 Task: Find connections with filter location Campos with filter topic #Socialmediawith filter profile language German with filter current company AMD with filter school Easwari Engineering College(SRM Group) with filter industry Solar Electric Power Generation with filter service category Virtual Assistance with filter keywords title Political Scientist
Action: Mouse moved to (666, 132)
Screenshot: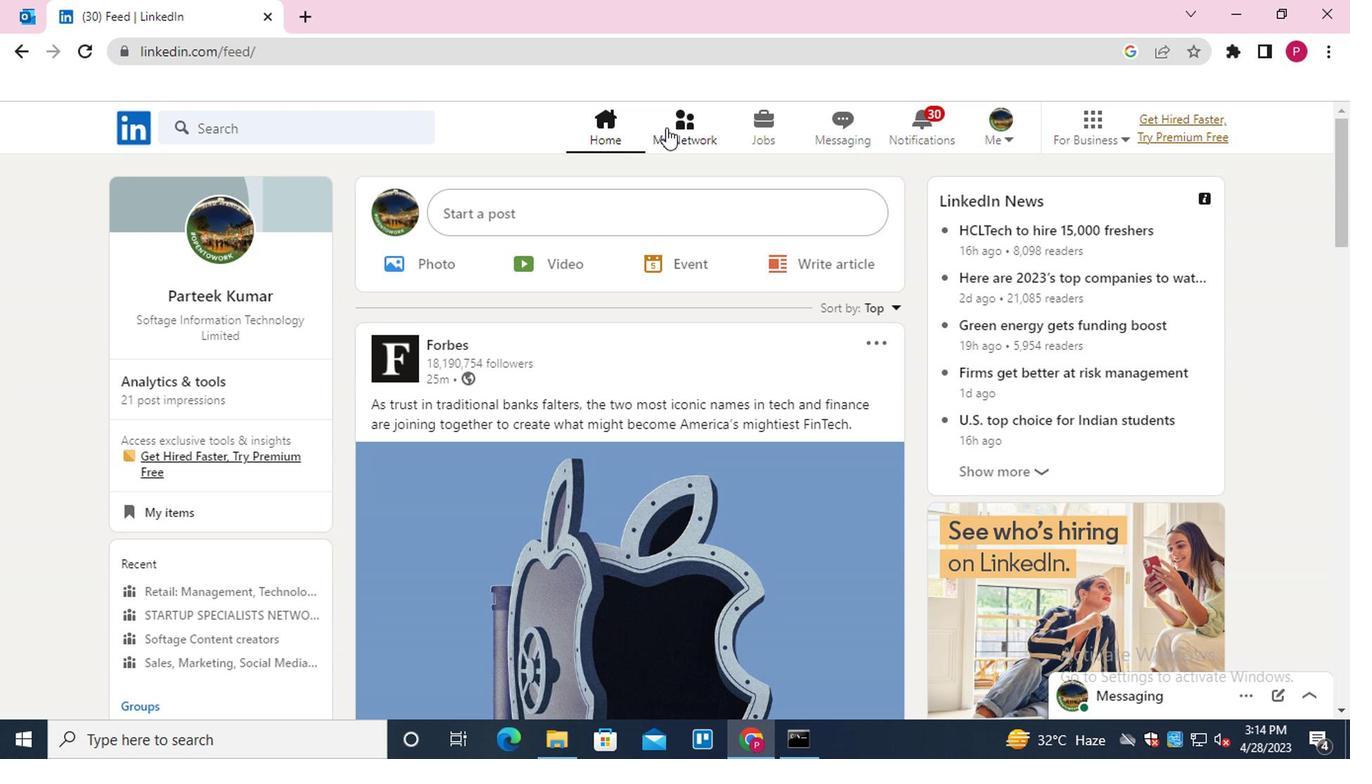 
Action: Mouse pressed left at (666, 132)
Screenshot: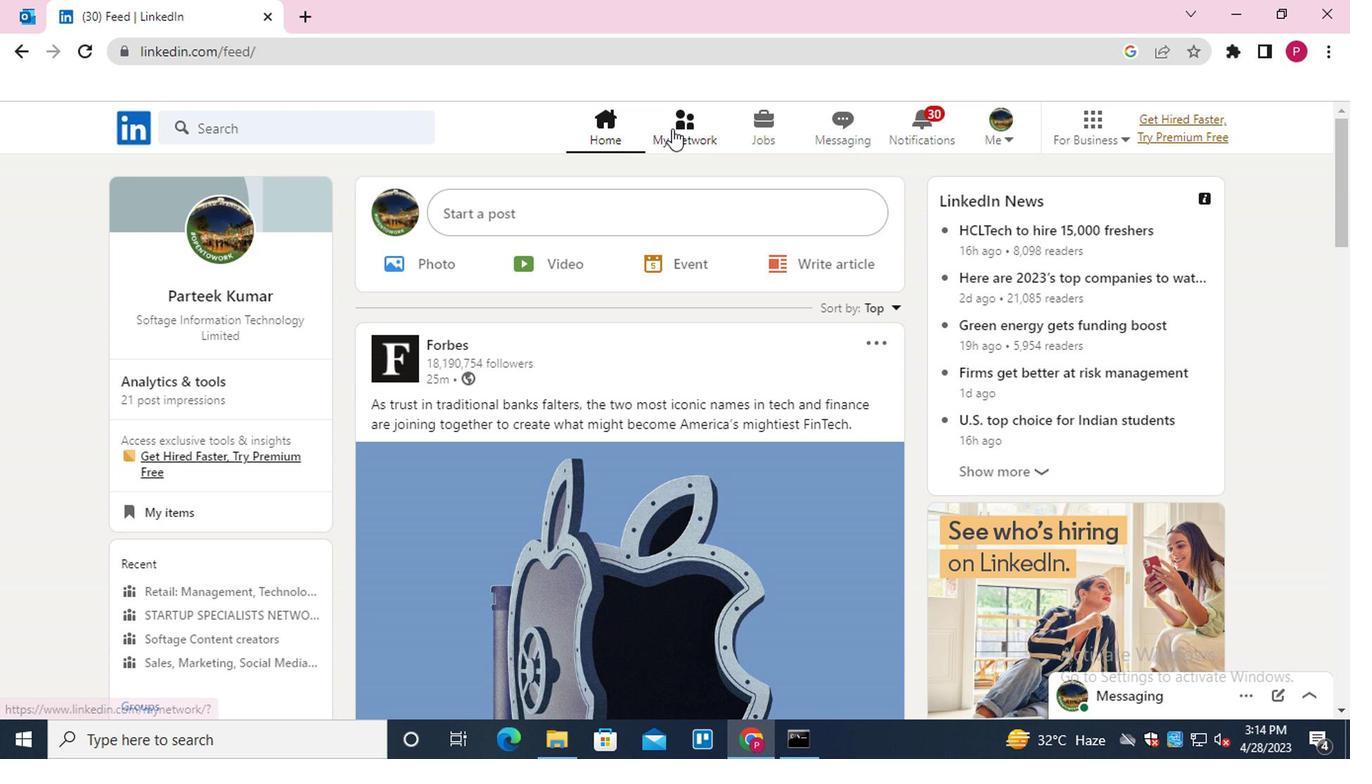 
Action: Mouse moved to (317, 231)
Screenshot: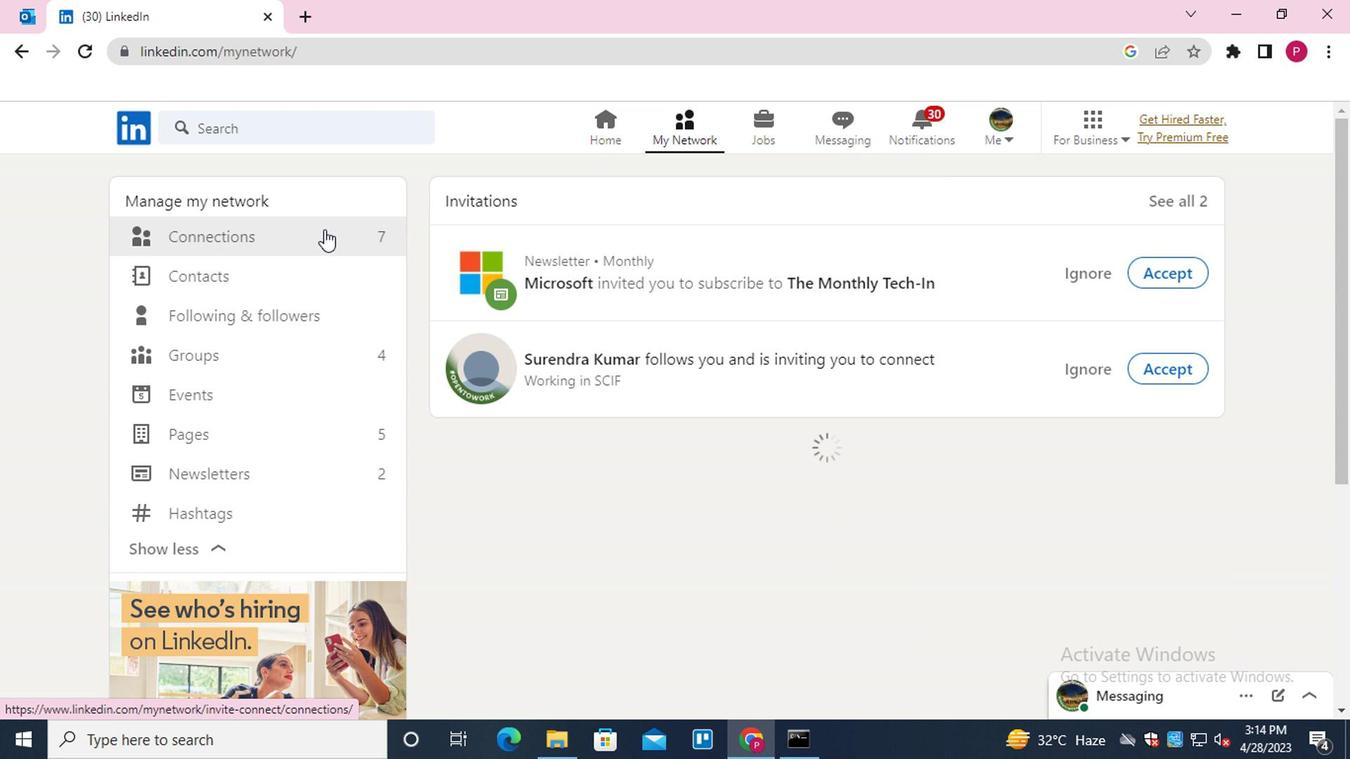 
Action: Mouse pressed left at (317, 231)
Screenshot: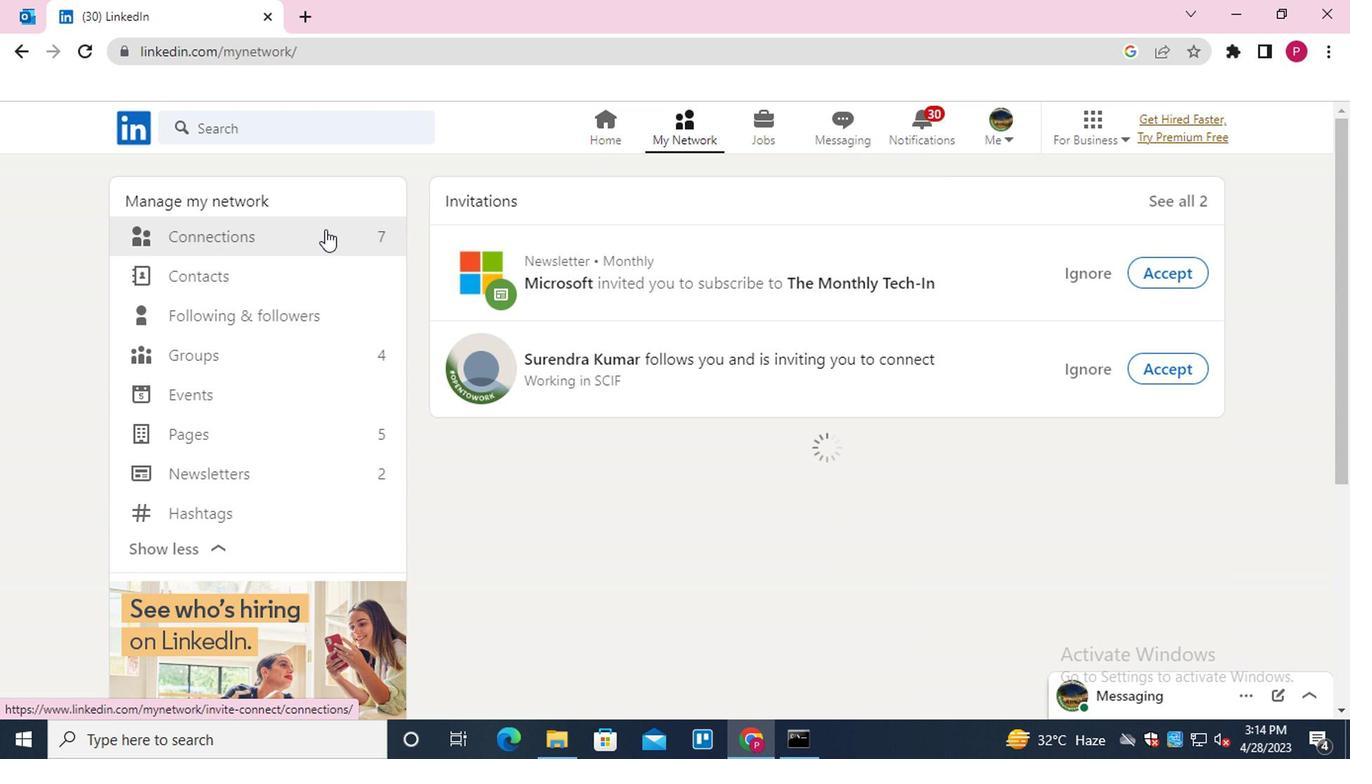 
Action: Mouse moved to (866, 244)
Screenshot: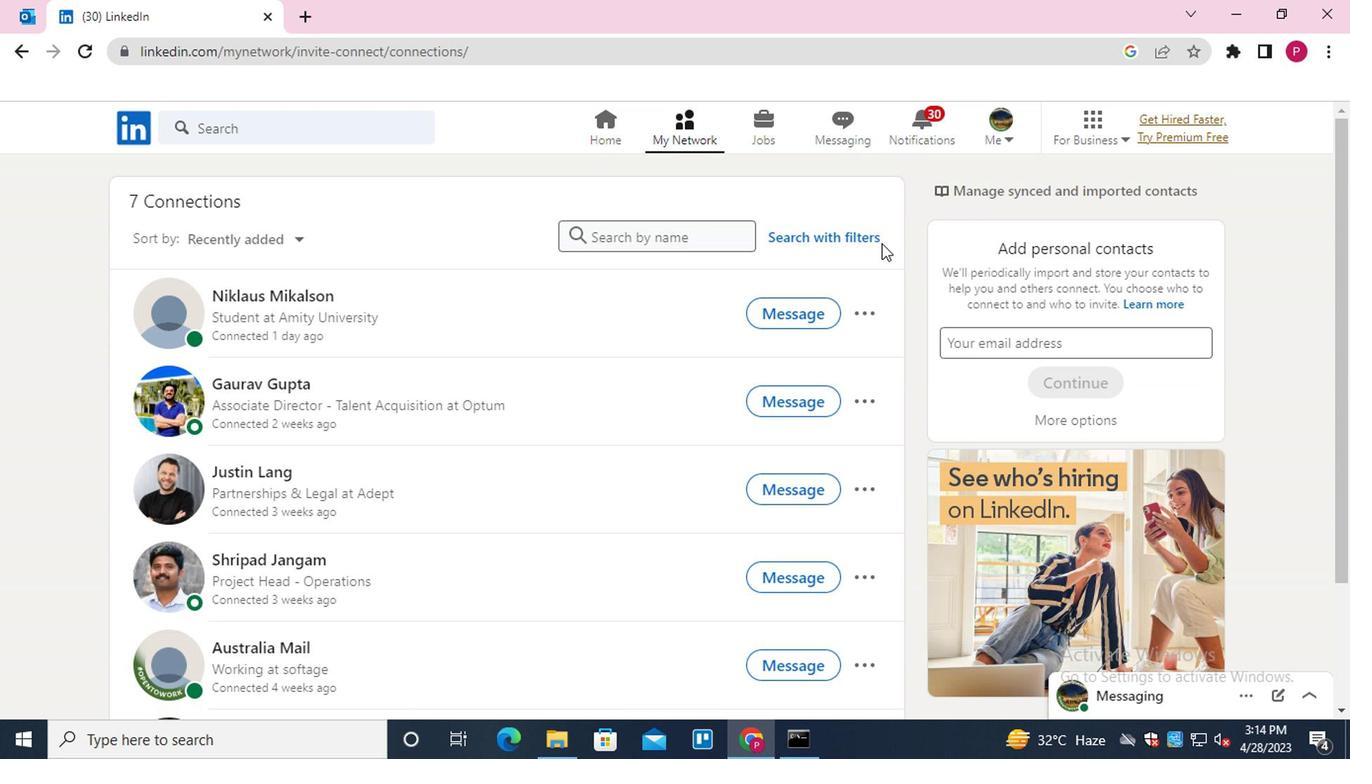 
Action: Mouse pressed left at (866, 244)
Screenshot: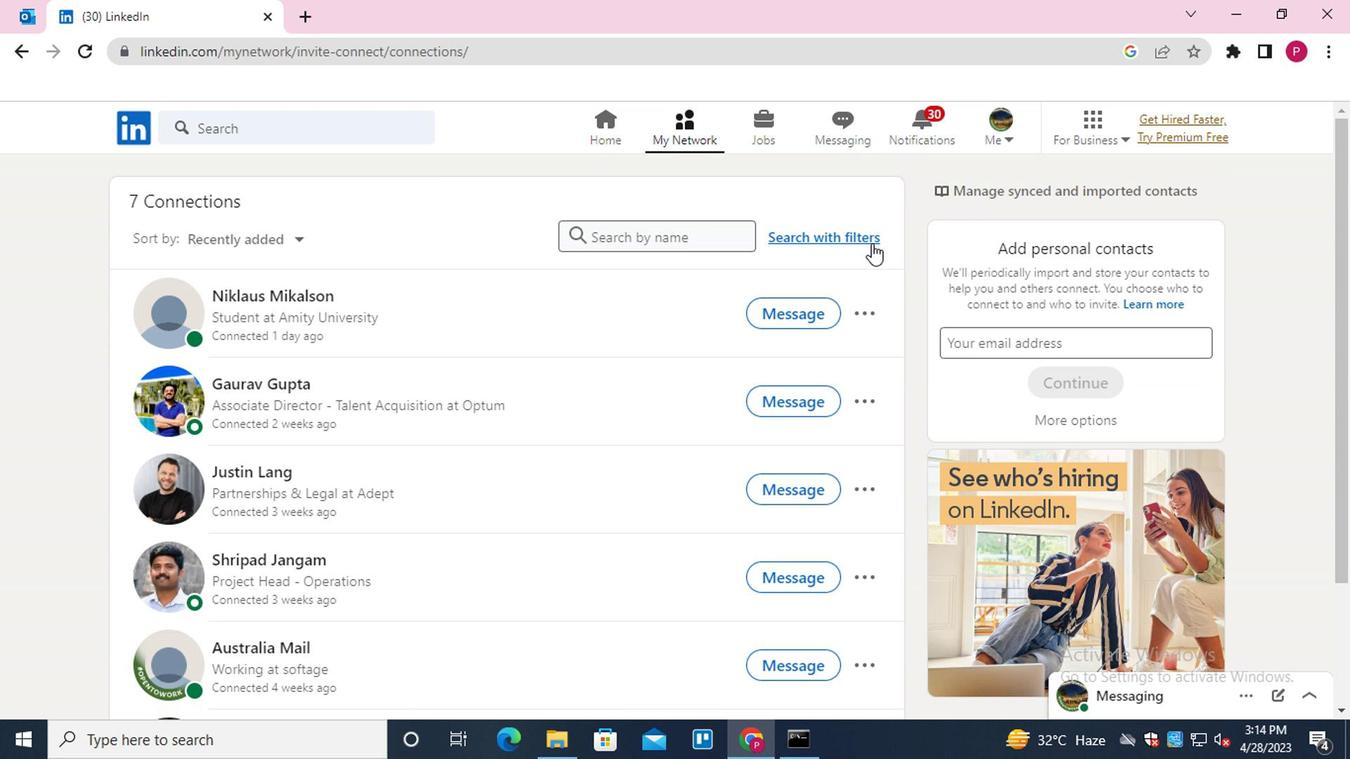 
Action: Mouse moved to (741, 190)
Screenshot: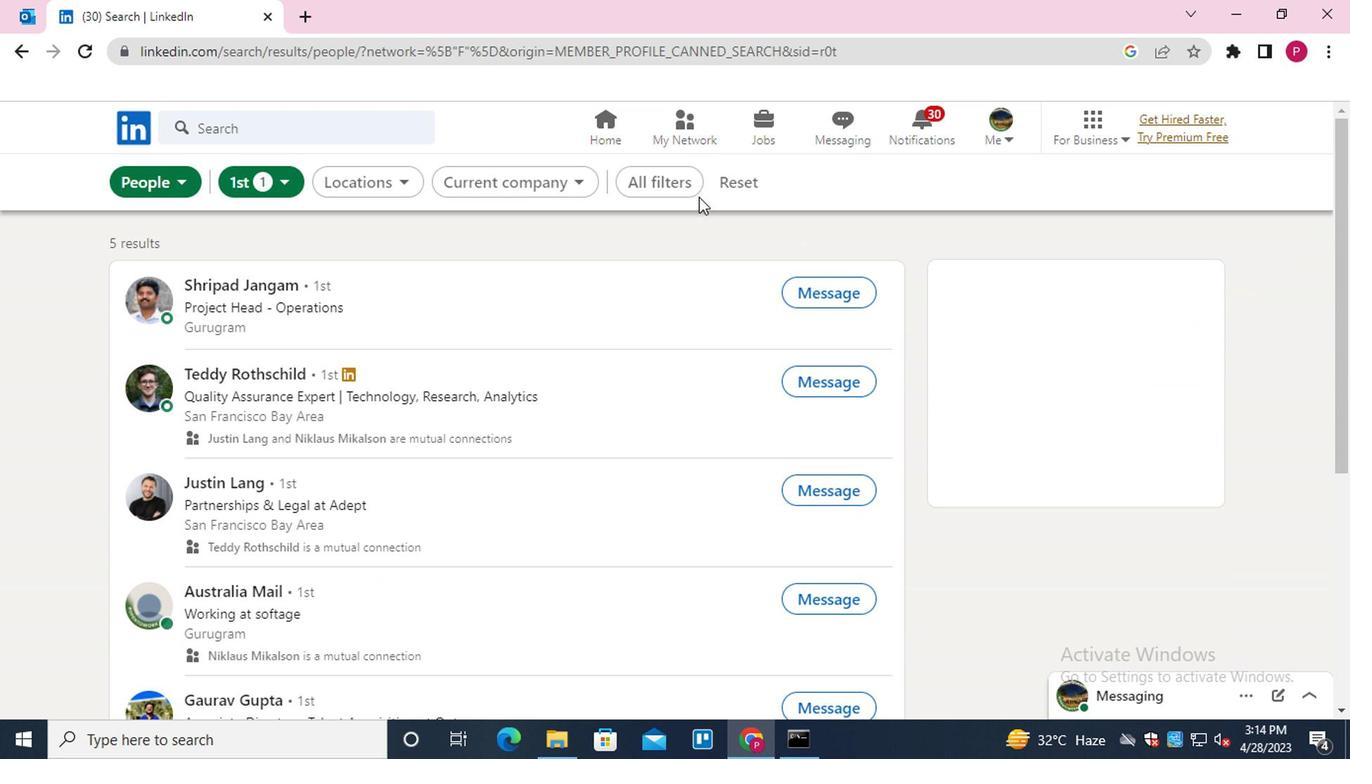 
Action: Mouse pressed left at (741, 190)
Screenshot: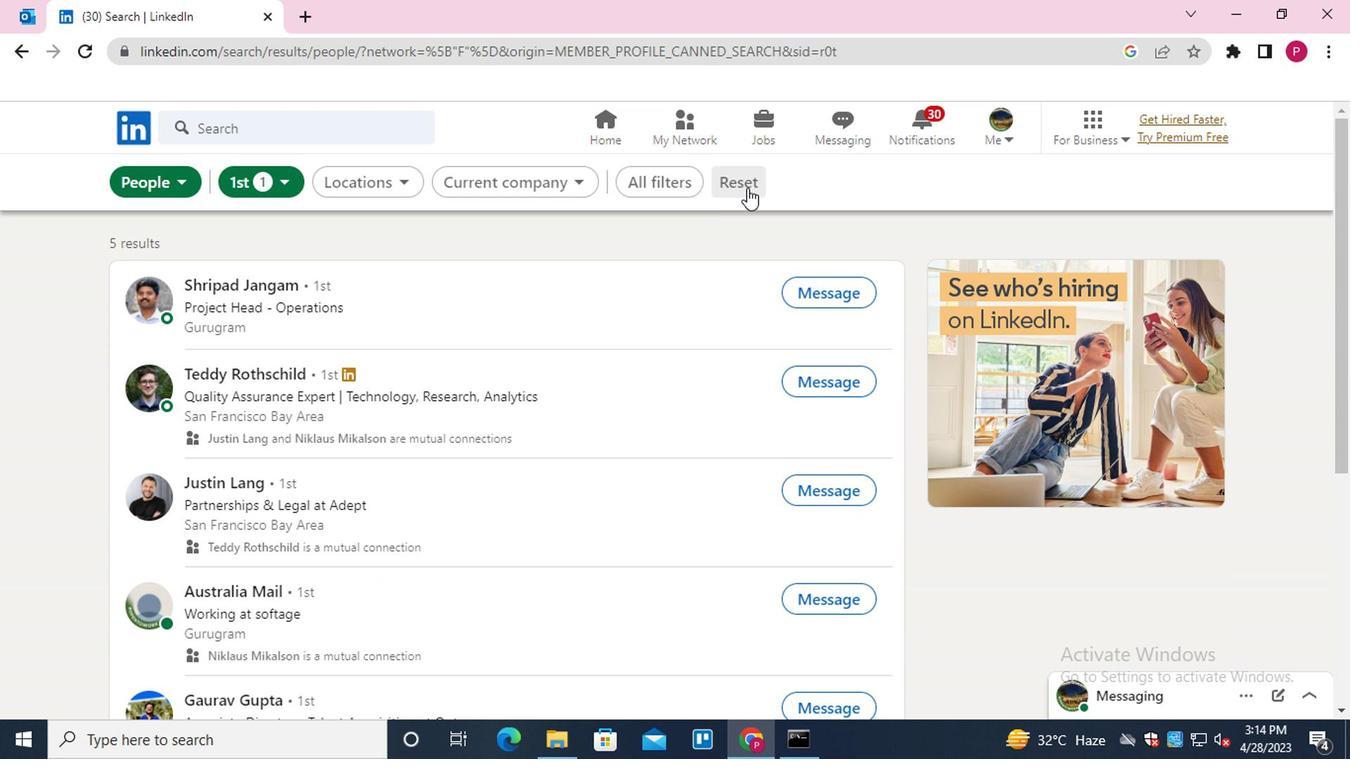 
Action: Mouse moved to (701, 189)
Screenshot: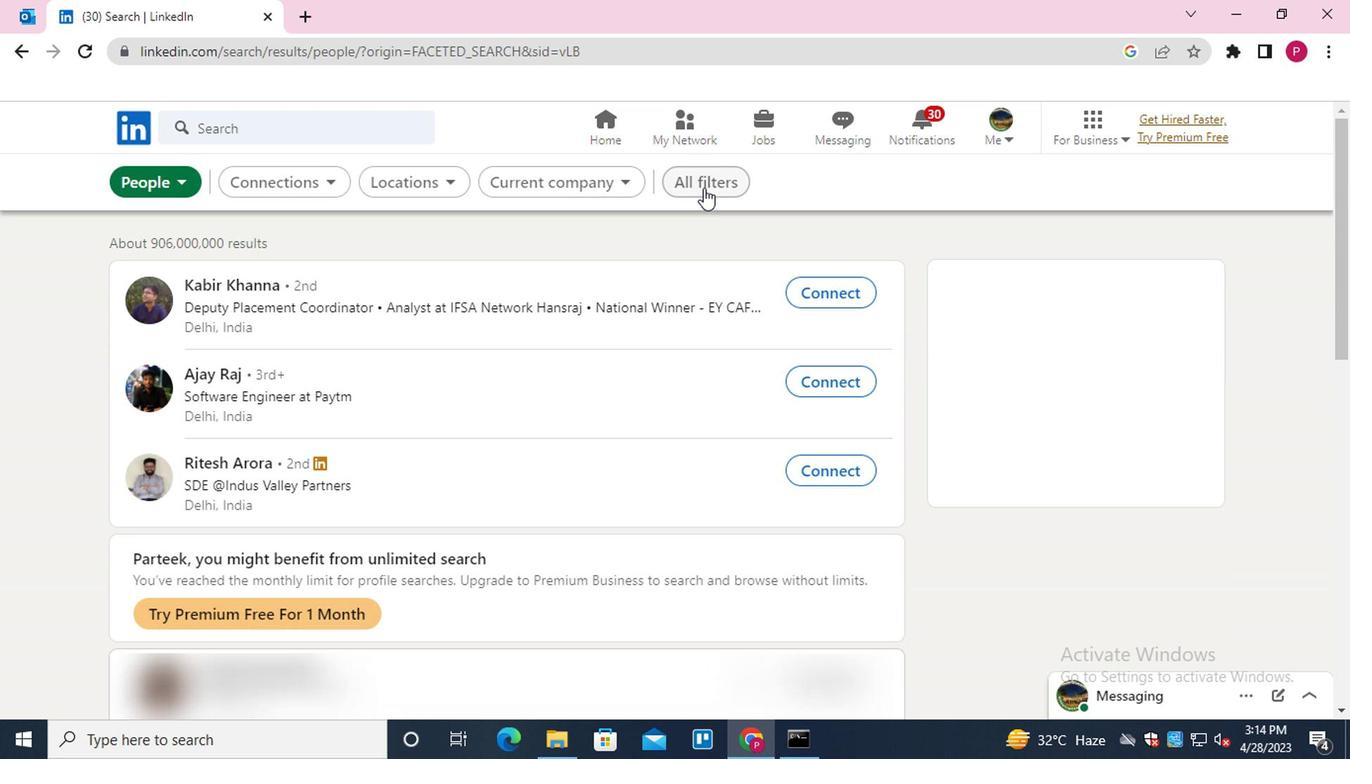 
Action: Mouse pressed left at (701, 189)
Screenshot: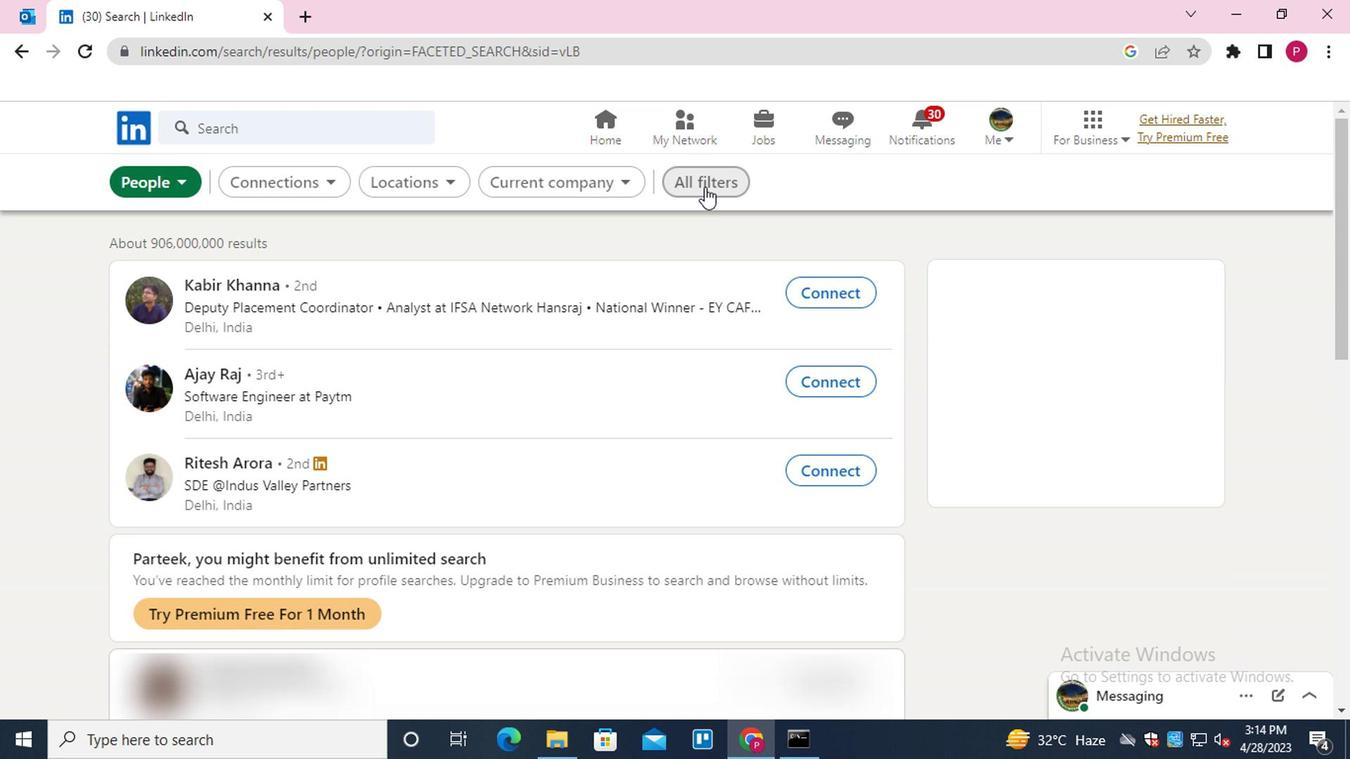 
Action: Mouse moved to (1139, 485)
Screenshot: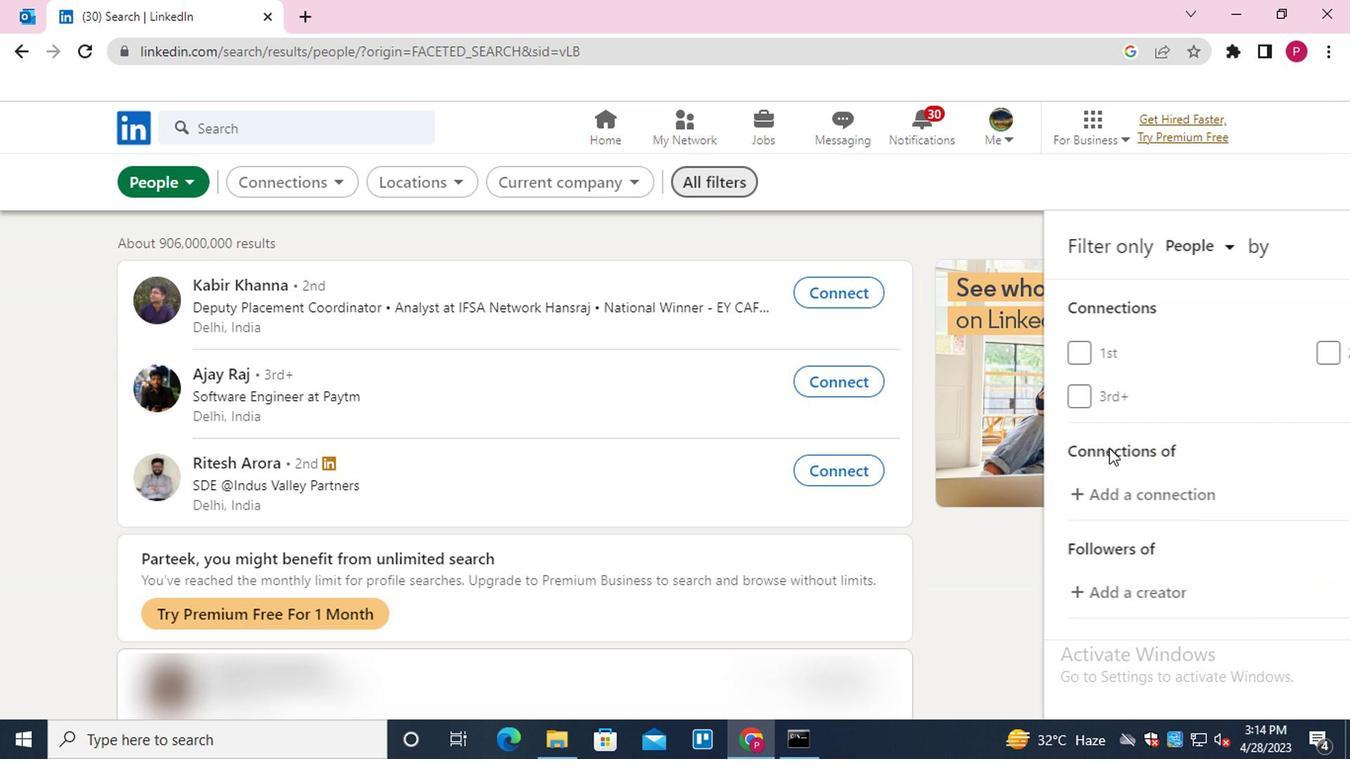 
Action: Mouse scrolled (1139, 484) with delta (0, 0)
Screenshot: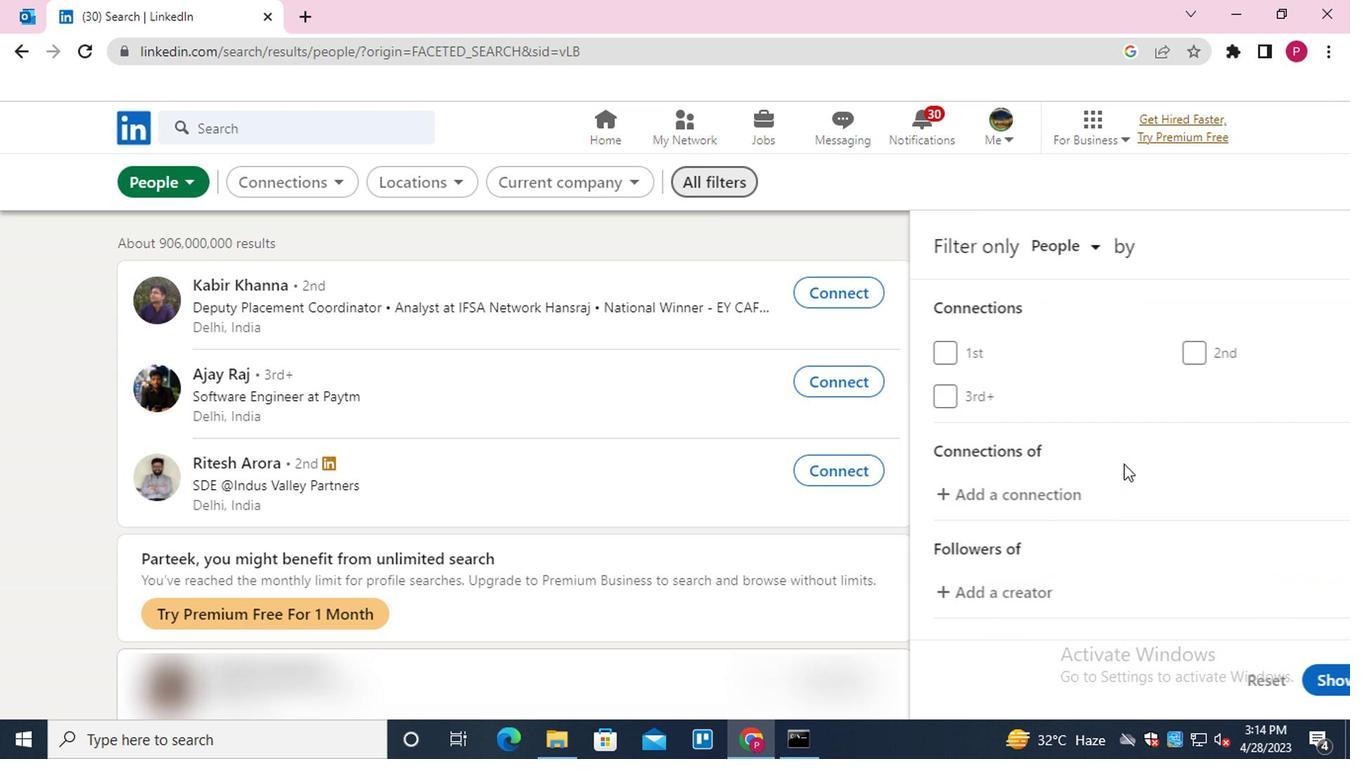 
Action: Mouse scrolled (1139, 484) with delta (0, 0)
Screenshot: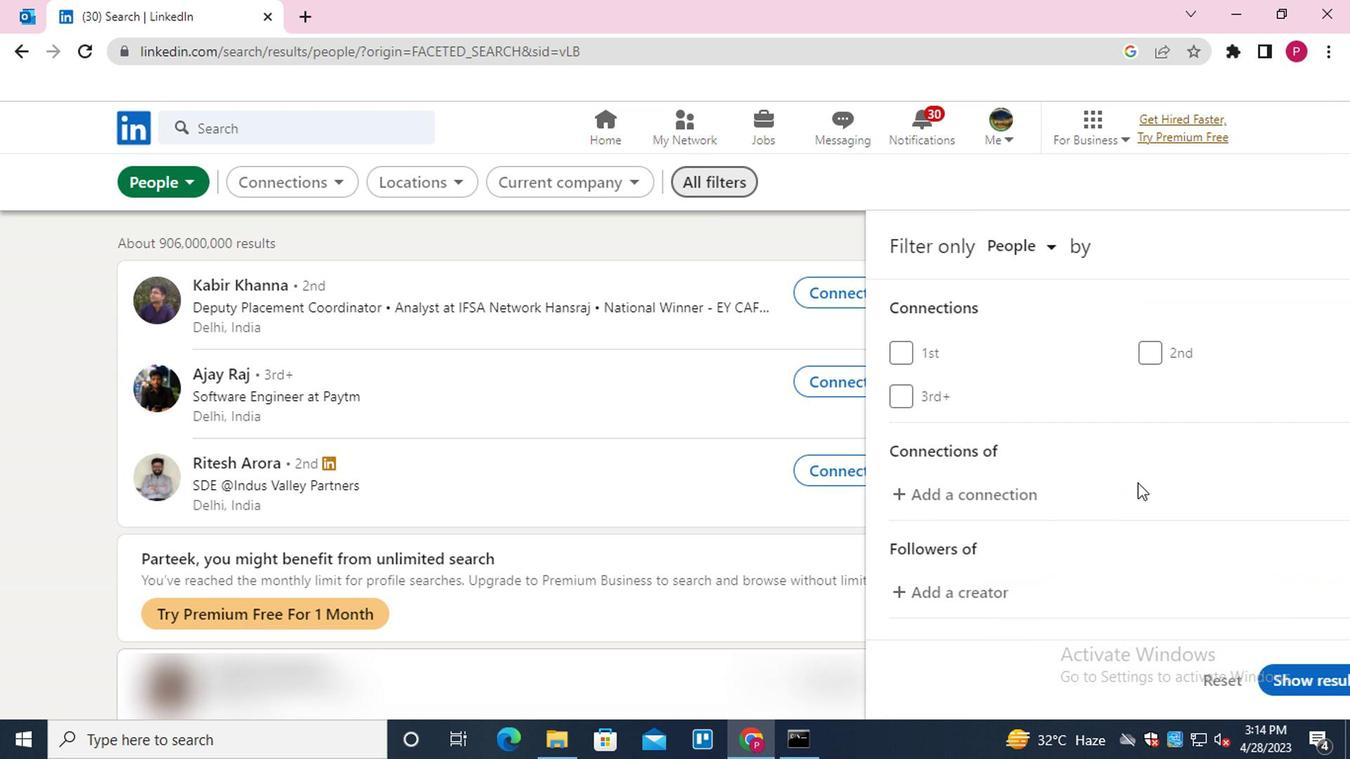
Action: Mouse scrolled (1139, 484) with delta (0, 0)
Screenshot: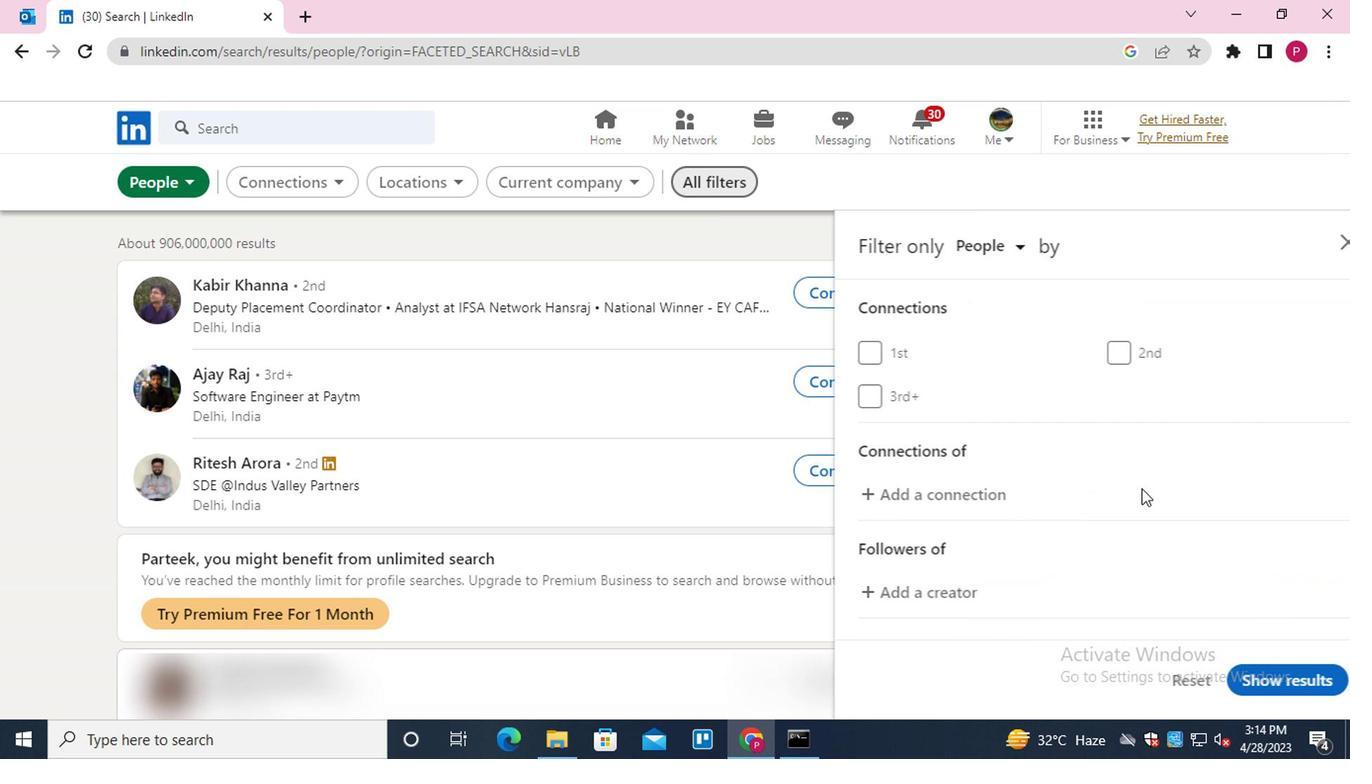 
Action: Mouse moved to (1125, 476)
Screenshot: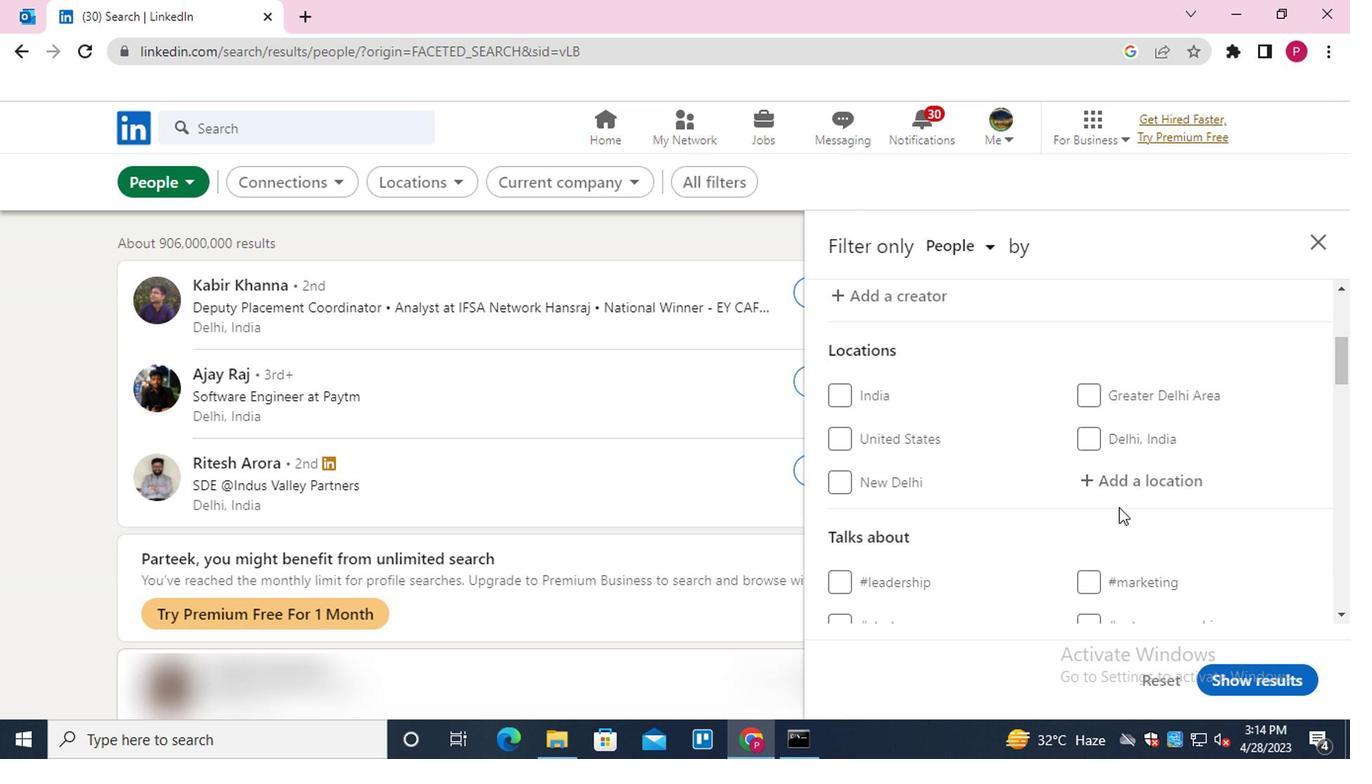 
Action: Mouse pressed left at (1125, 476)
Screenshot: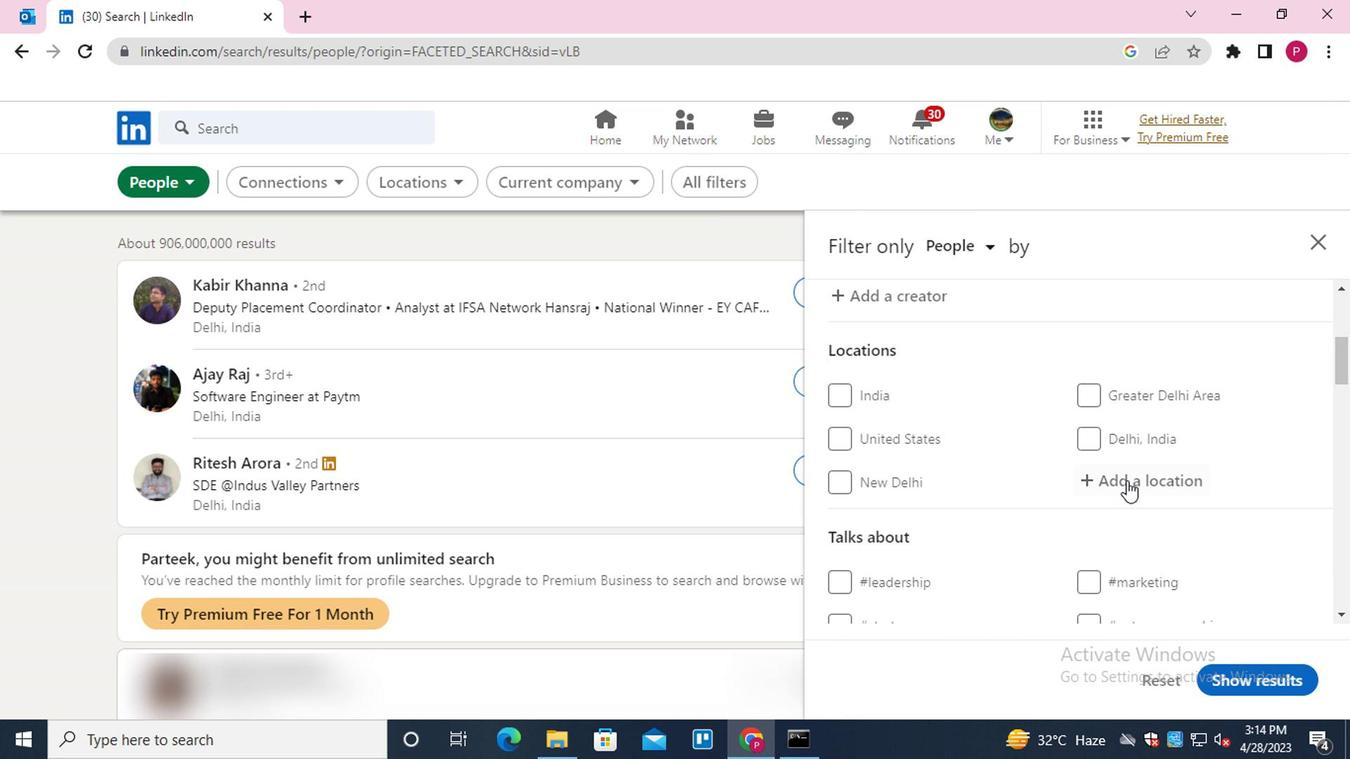 
Action: Key pressed <Key.shift>CAMPOS<Key.down><Key.down><Key.down><Key.down><Key.down><Key.down><Key.down><Key.down><Key.down><Key.down><Key.down><Key.down><Key.down><Key.down><Key.down><Key.down><Key.down><Key.down><Key.space><Key.down><Key.down><Key.up><Key.up>
Screenshot: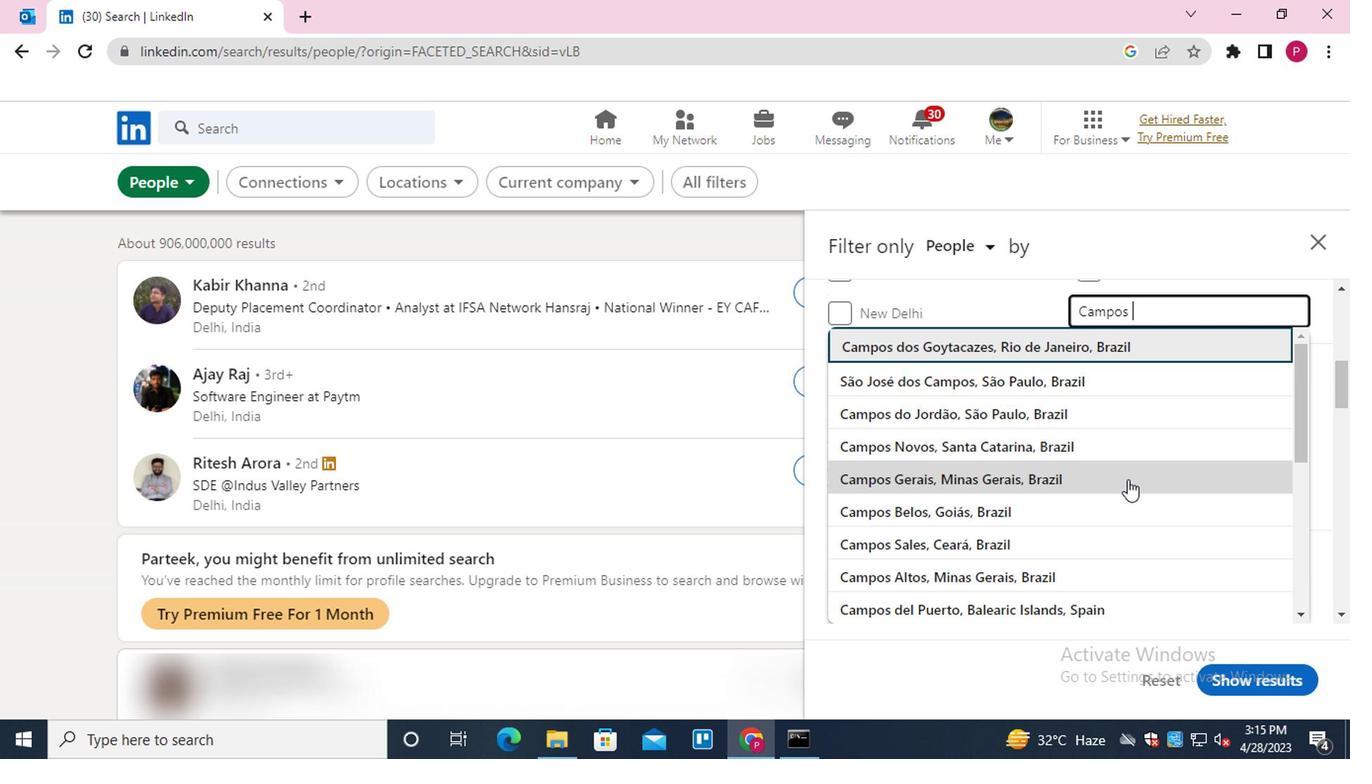
Action: Mouse moved to (1160, 316)
Screenshot: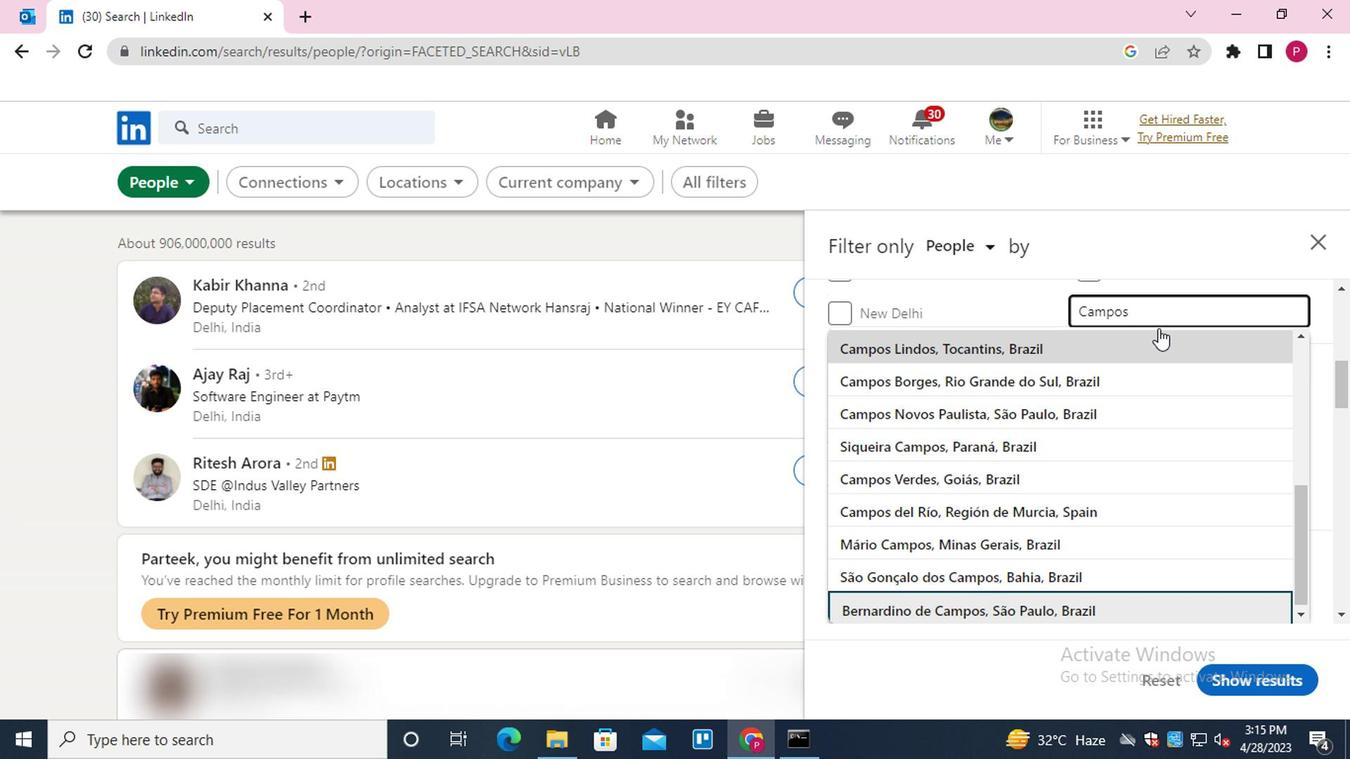 
Action: Mouse pressed left at (1160, 316)
Screenshot: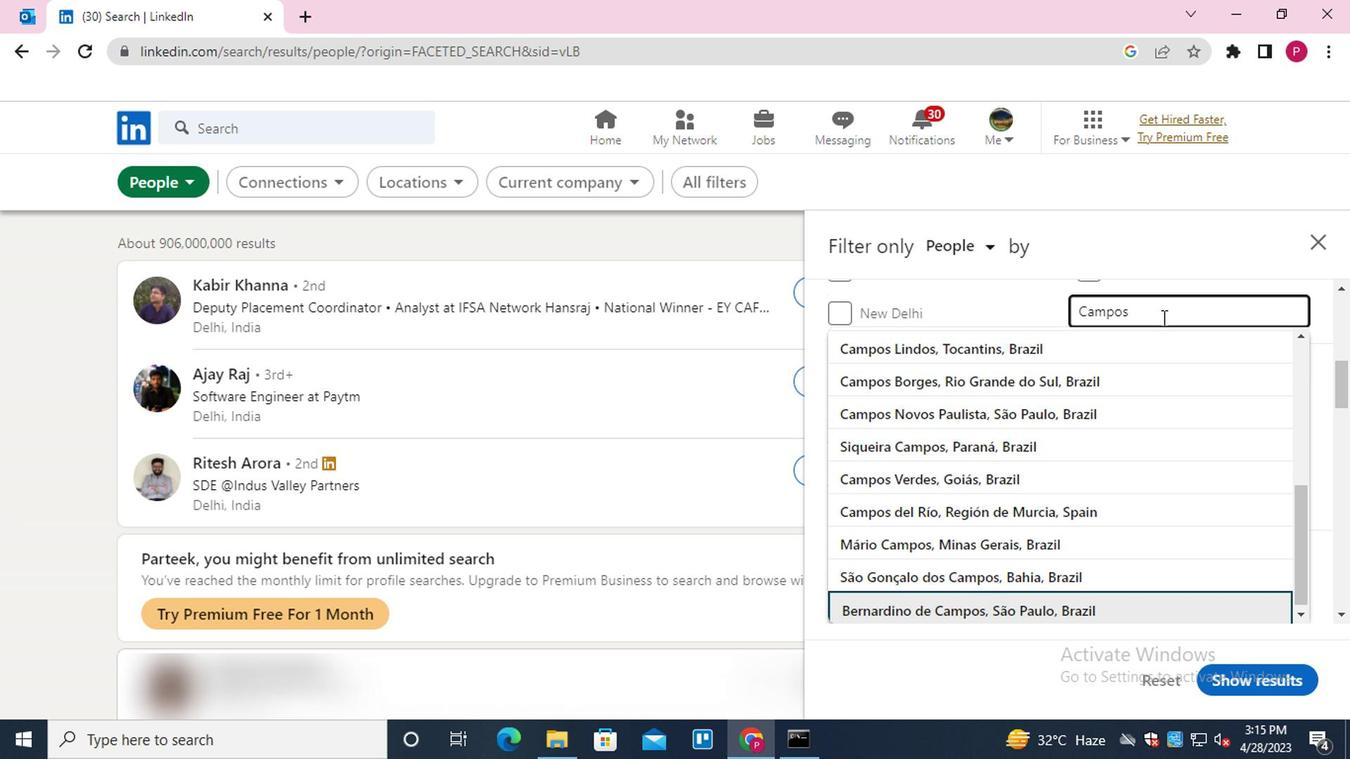 
Action: Key pressed <Key.enter>
Screenshot: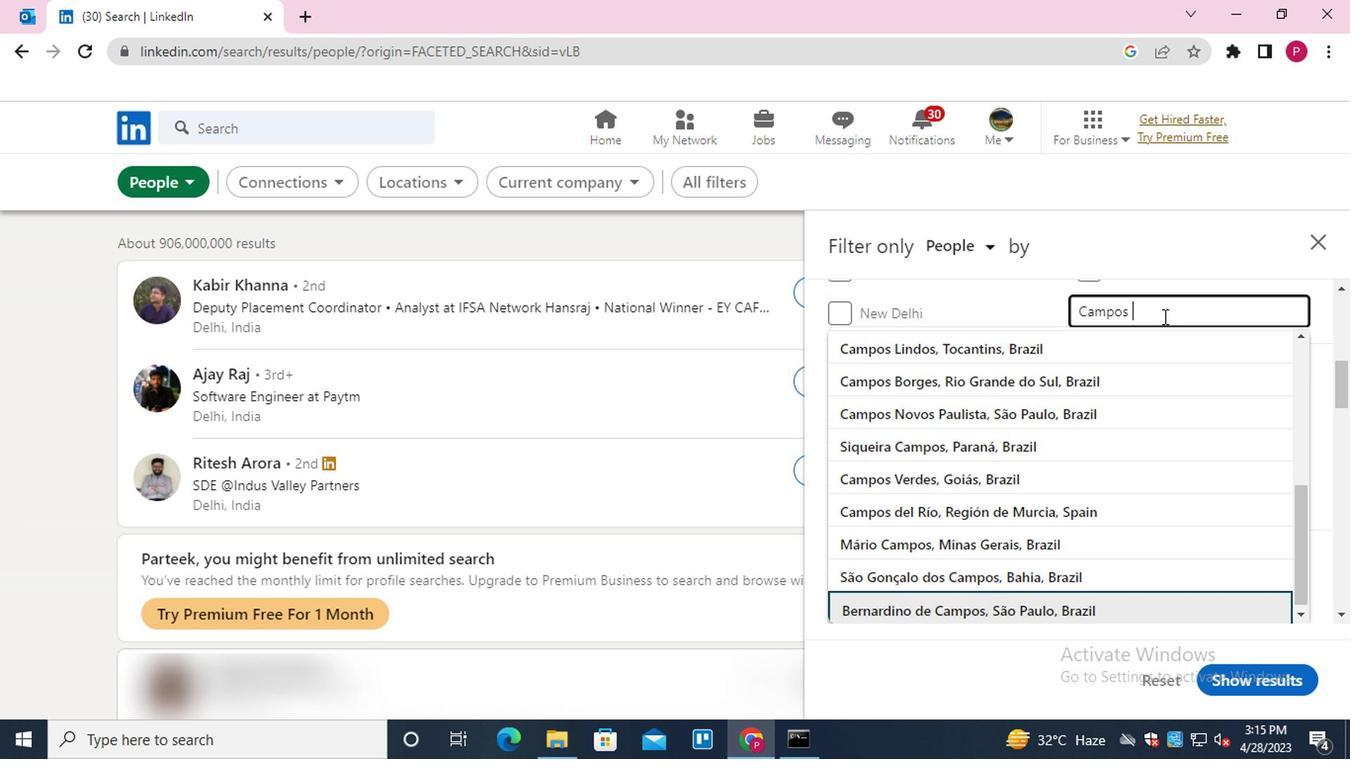 
Action: Mouse moved to (944, 456)
Screenshot: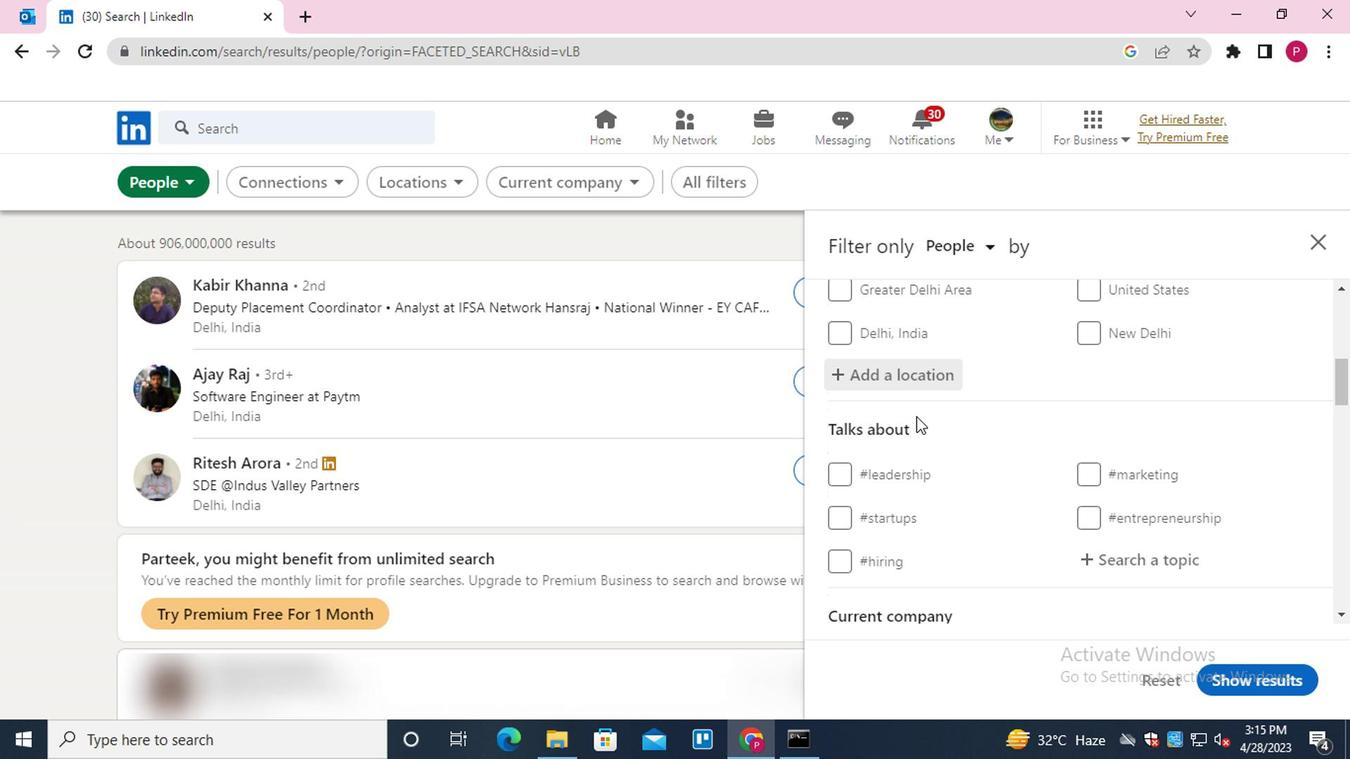 
Action: Mouse scrolled (944, 455) with delta (0, 0)
Screenshot: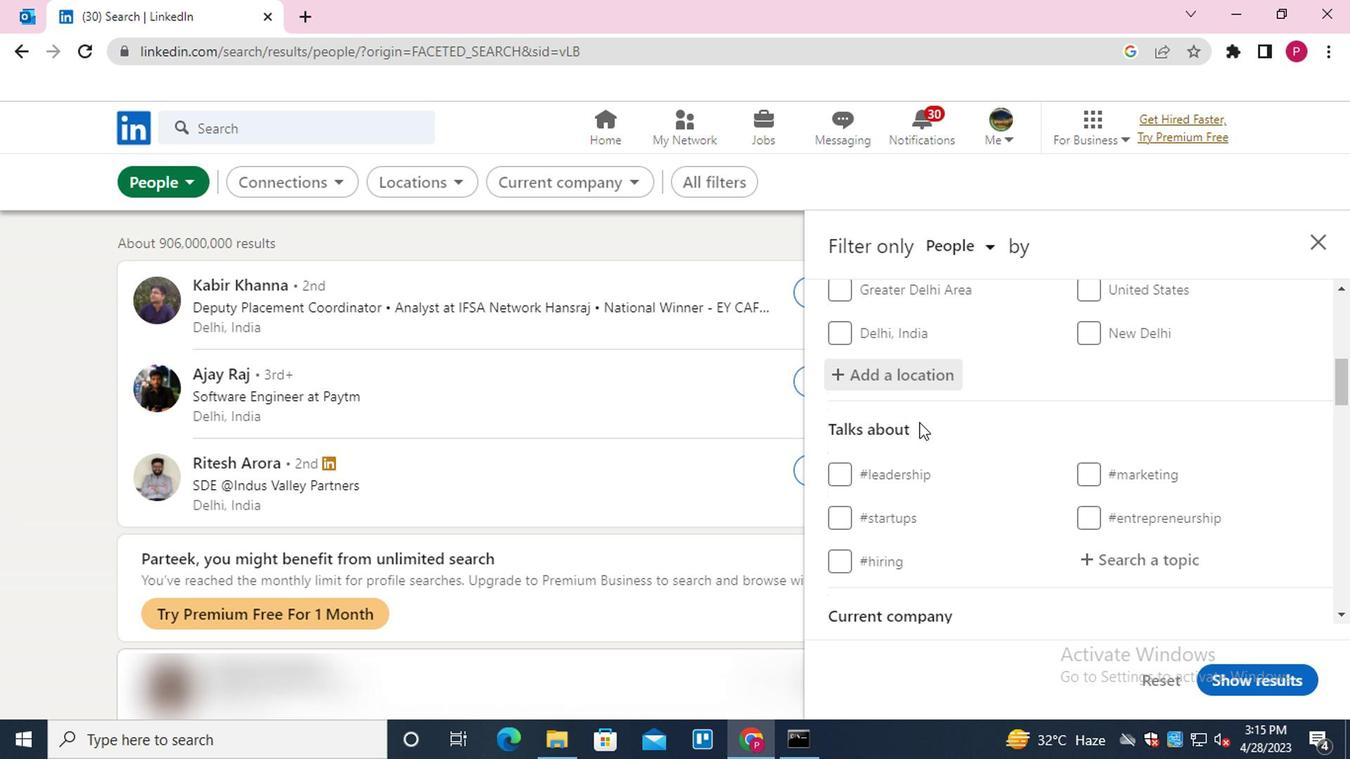 
Action: Mouse moved to (946, 458)
Screenshot: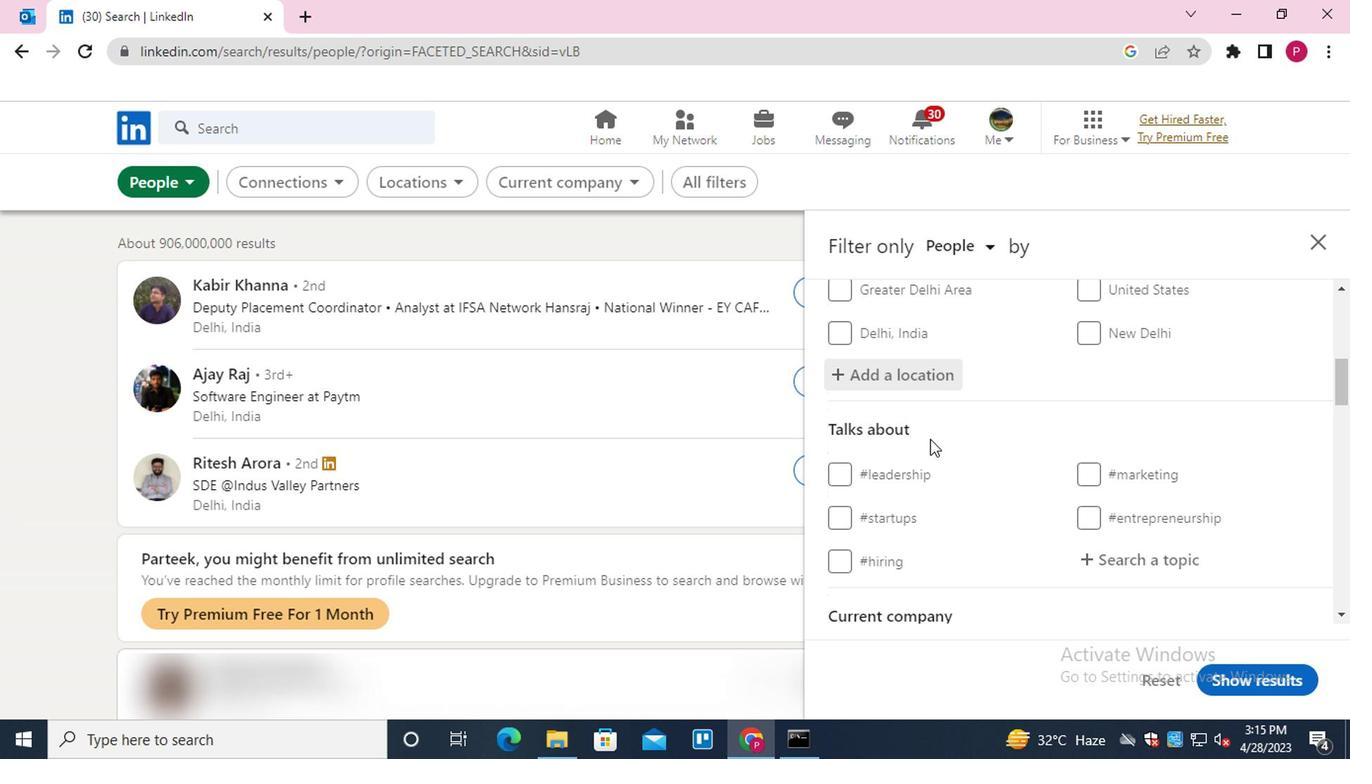 
Action: Mouse scrolled (946, 457) with delta (0, -1)
Screenshot: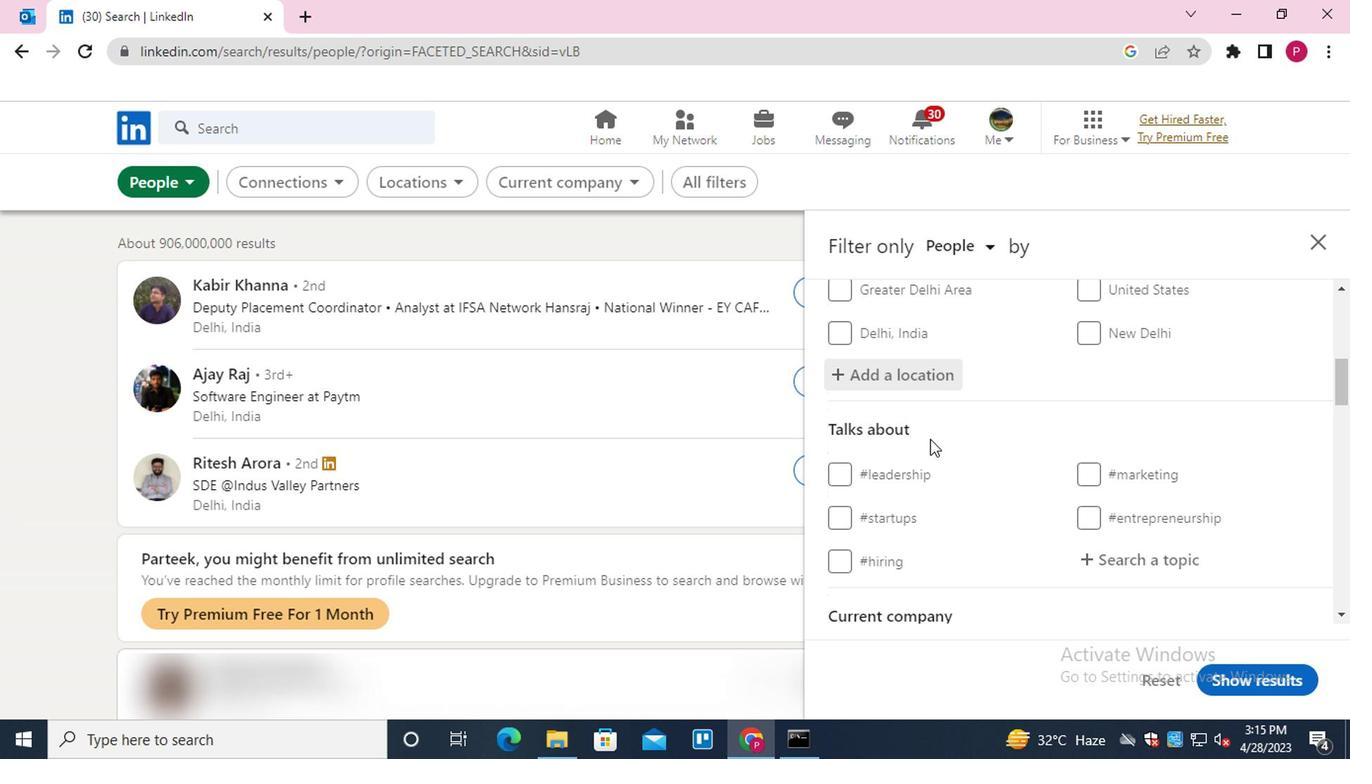 
Action: Mouse moved to (1102, 364)
Screenshot: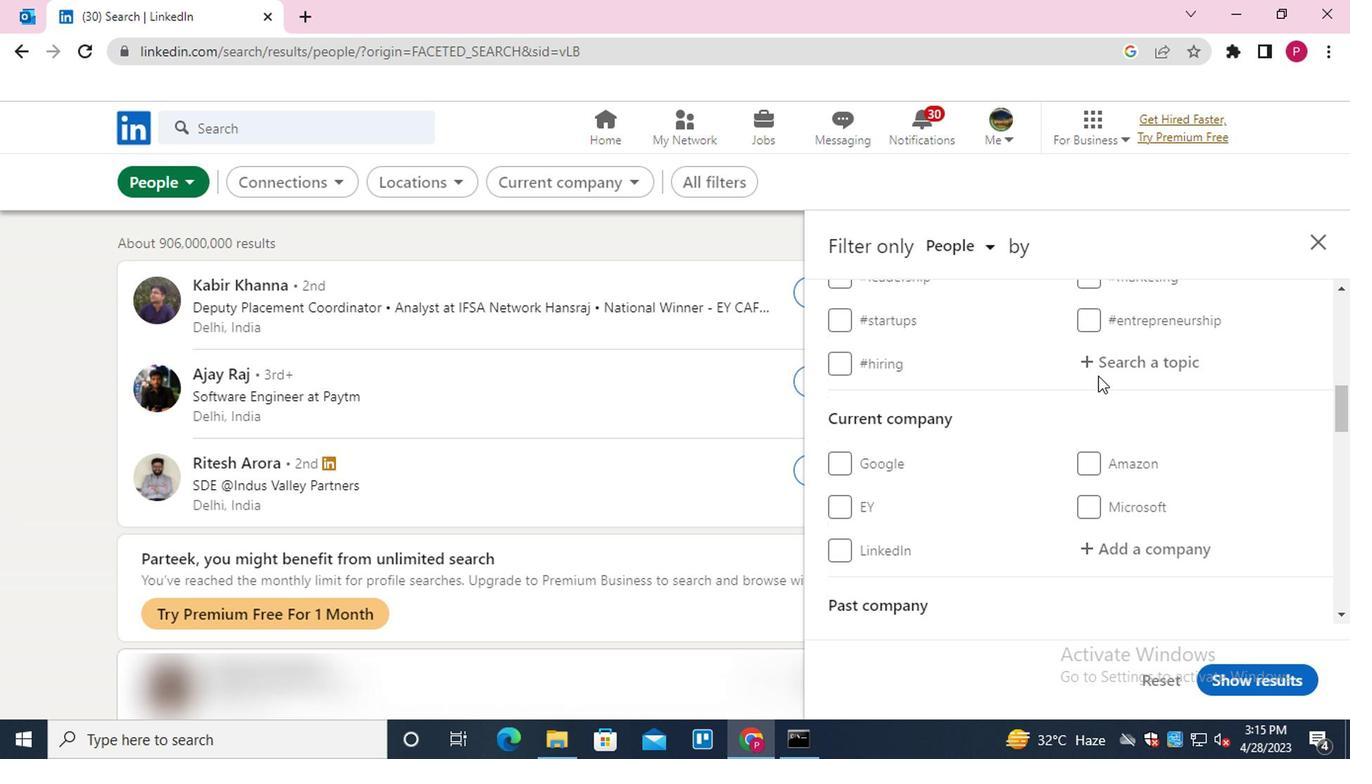 
Action: Mouse pressed left at (1102, 364)
Screenshot: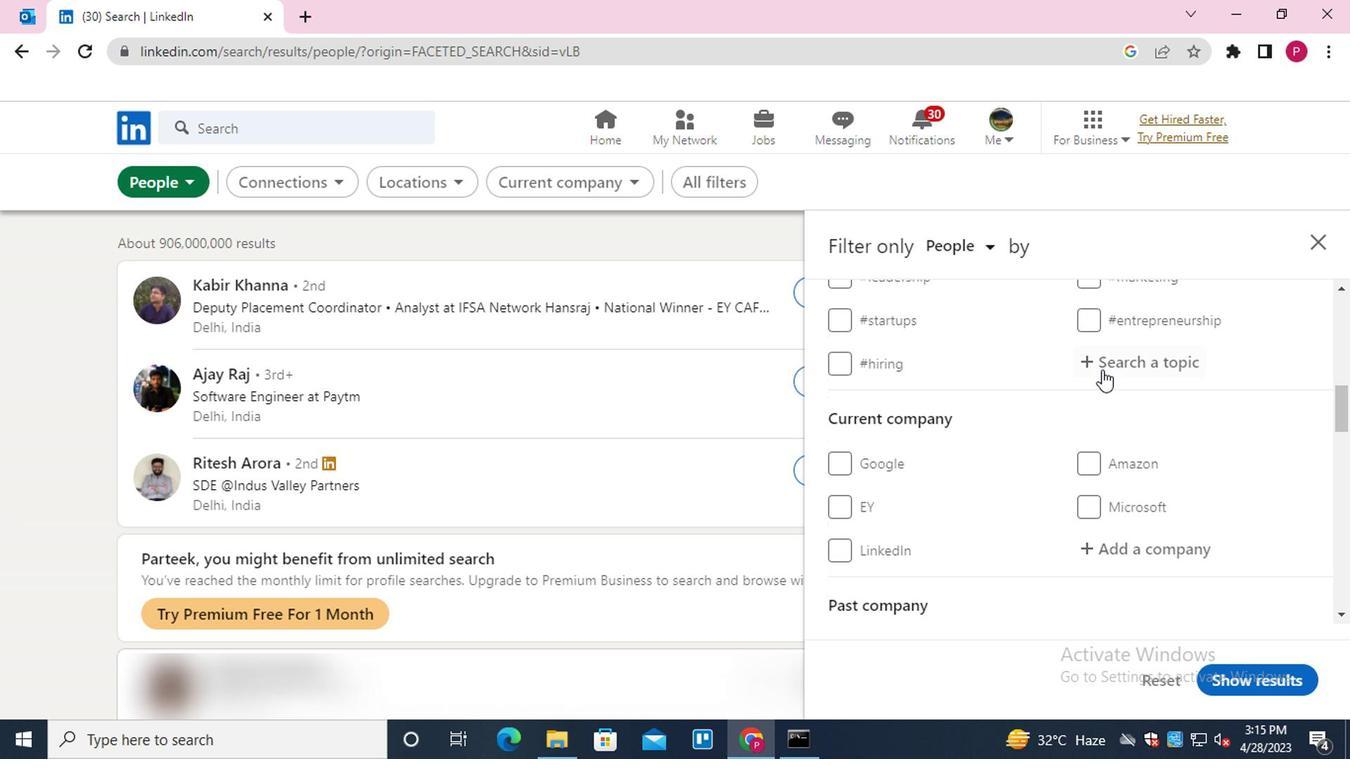 
Action: Mouse moved to (1101, 364)
Screenshot: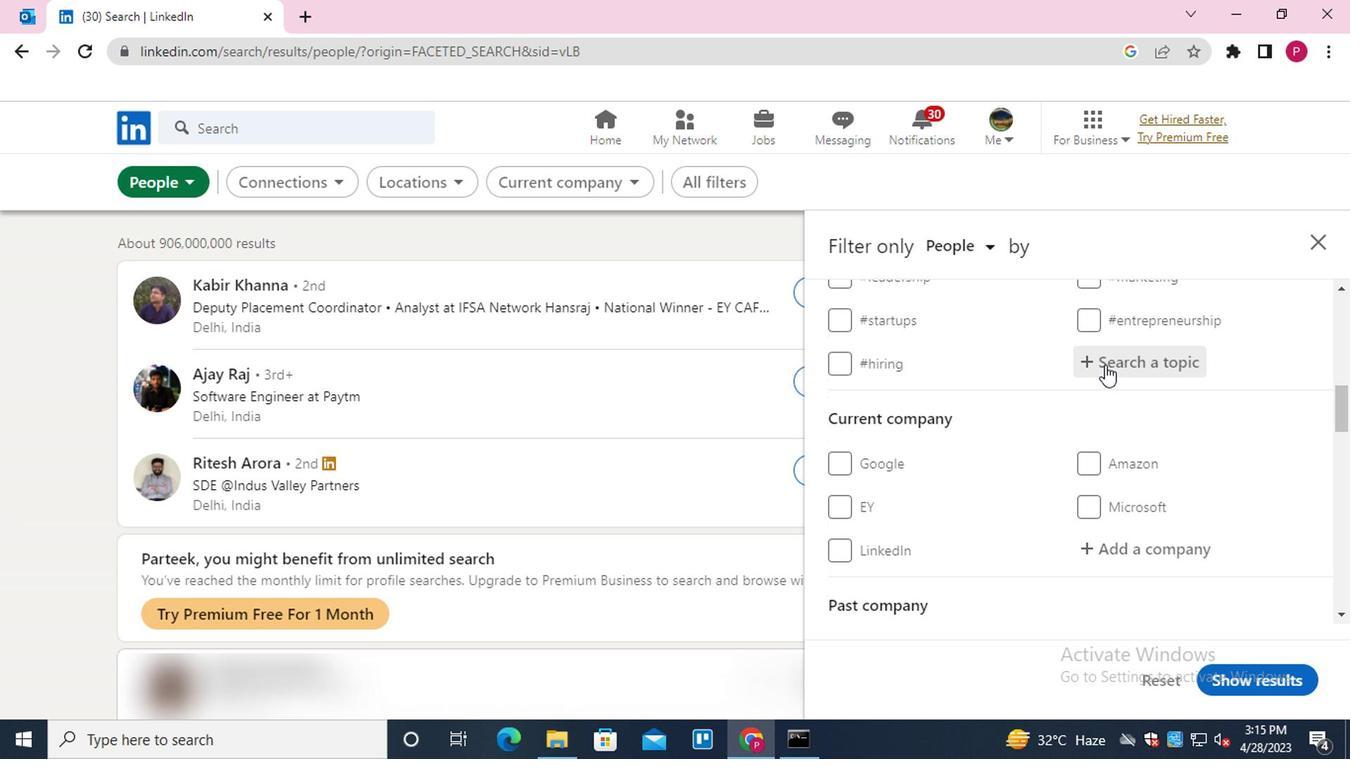 
Action: Key pressed SOCIAL<Key.down><Key.enter>
Screenshot: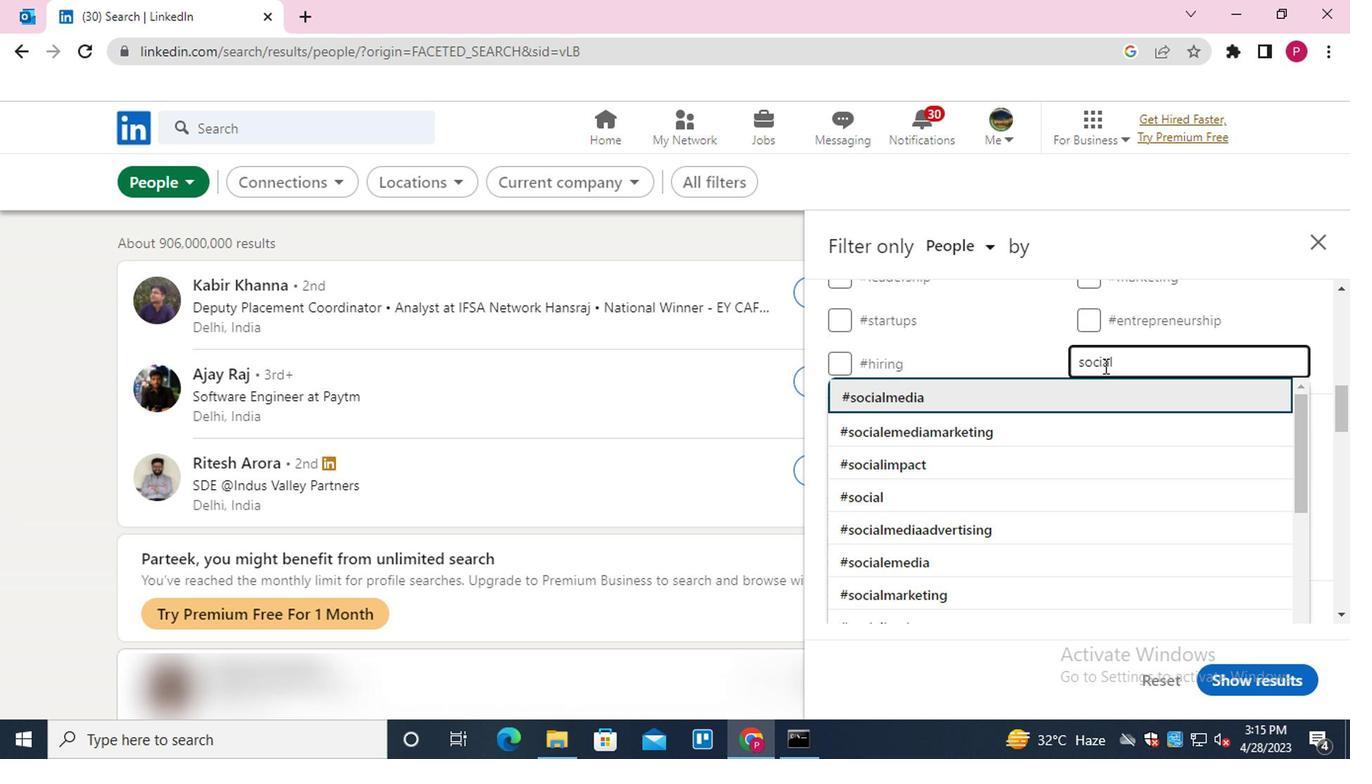 
Action: Mouse moved to (990, 442)
Screenshot: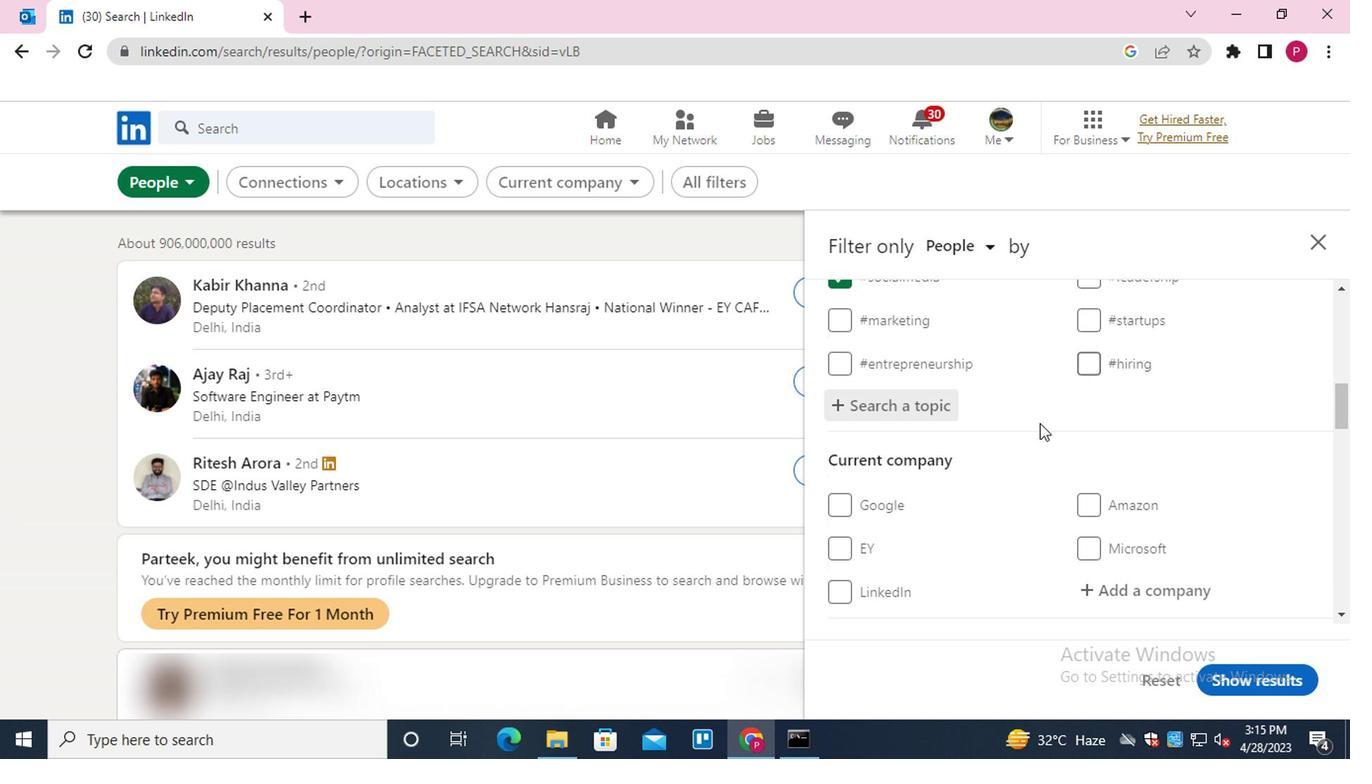 
Action: Mouse scrolled (990, 441) with delta (0, -1)
Screenshot: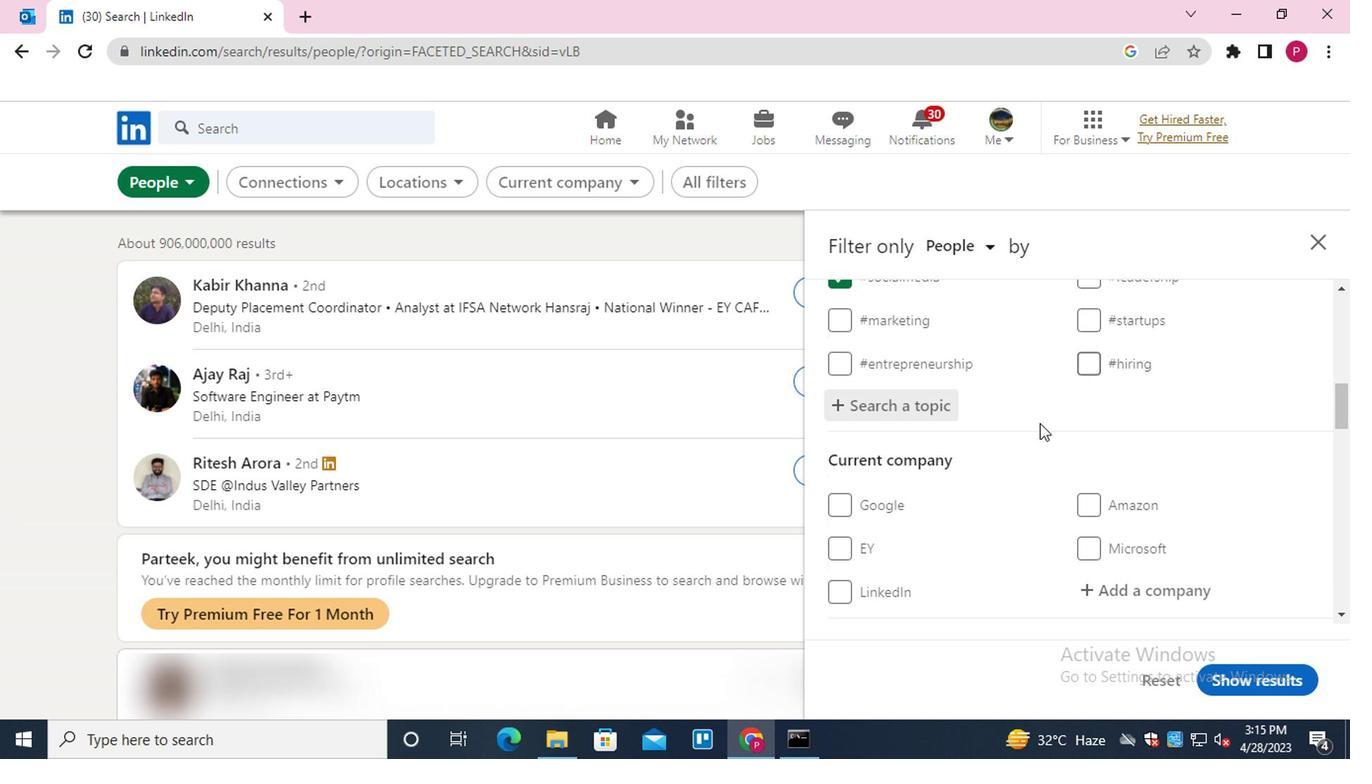 
Action: Mouse moved to (987, 443)
Screenshot: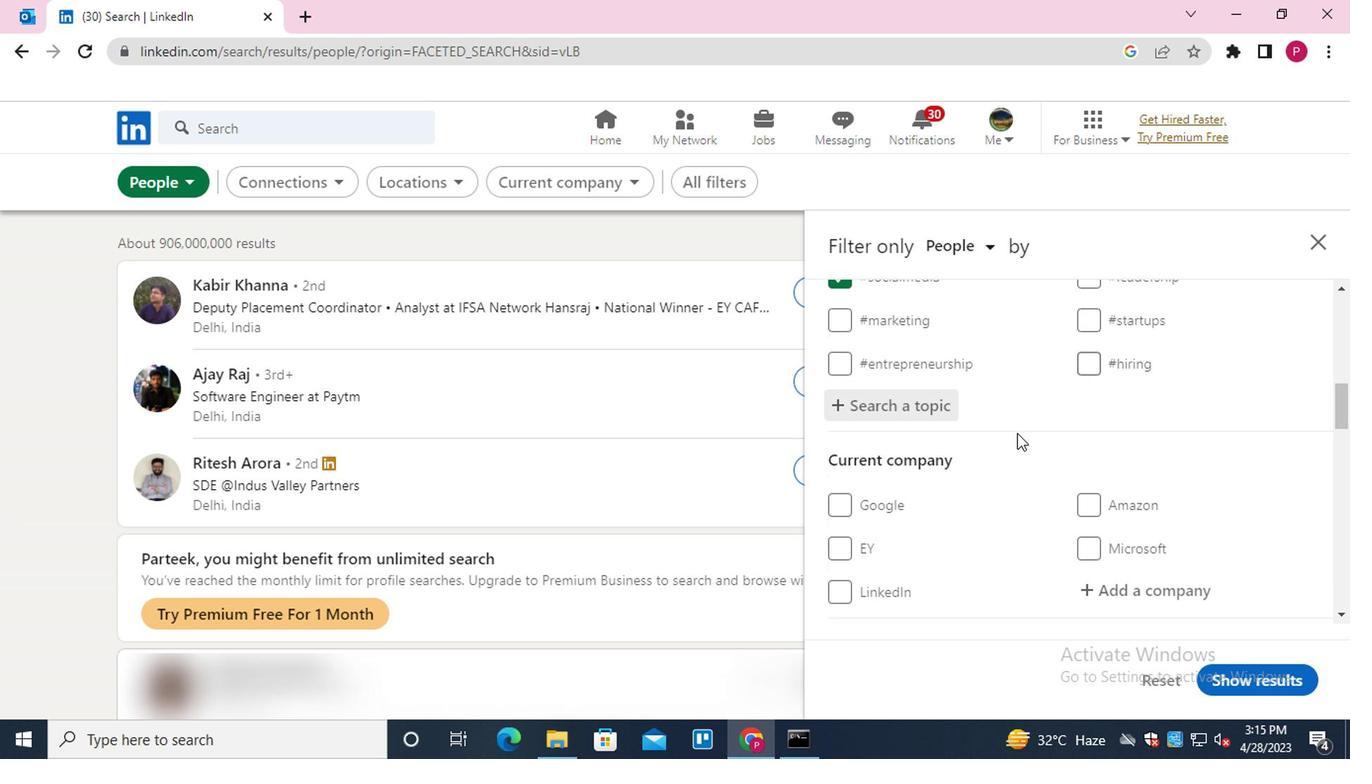 
Action: Mouse scrolled (987, 442) with delta (0, 0)
Screenshot: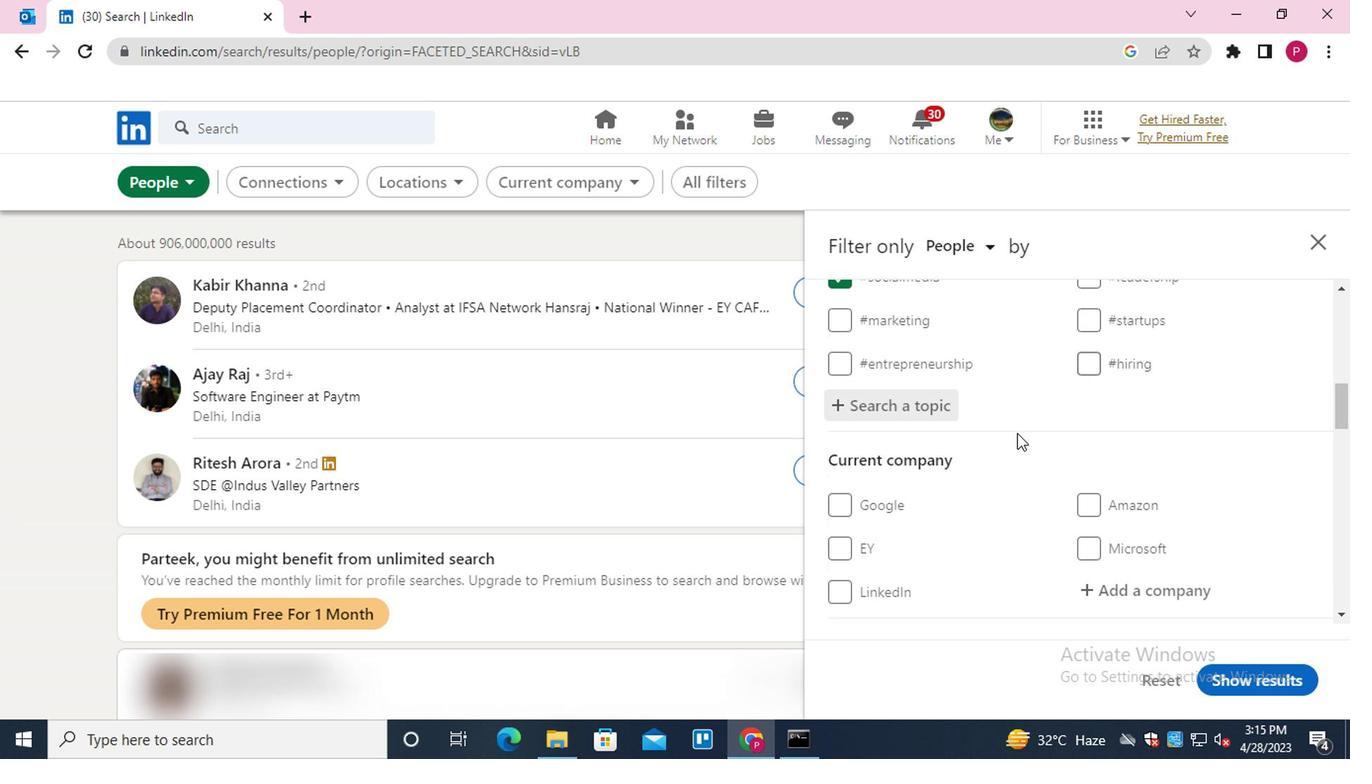 
Action: Mouse moved to (987, 444)
Screenshot: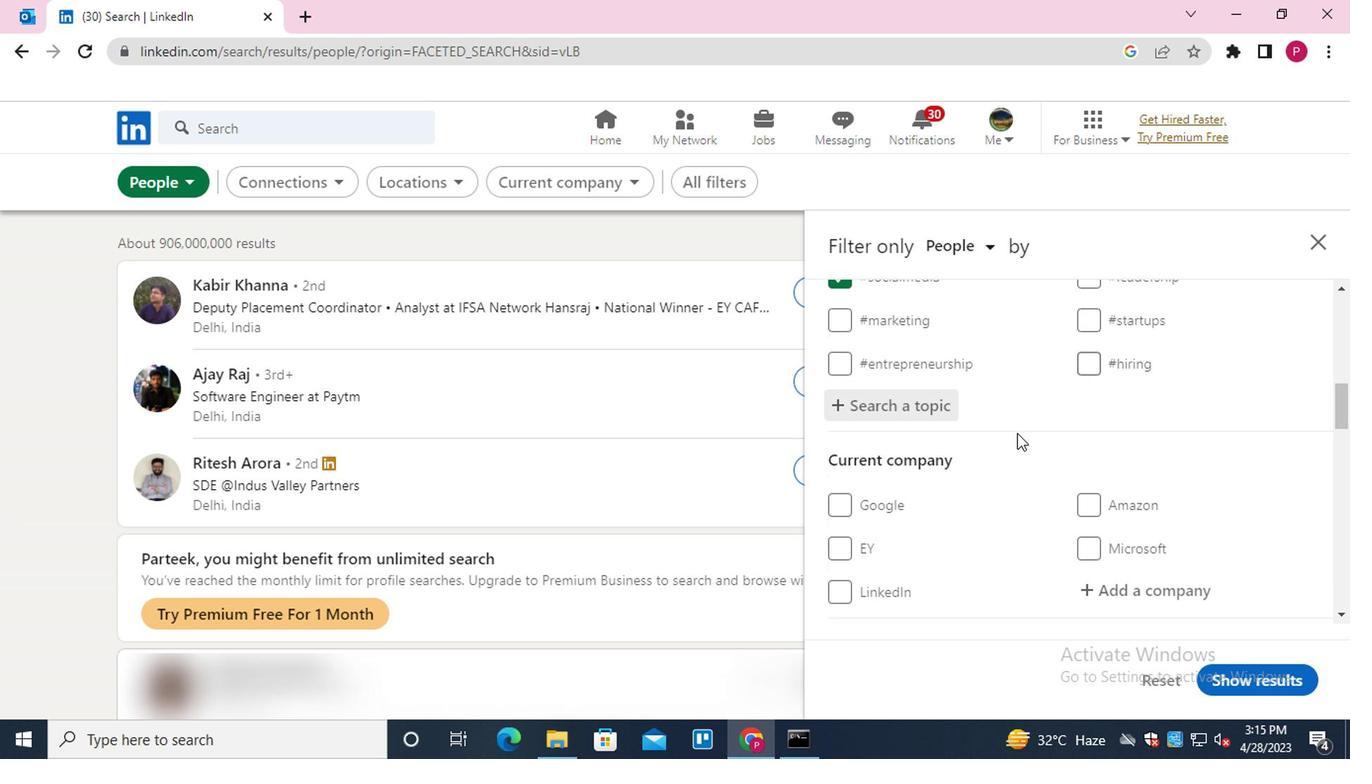 
Action: Mouse scrolled (987, 443) with delta (0, 0)
Screenshot: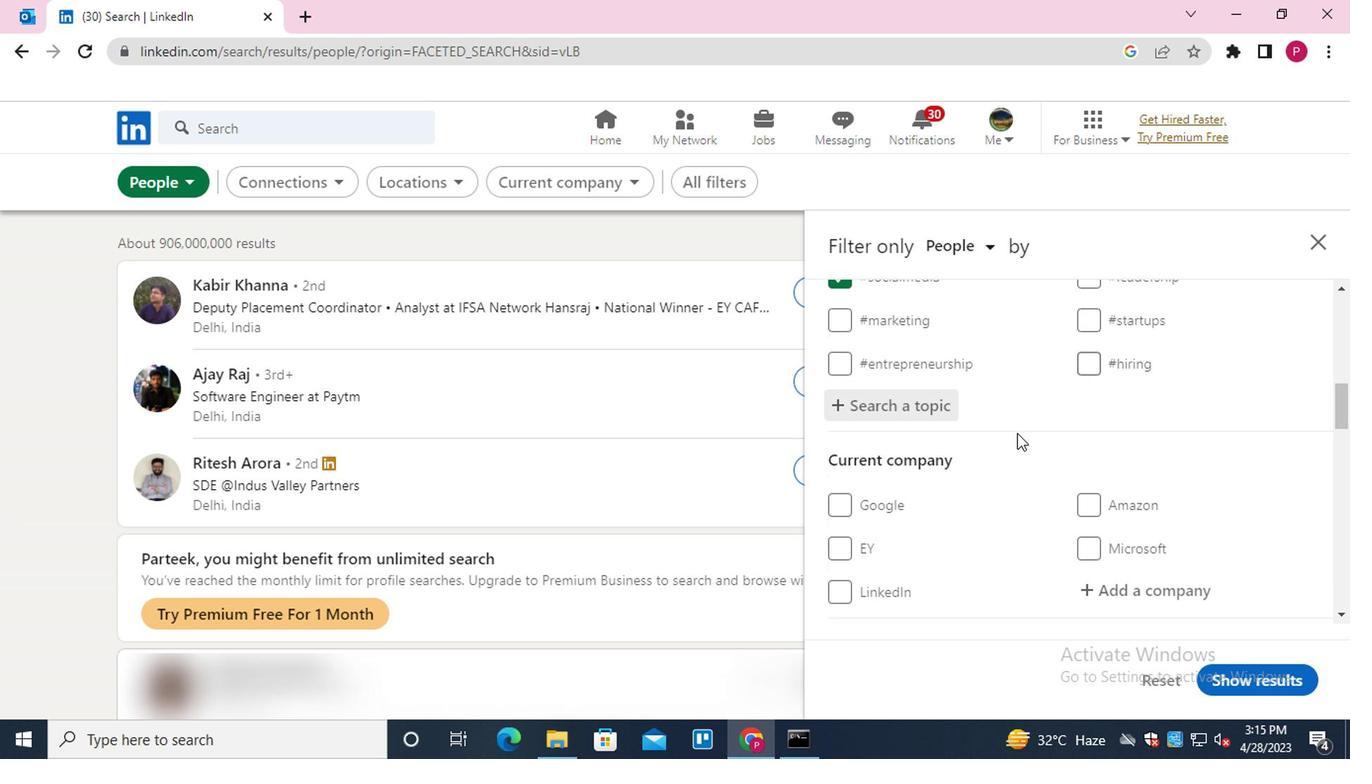 
Action: Mouse moved to (985, 444)
Screenshot: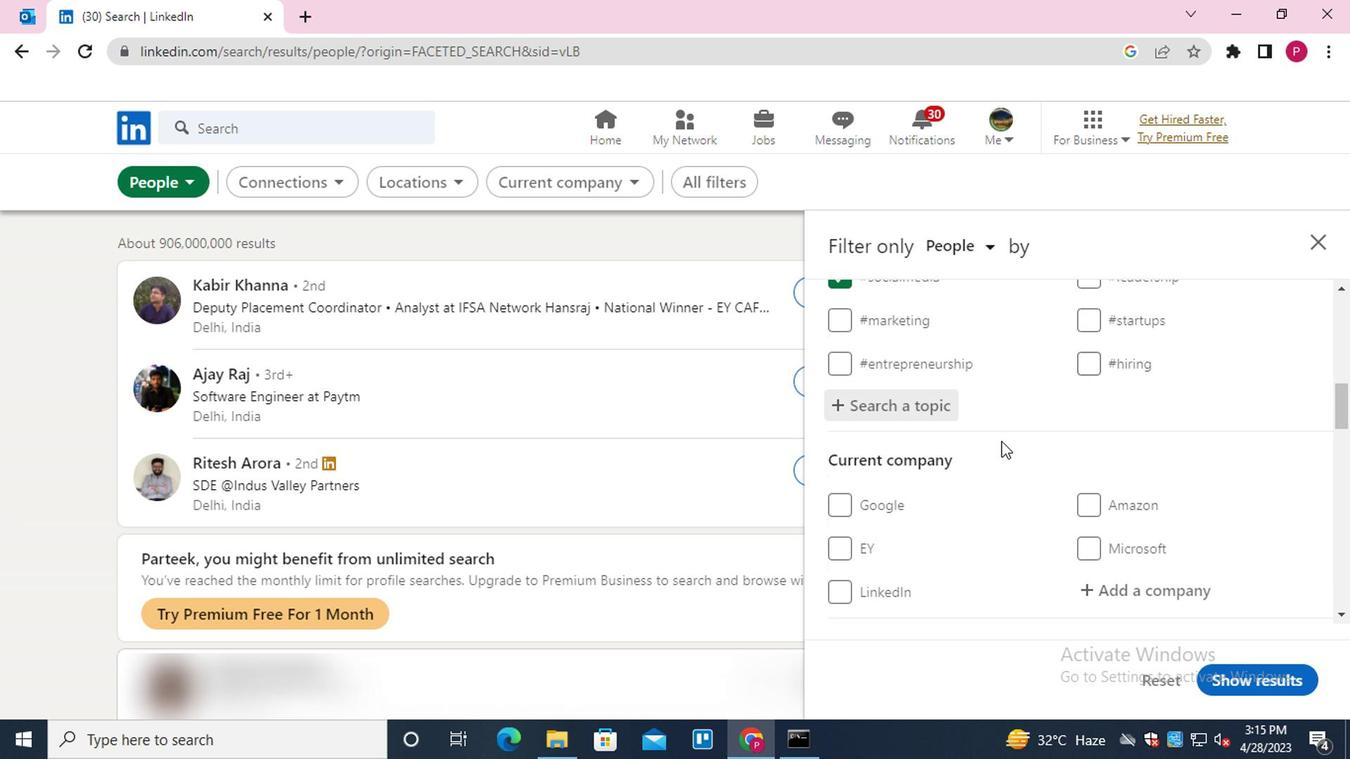 
Action: Mouse scrolled (985, 443) with delta (0, 0)
Screenshot: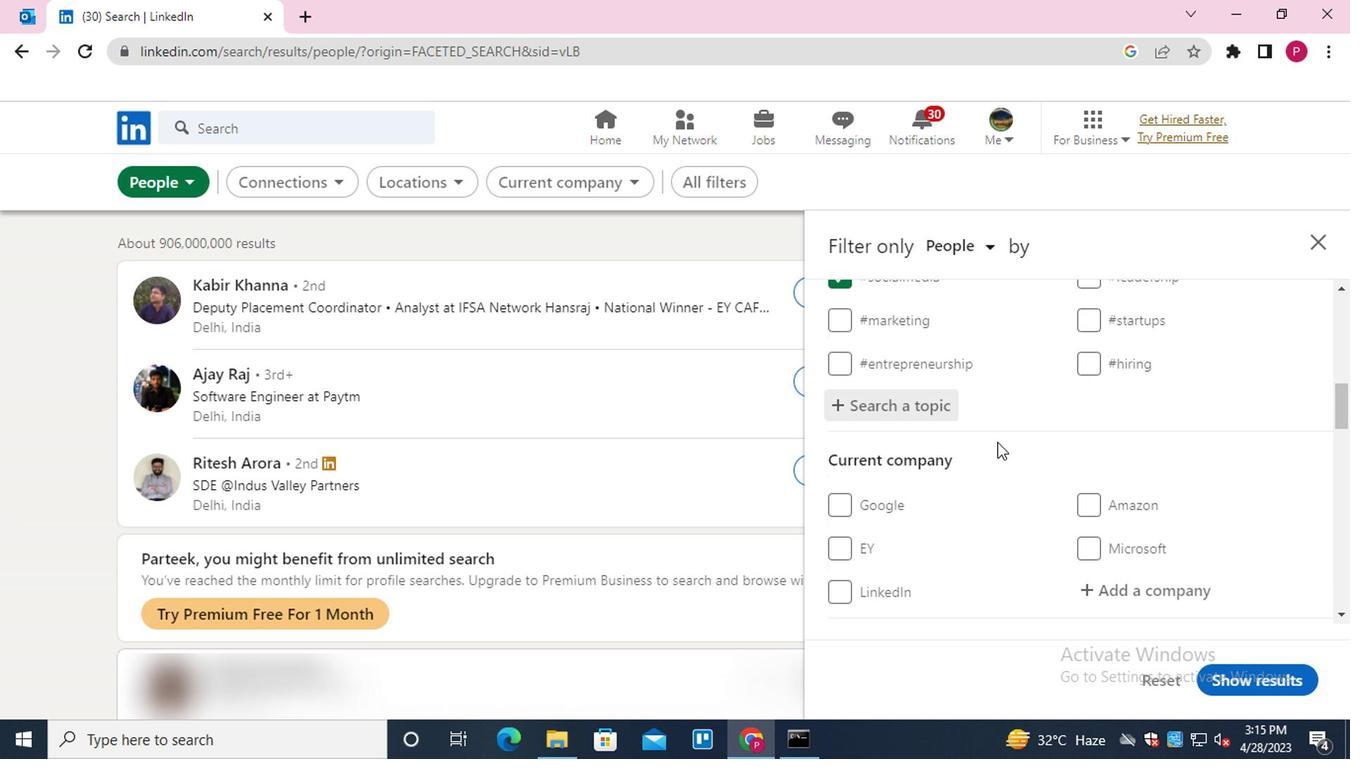 
Action: Mouse moved to (937, 479)
Screenshot: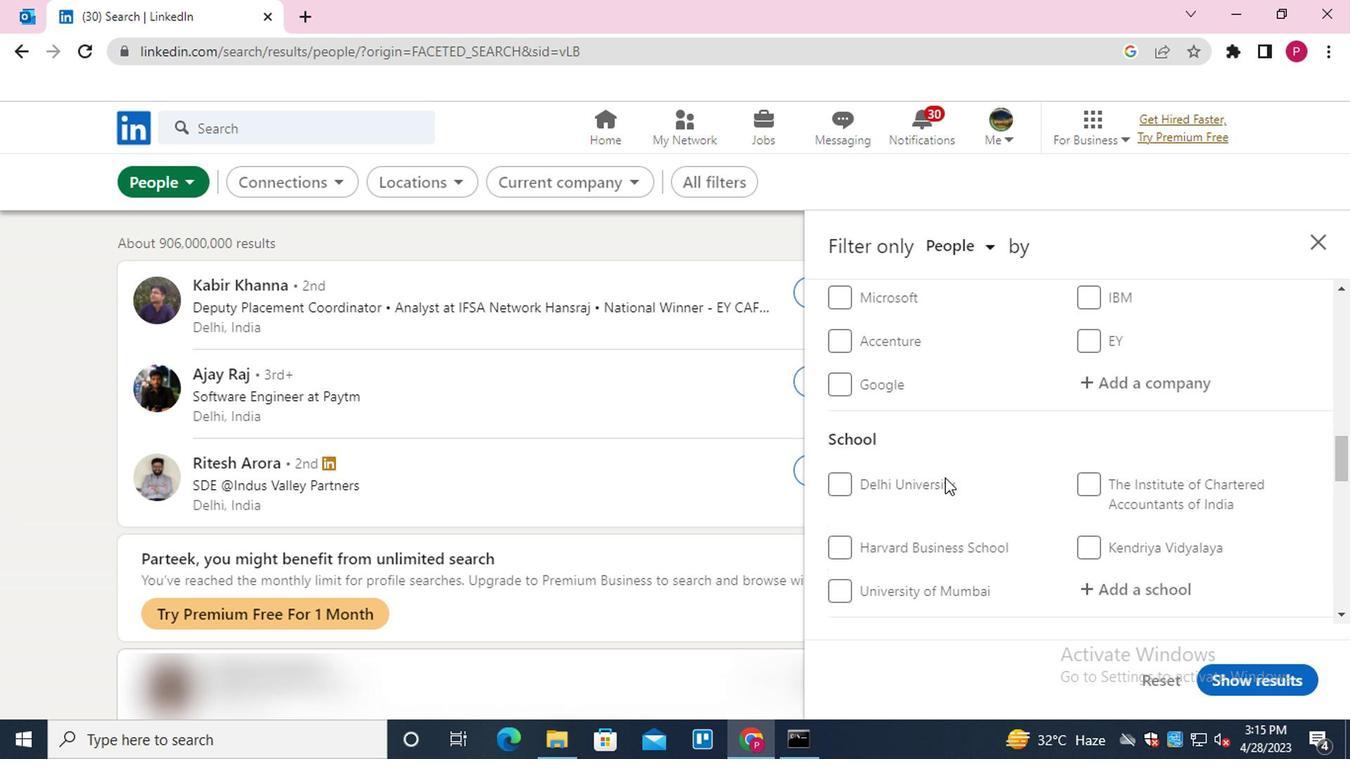 
Action: Mouse scrolled (937, 478) with delta (0, 0)
Screenshot: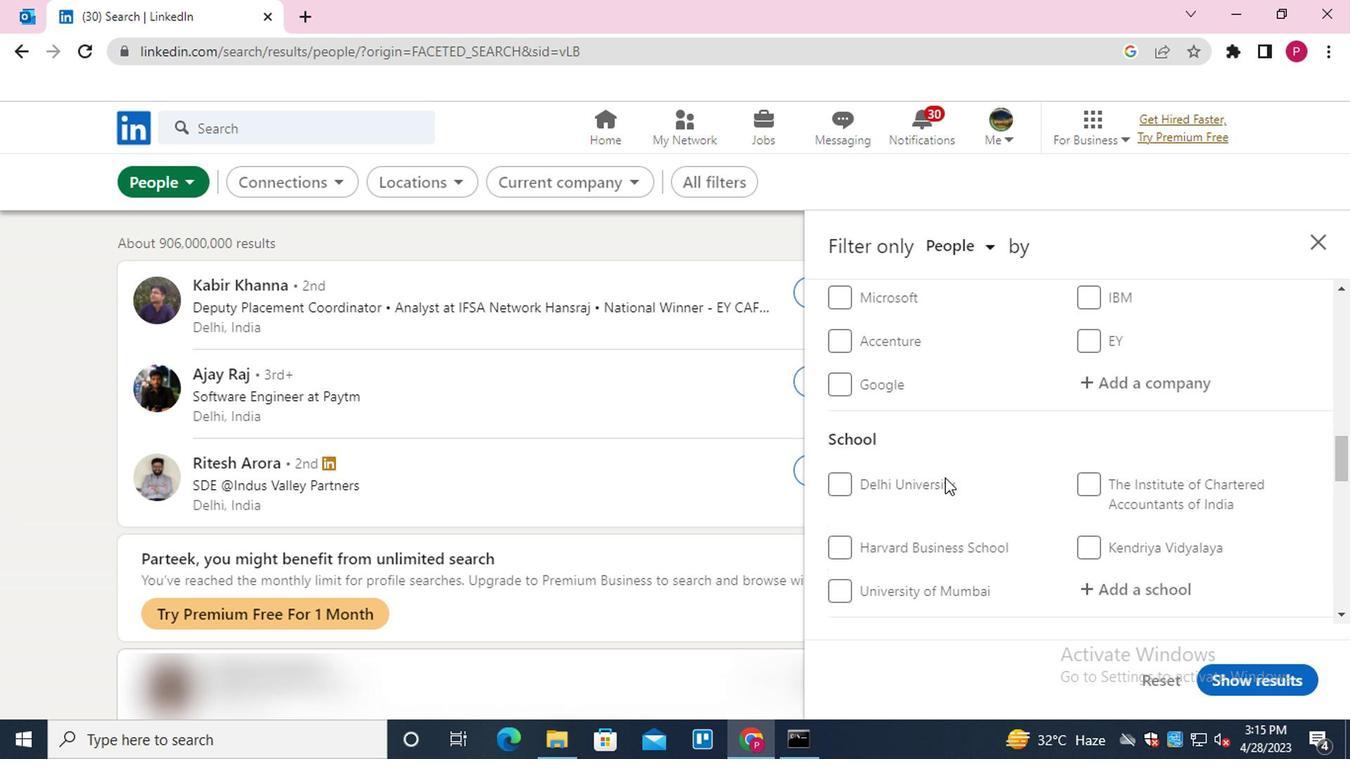 
Action: Mouse scrolled (937, 478) with delta (0, 0)
Screenshot: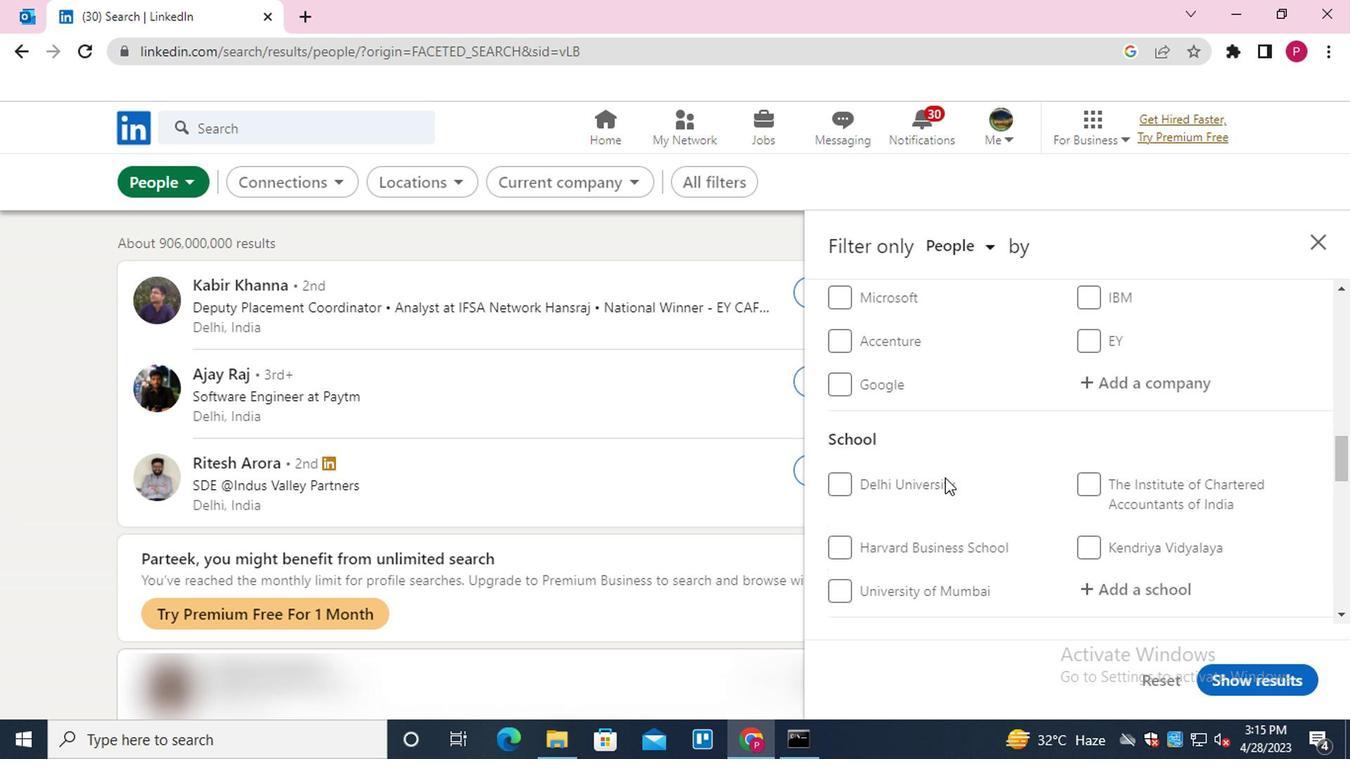 
Action: Mouse scrolled (937, 478) with delta (0, 0)
Screenshot: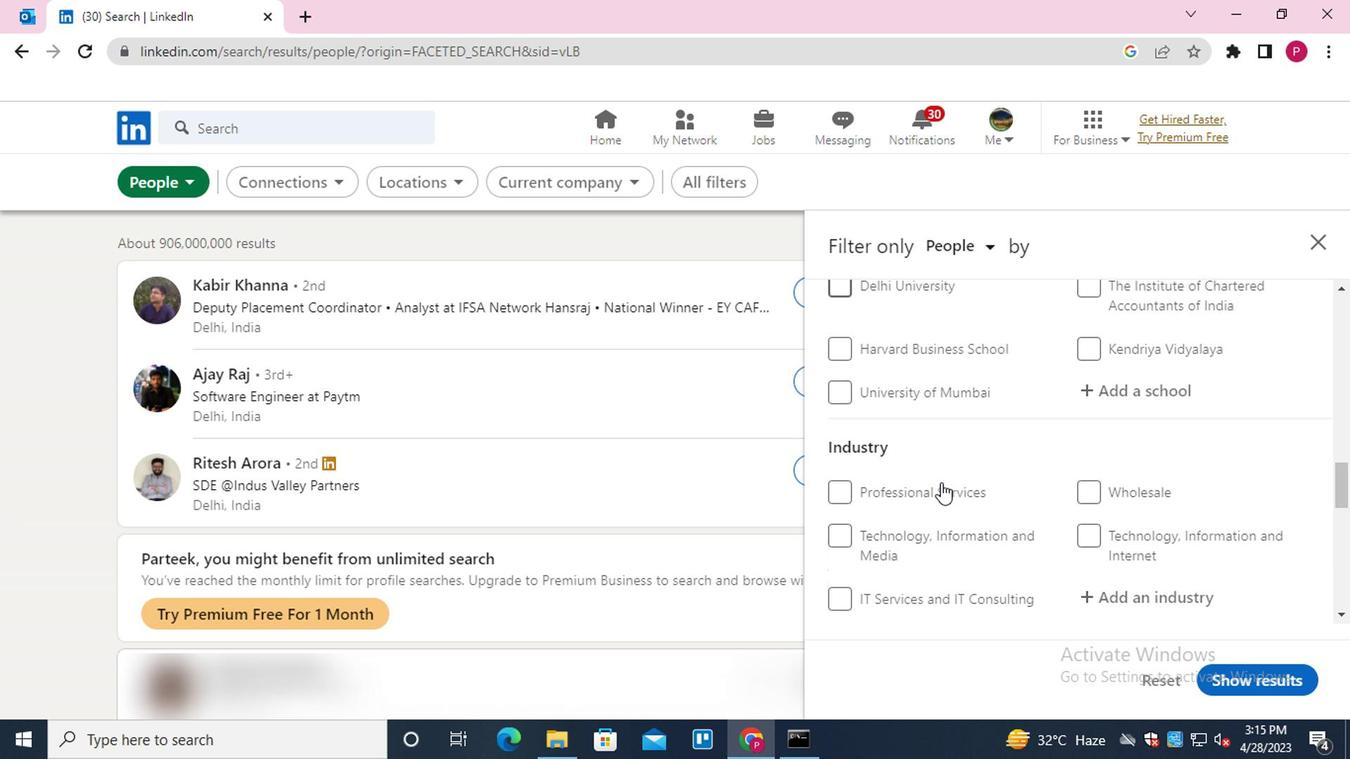
Action: Mouse scrolled (937, 478) with delta (0, 0)
Screenshot: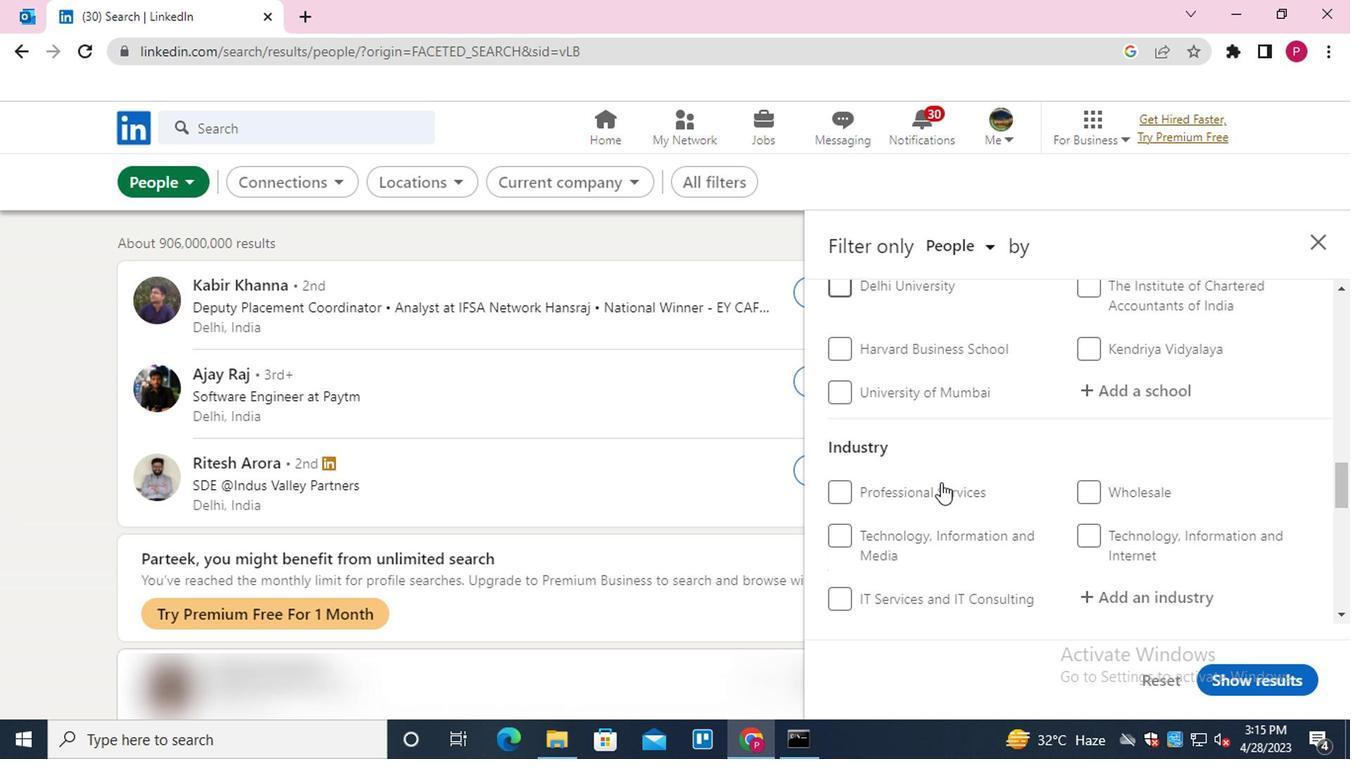 
Action: Mouse scrolled (937, 478) with delta (0, 0)
Screenshot: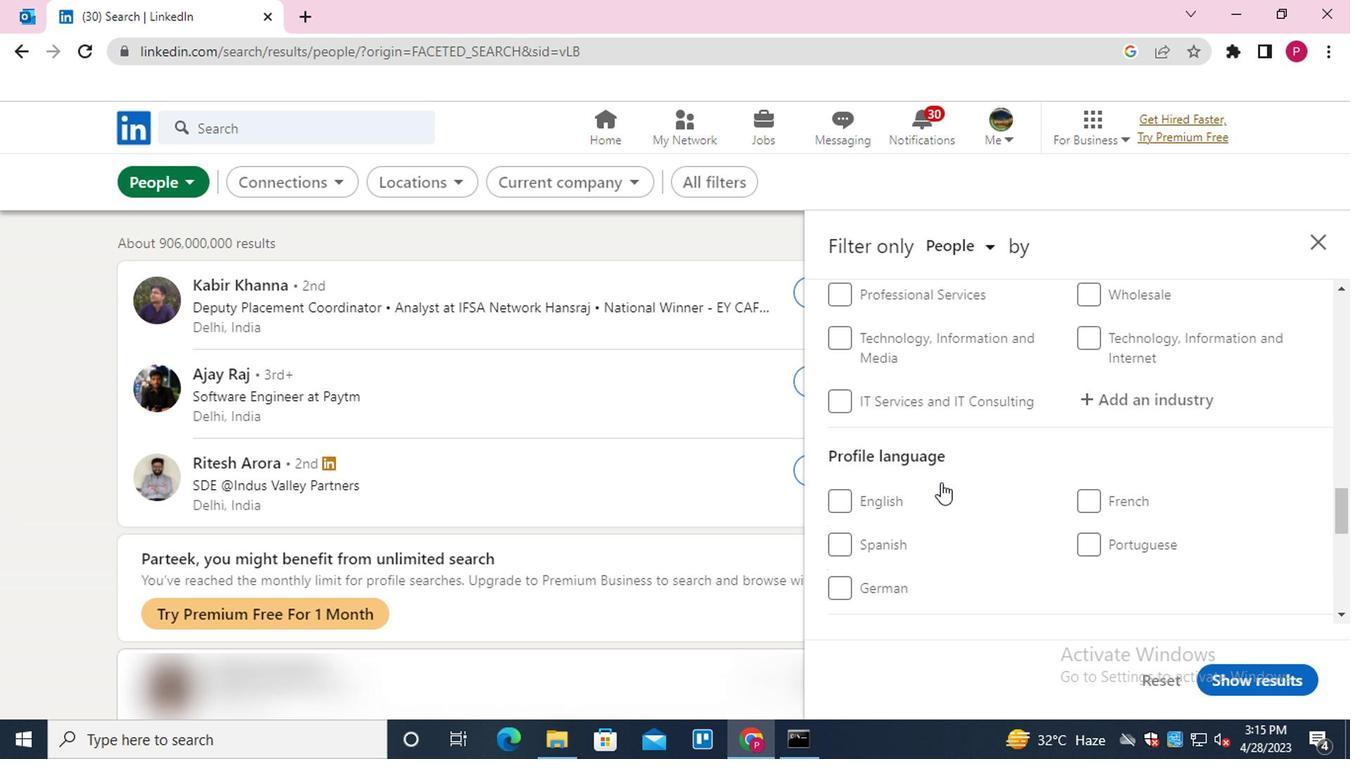 
Action: Mouse scrolled (937, 478) with delta (0, 0)
Screenshot: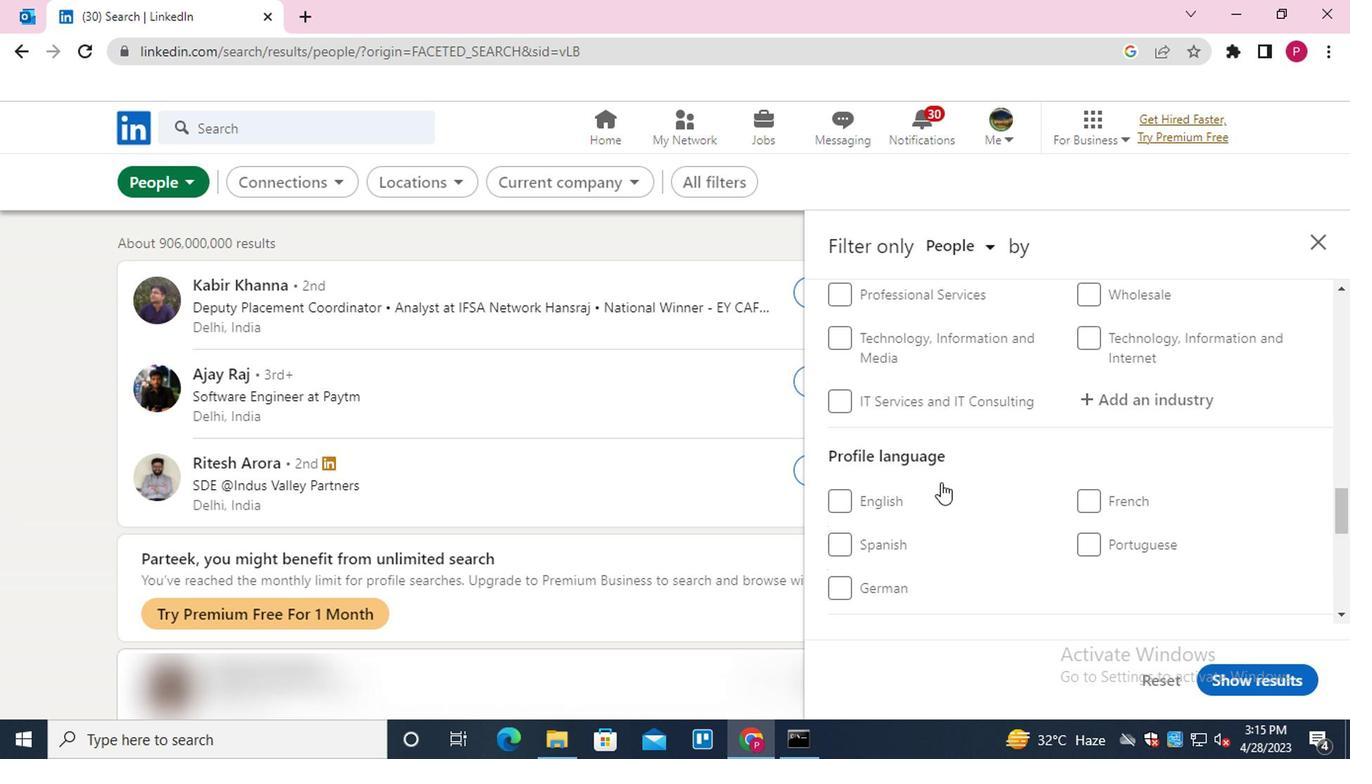 
Action: Mouse scrolled (937, 480) with delta (0, 1)
Screenshot: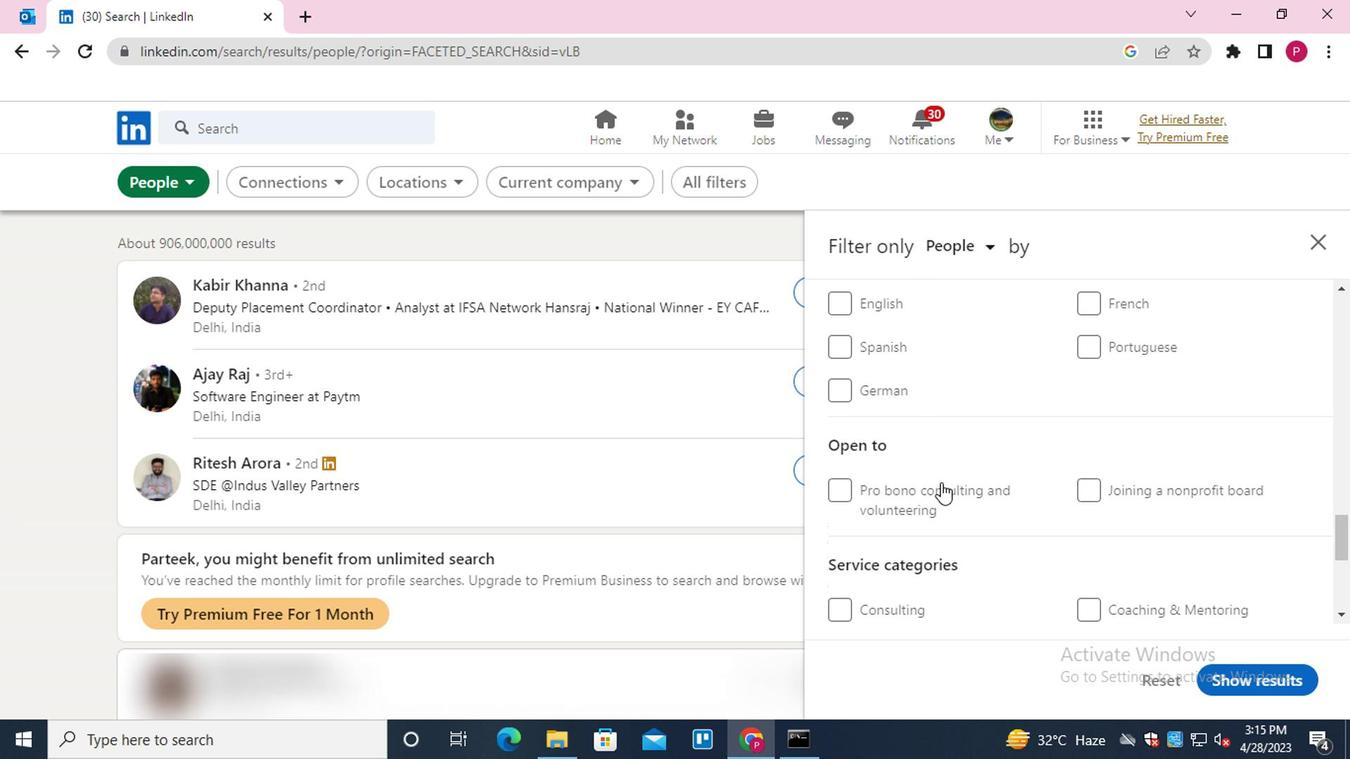 
Action: Mouse moved to (833, 480)
Screenshot: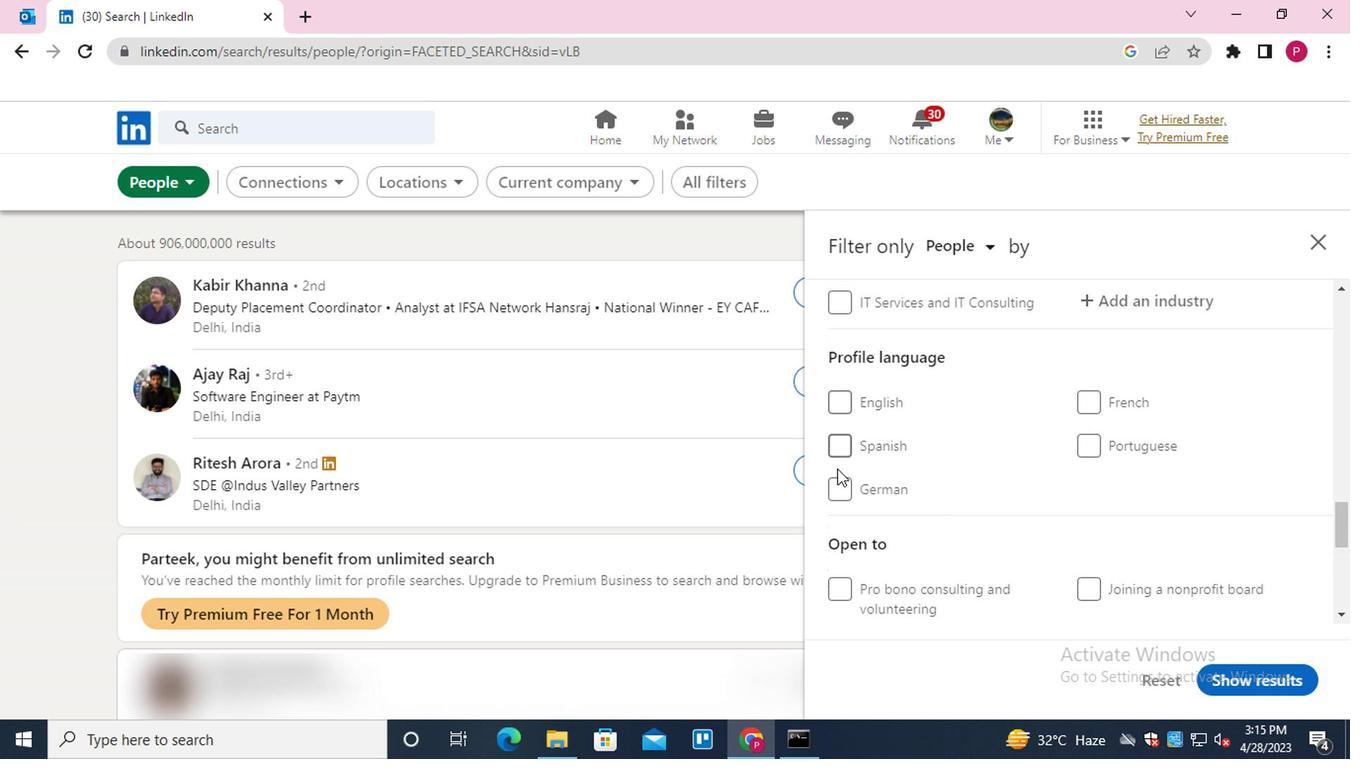 
Action: Mouse pressed left at (833, 480)
Screenshot: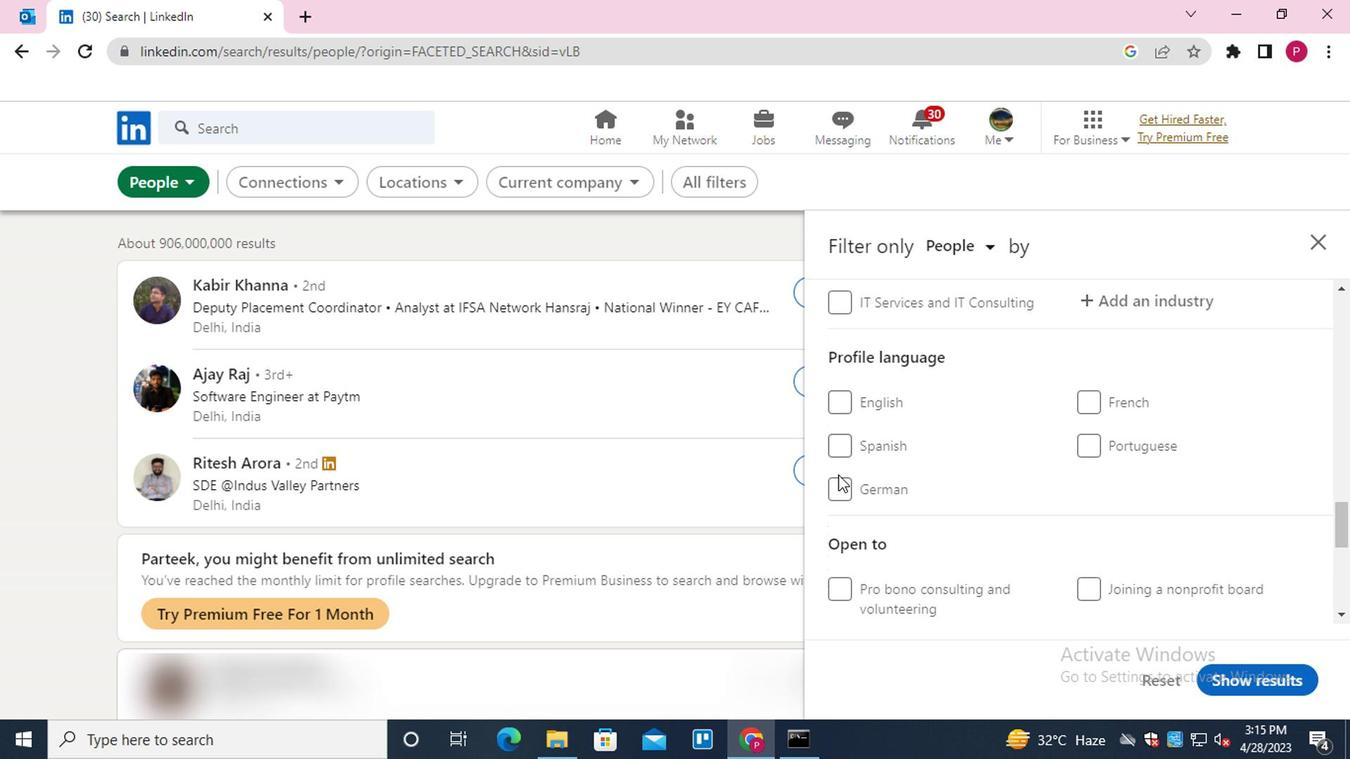 
Action: Mouse moved to (951, 469)
Screenshot: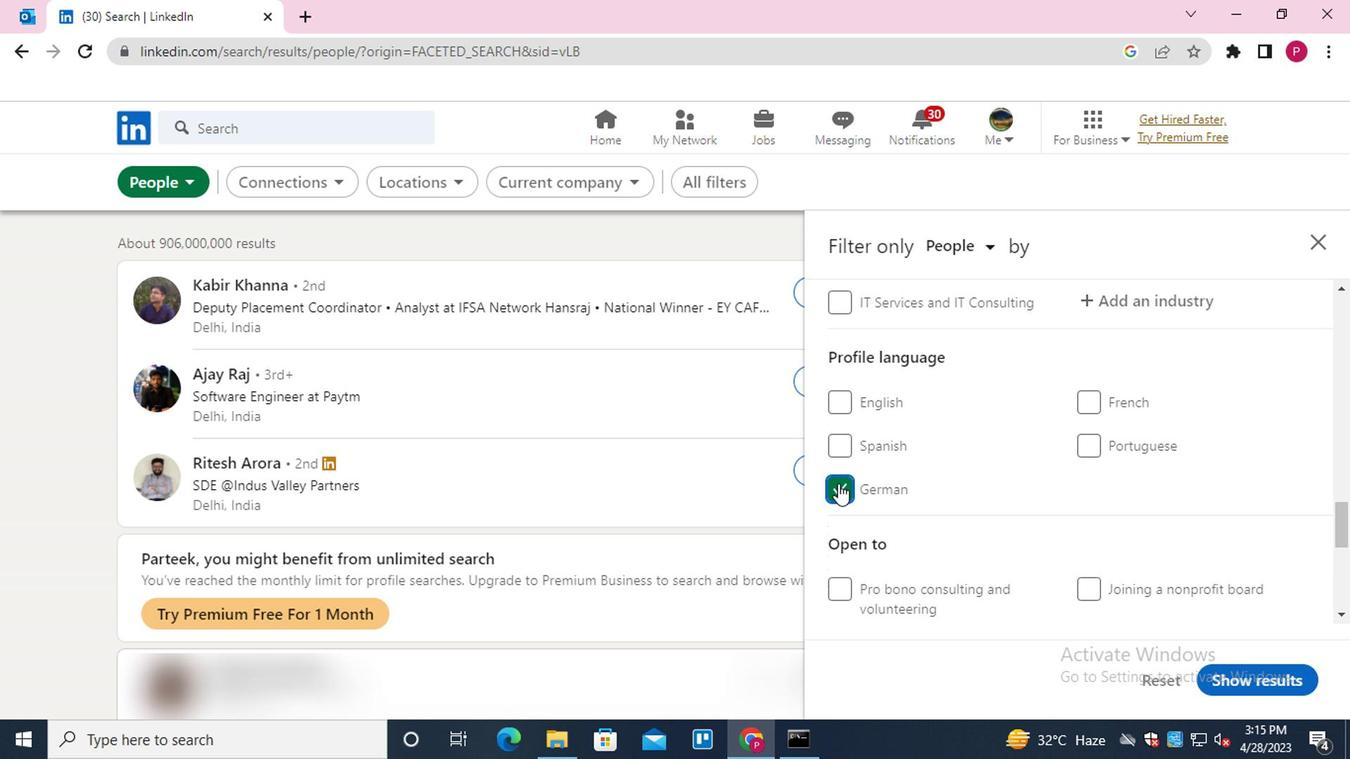 
Action: Mouse scrolled (951, 471) with delta (0, 1)
Screenshot: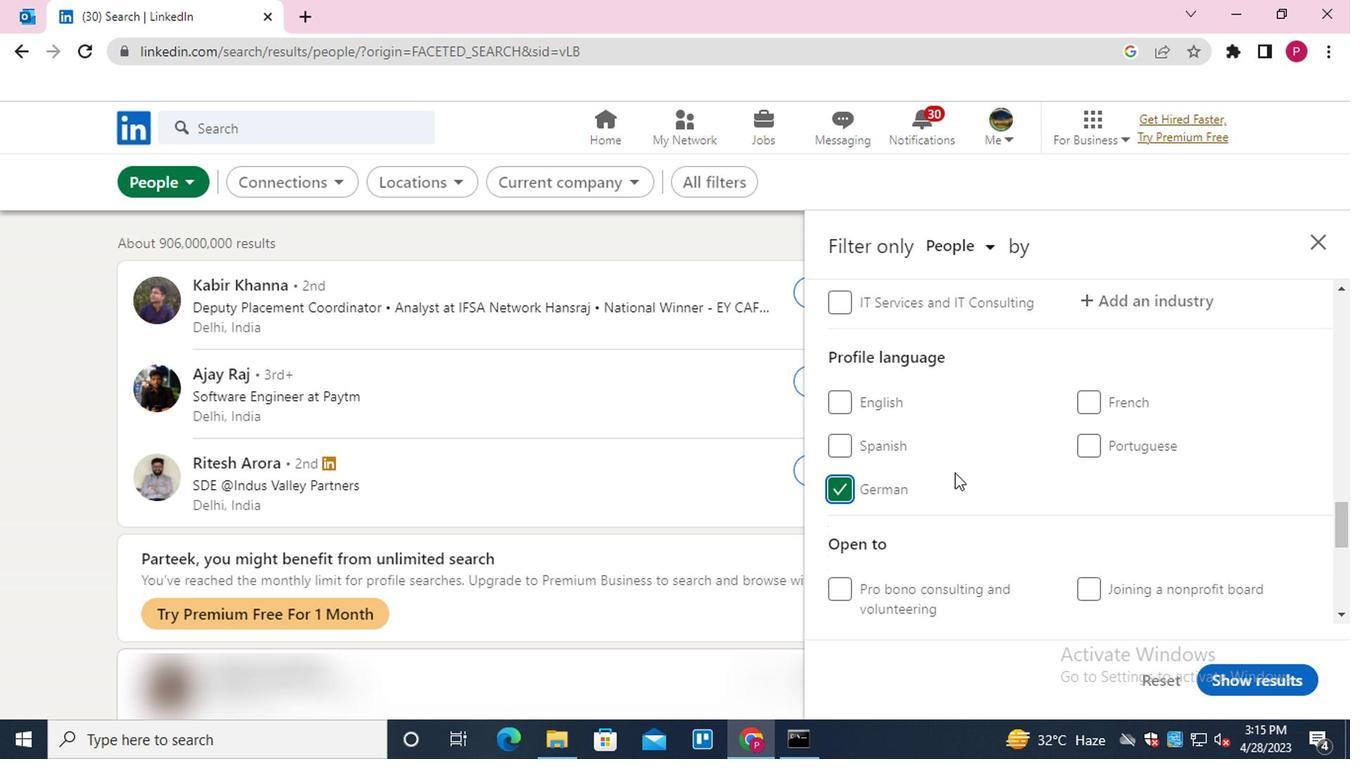 
Action: Mouse scrolled (951, 471) with delta (0, 1)
Screenshot: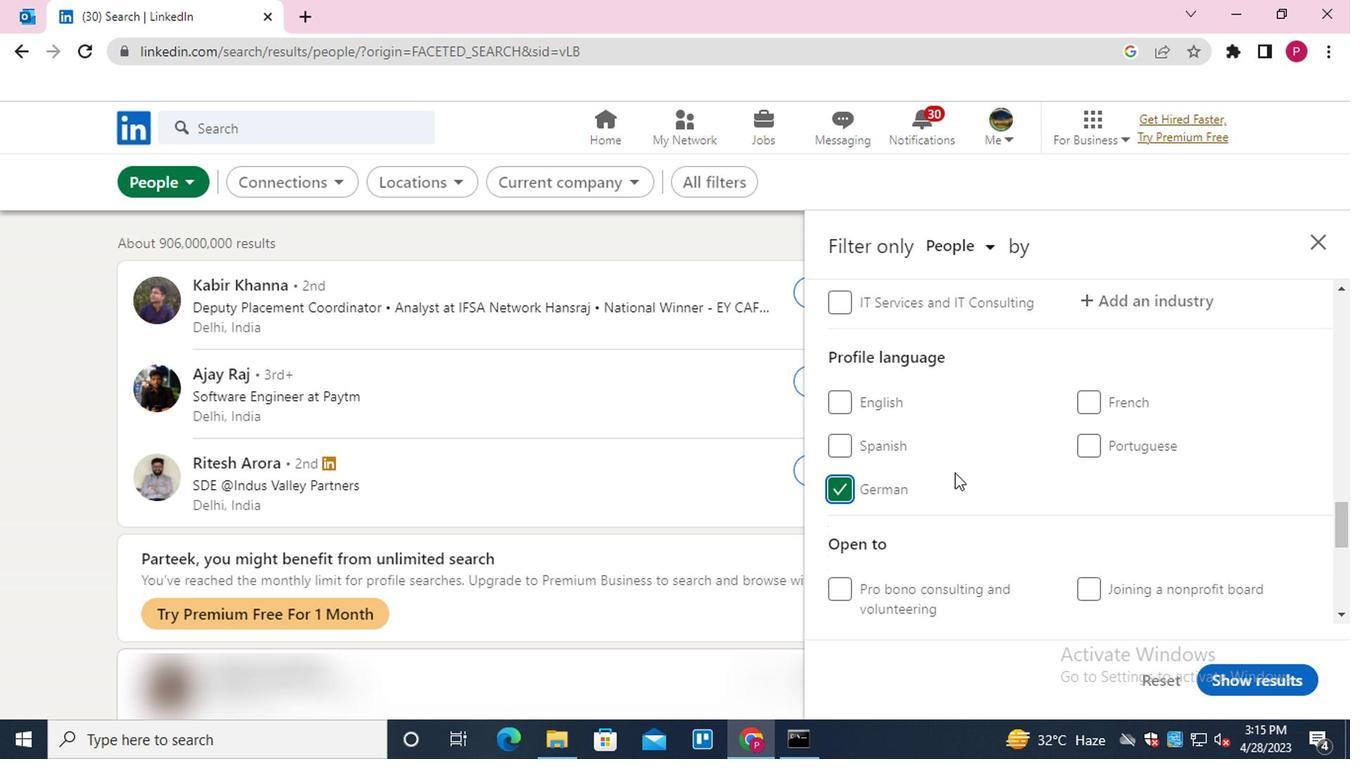 
Action: Mouse scrolled (951, 471) with delta (0, 1)
Screenshot: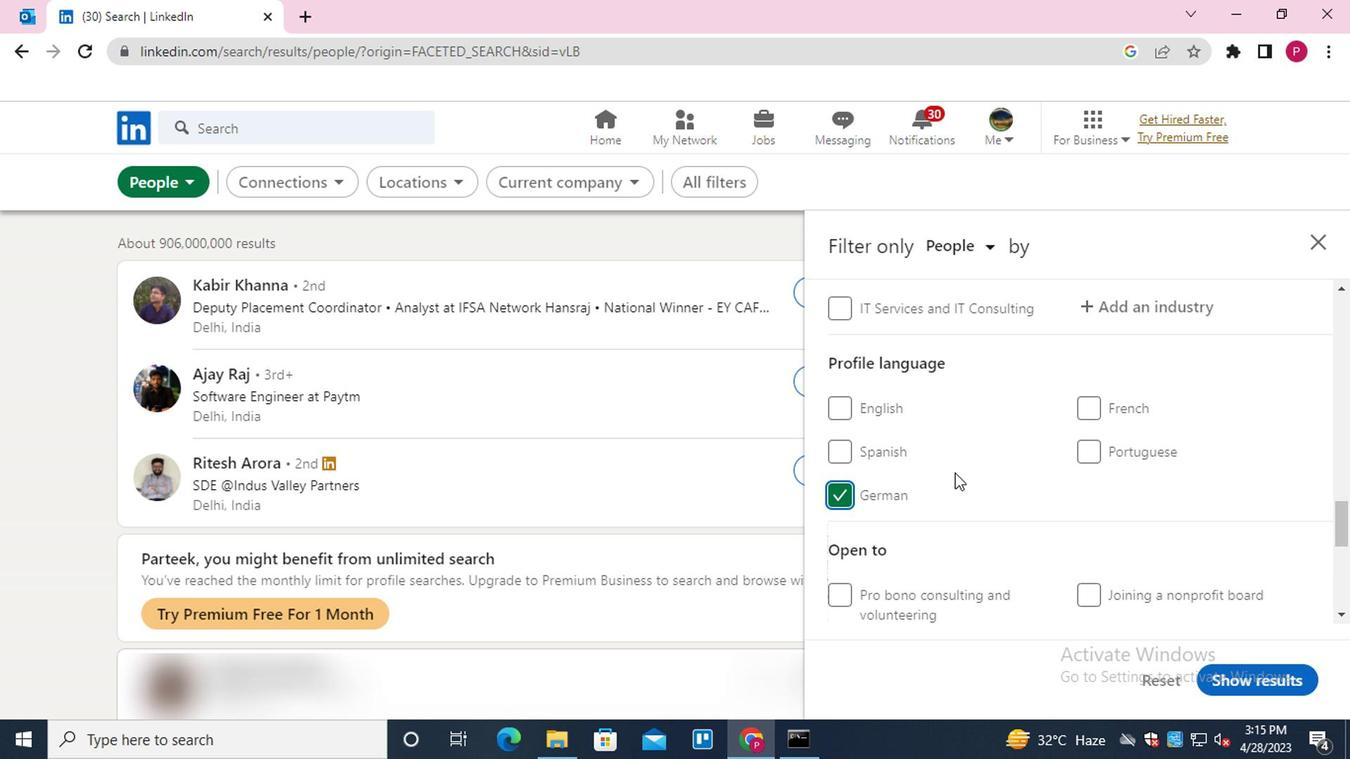 
Action: Mouse scrolled (951, 471) with delta (0, 1)
Screenshot: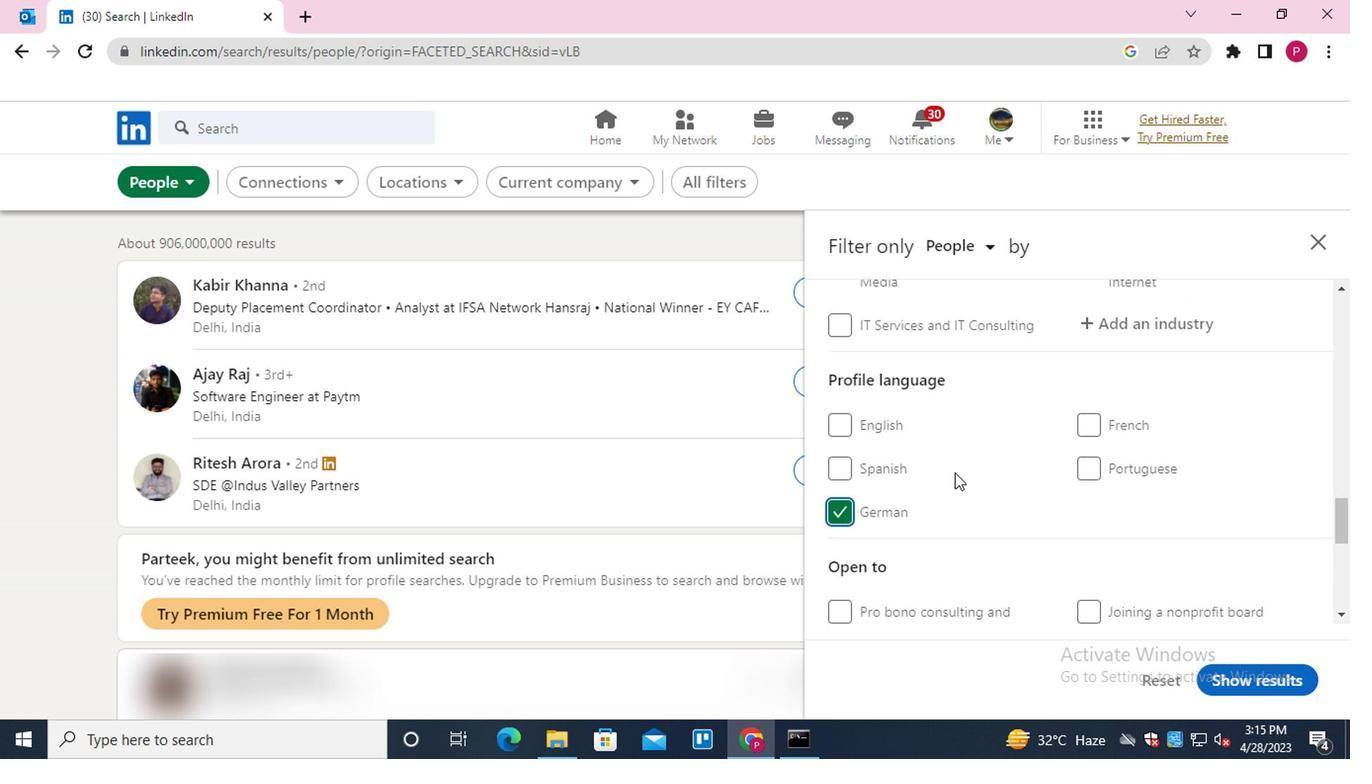 
Action: Mouse scrolled (951, 471) with delta (0, 1)
Screenshot: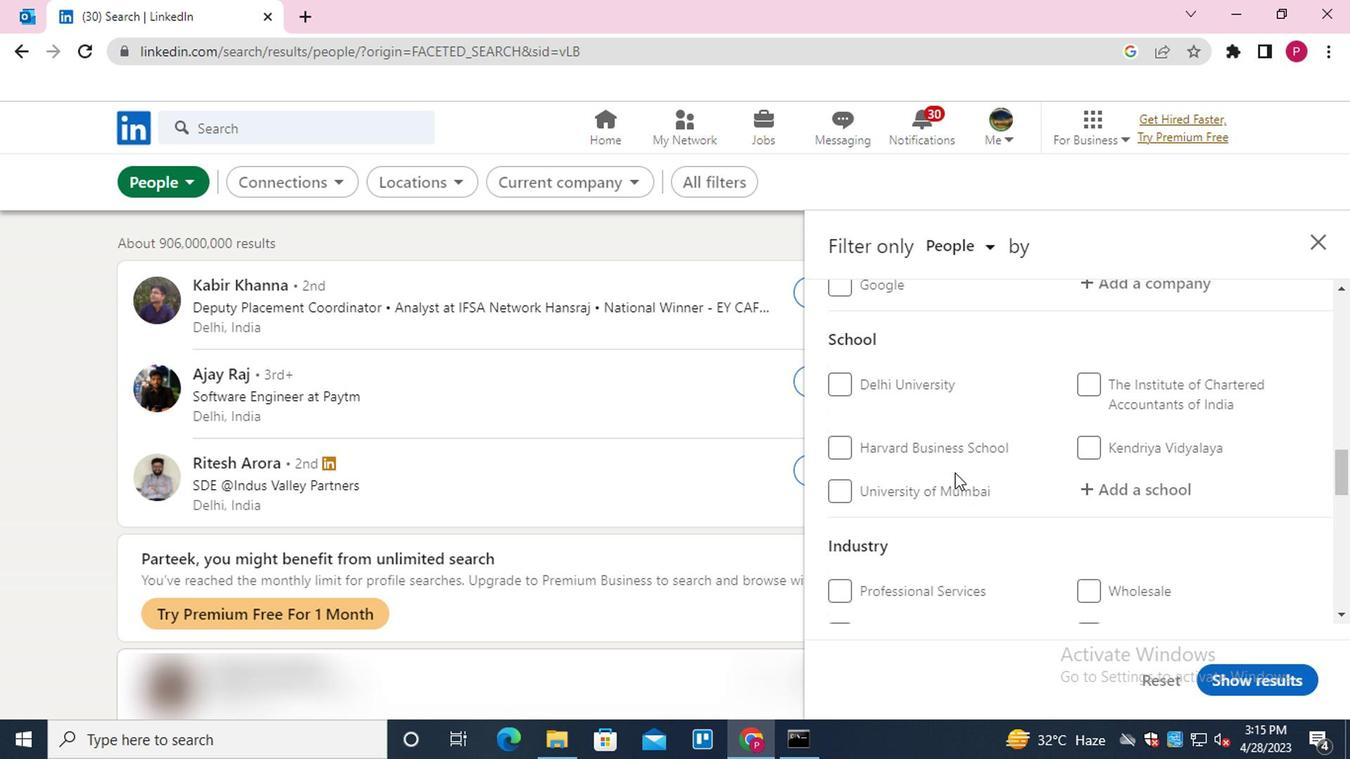 
Action: Mouse scrolled (951, 471) with delta (0, 1)
Screenshot: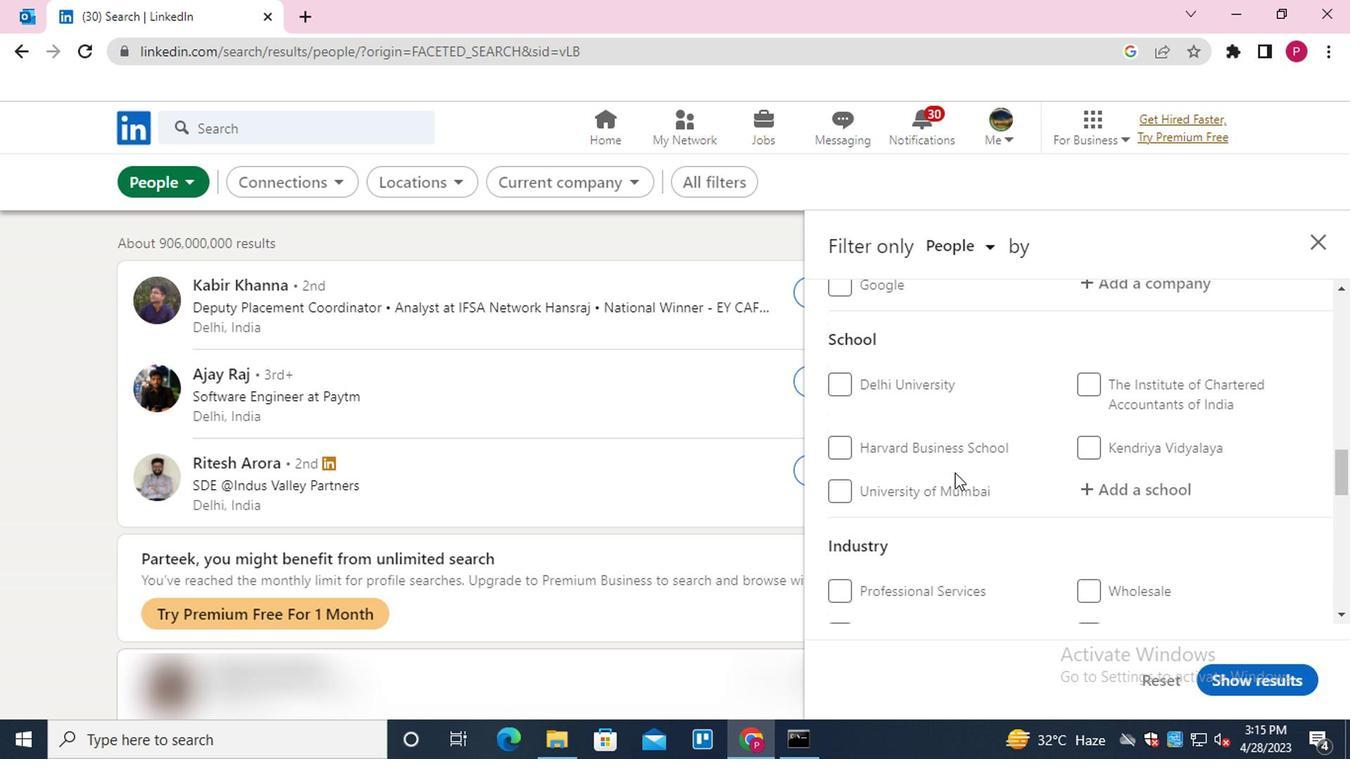 
Action: Mouse scrolled (951, 471) with delta (0, 1)
Screenshot: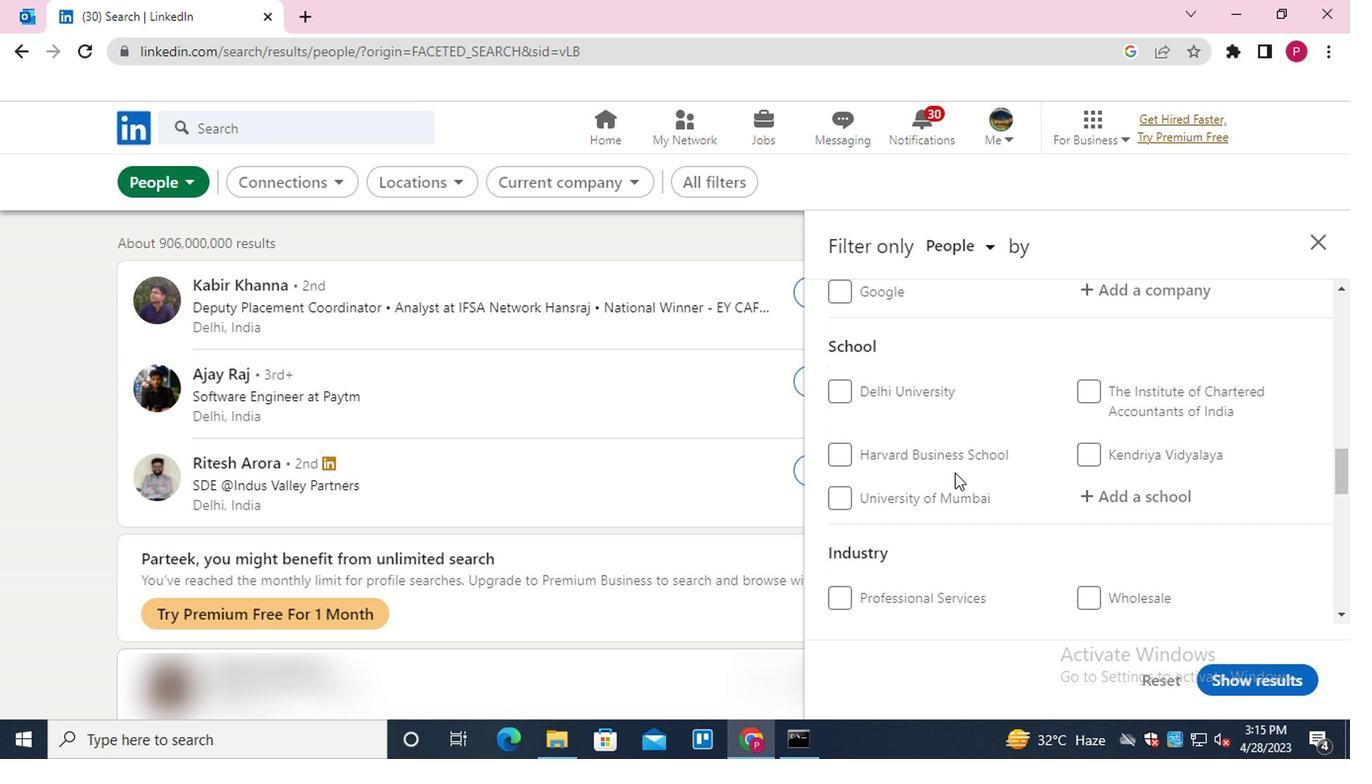 
Action: Mouse scrolled (951, 471) with delta (0, 1)
Screenshot: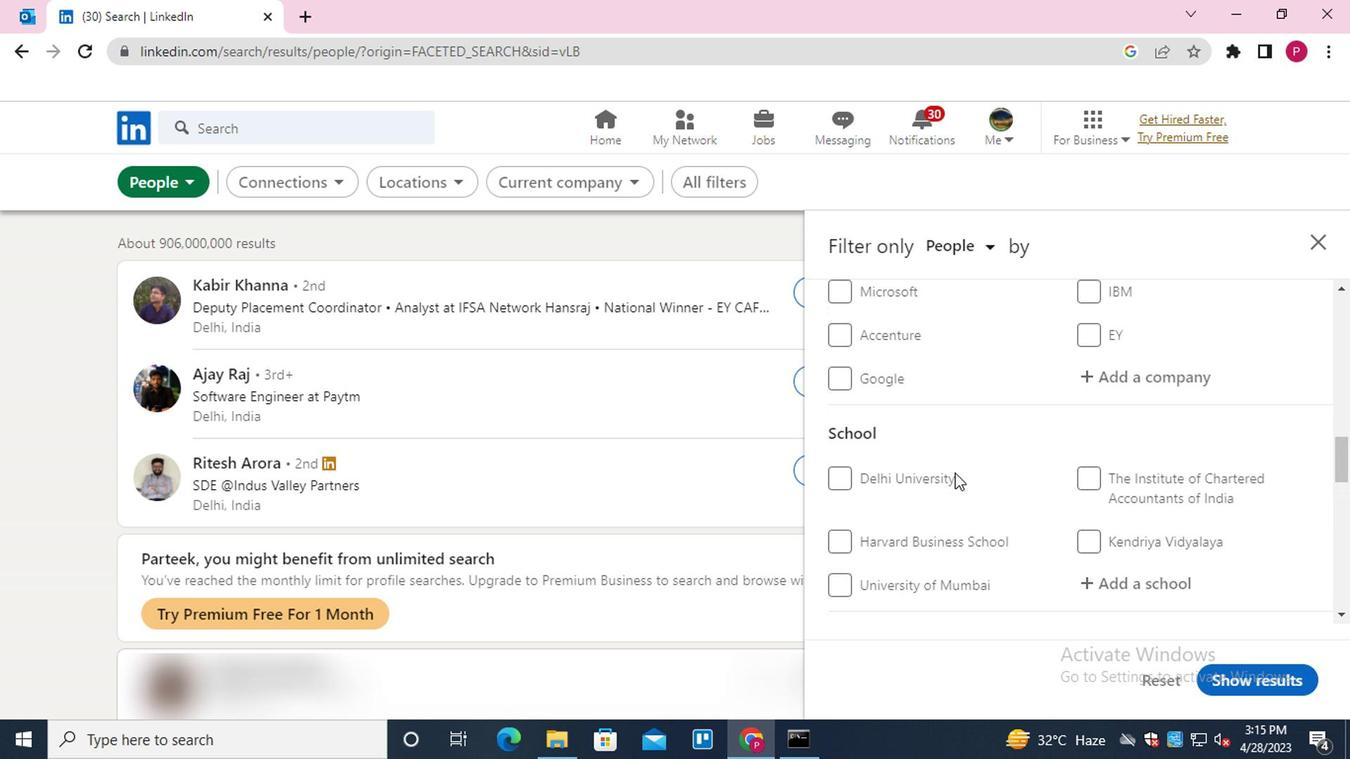 
Action: Mouse moved to (1100, 482)
Screenshot: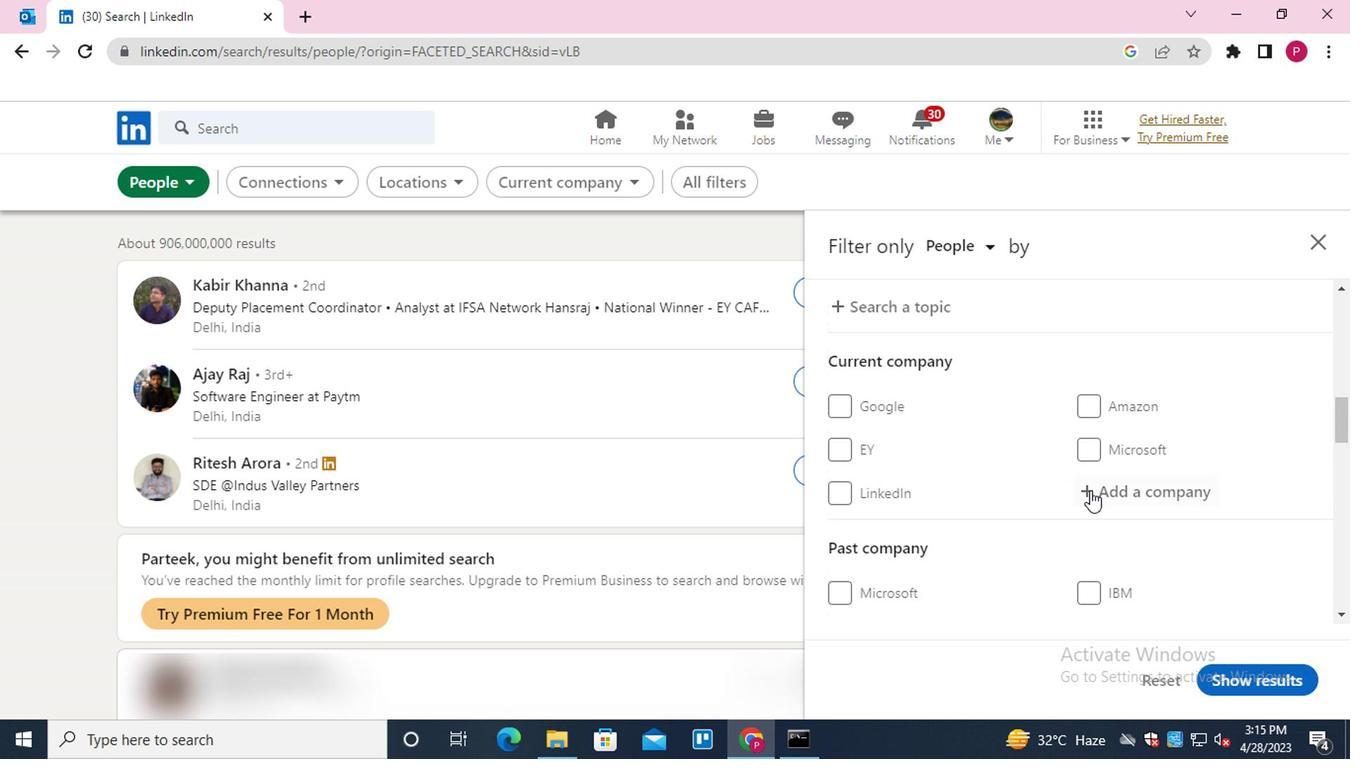 
Action: Mouse pressed left at (1100, 482)
Screenshot: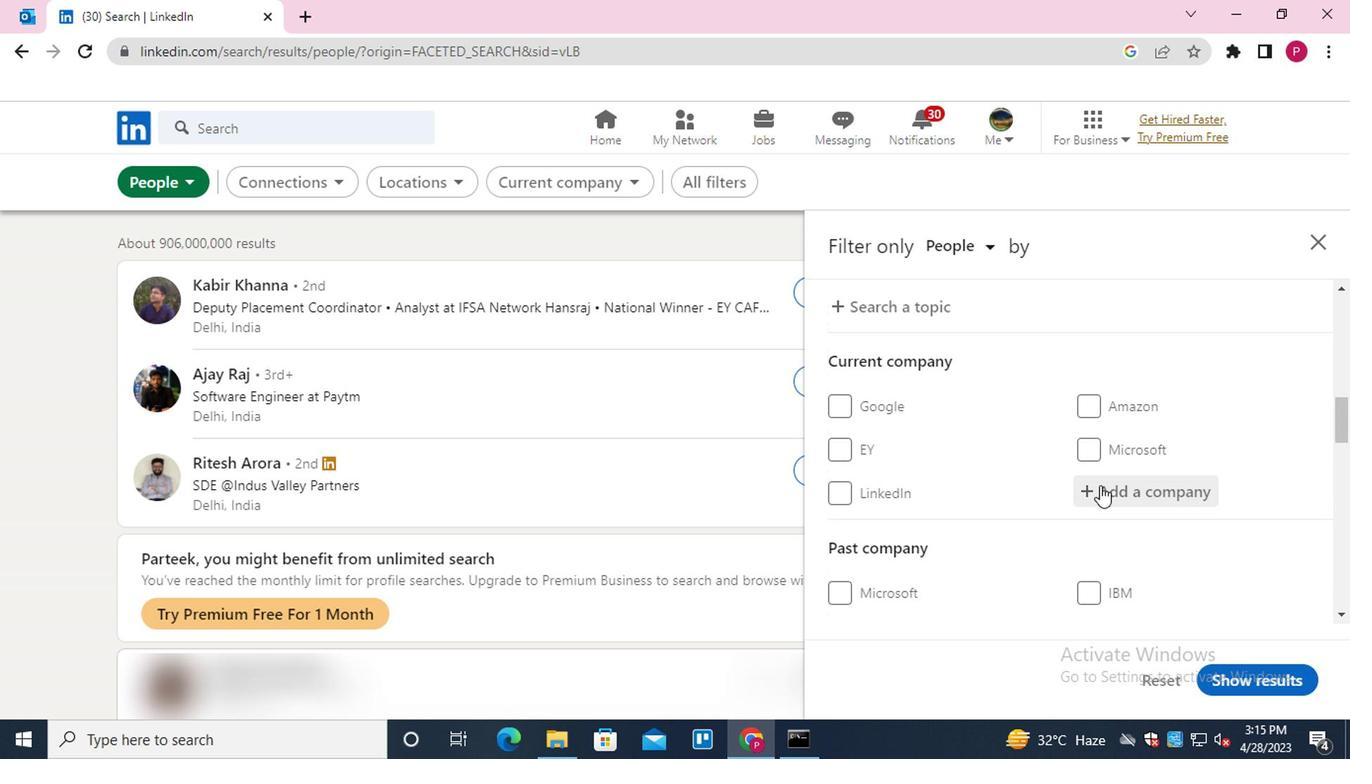 
Action: Key pressed <Key.shift>AMD<Key.down><Key.enter>
Screenshot: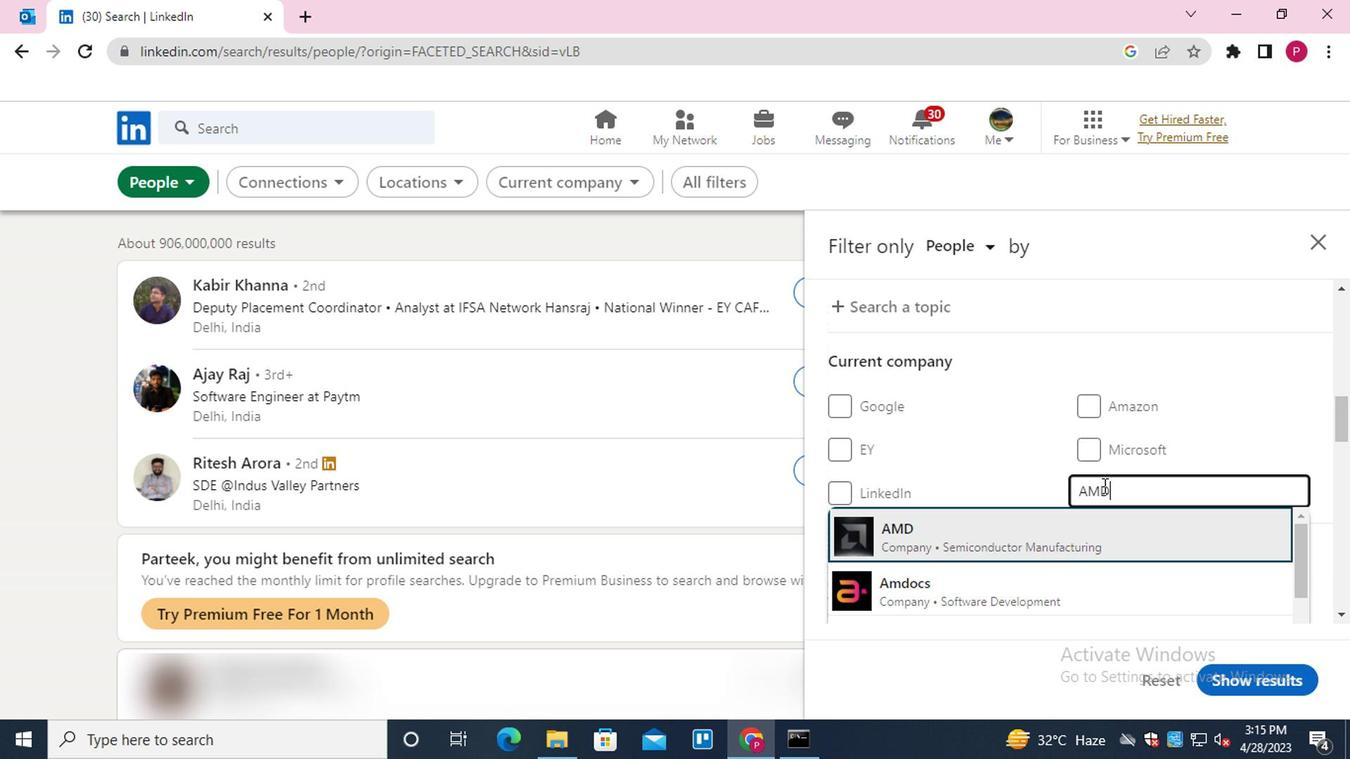 
Action: Mouse moved to (1002, 461)
Screenshot: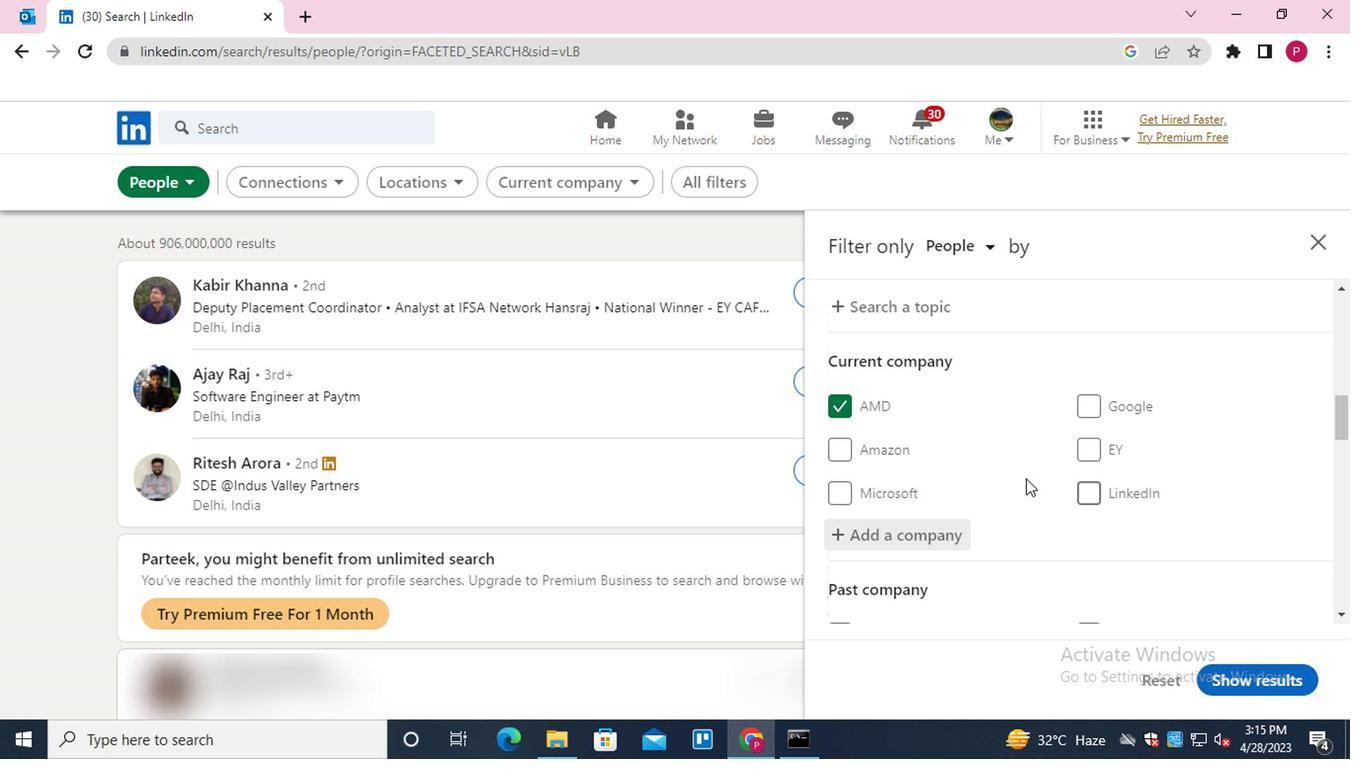 
Action: Mouse scrolled (1002, 460) with delta (0, 0)
Screenshot: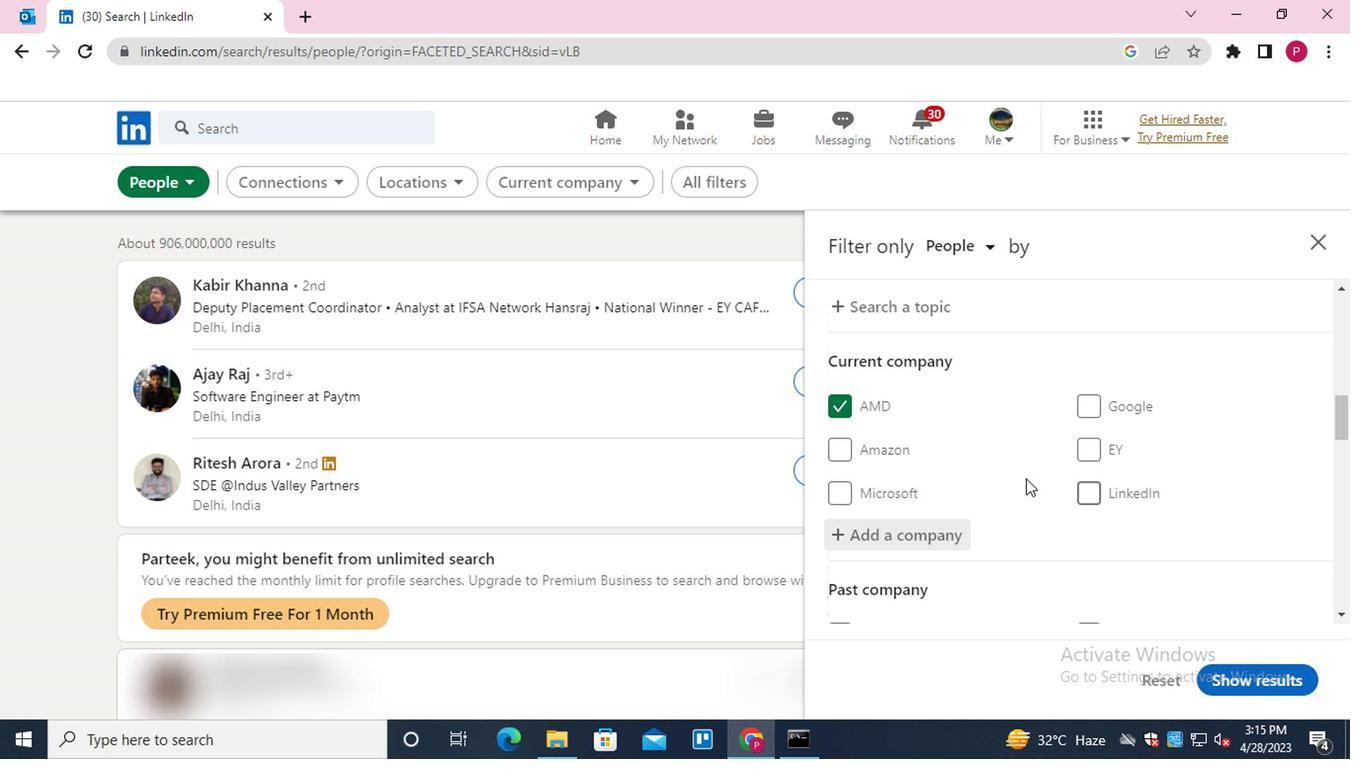 
Action: Mouse scrolled (1002, 460) with delta (0, 0)
Screenshot: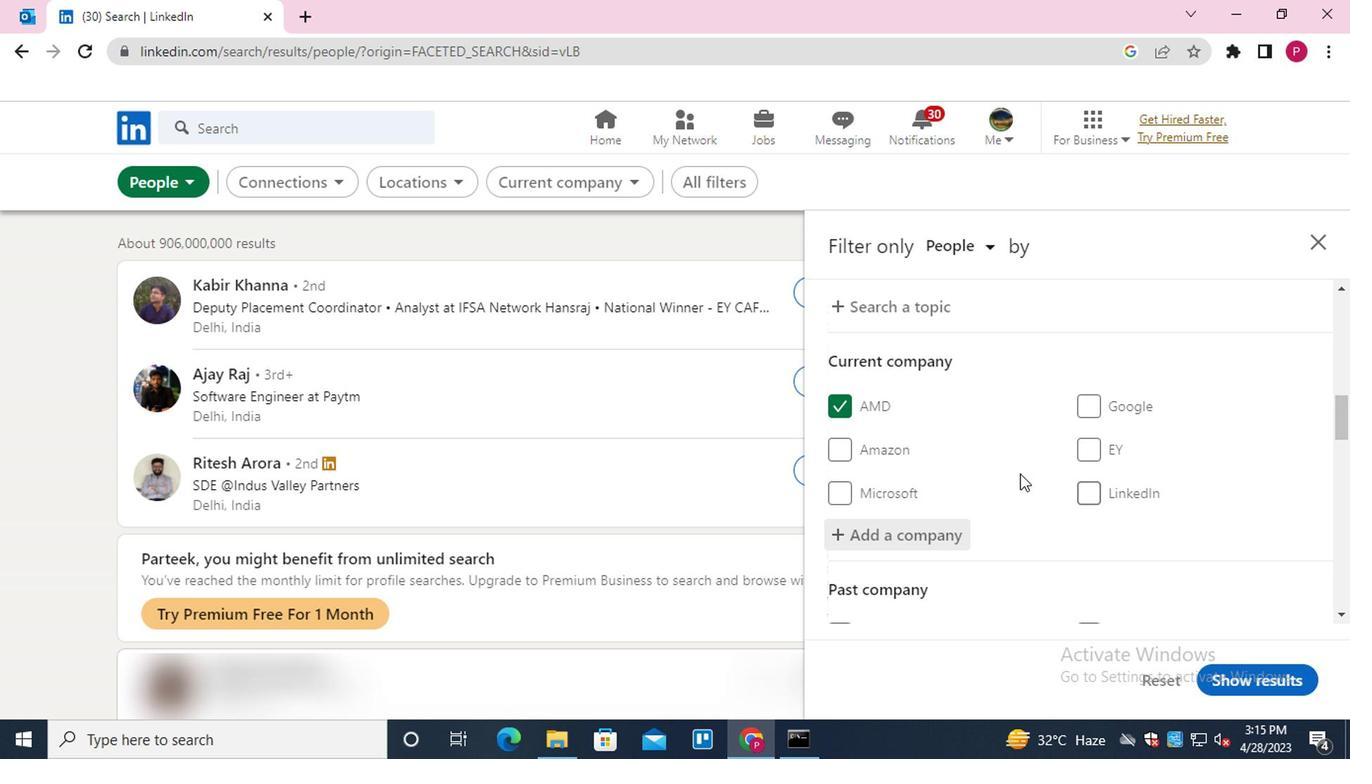 
Action: Mouse scrolled (1002, 460) with delta (0, 0)
Screenshot: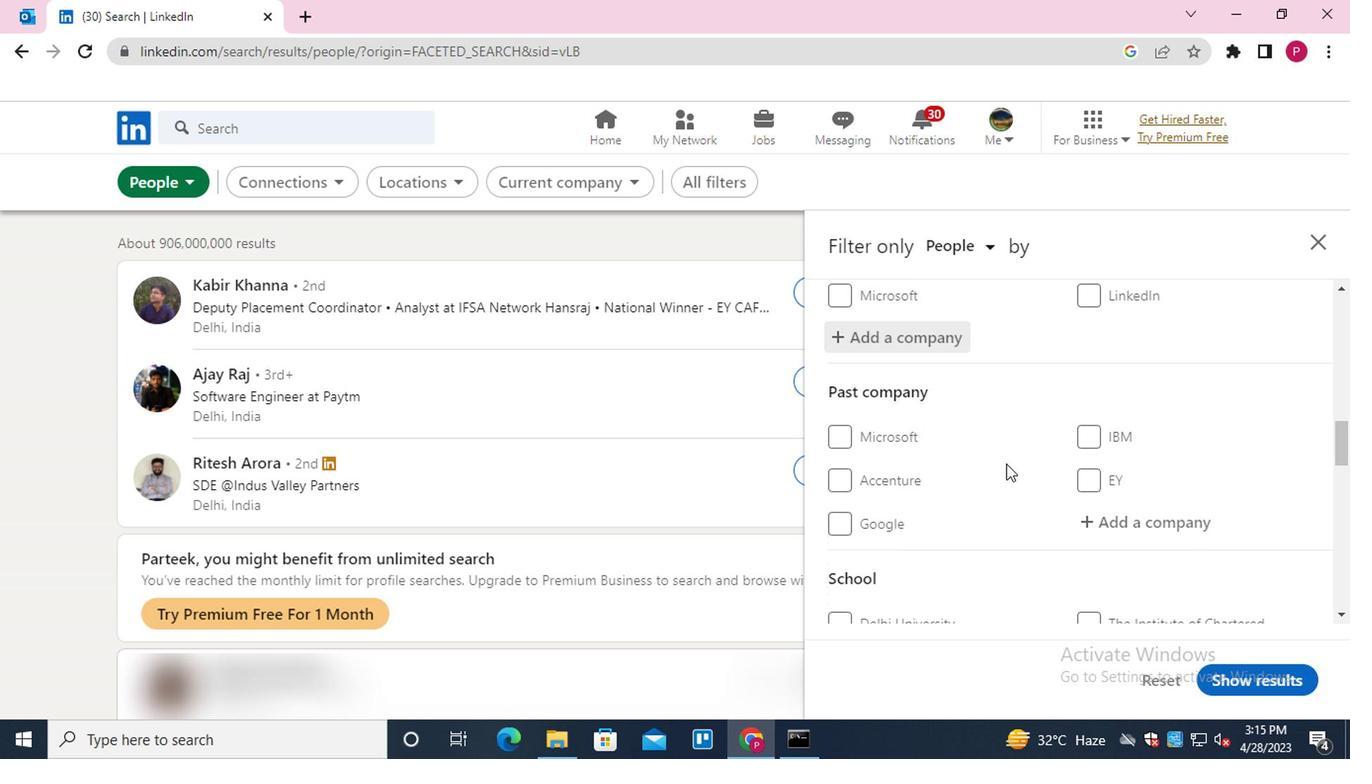 
Action: Mouse scrolled (1002, 460) with delta (0, 0)
Screenshot: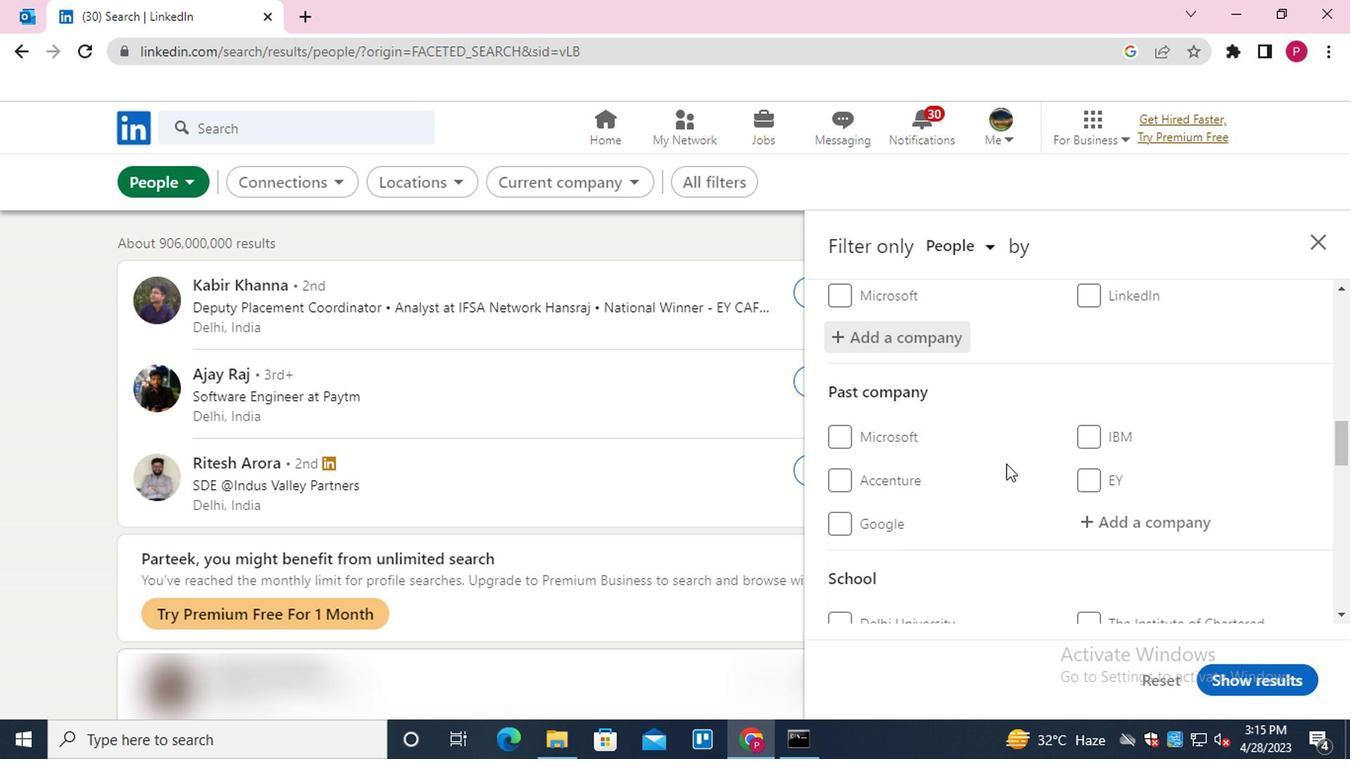 
Action: Mouse scrolled (1002, 460) with delta (0, 0)
Screenshot: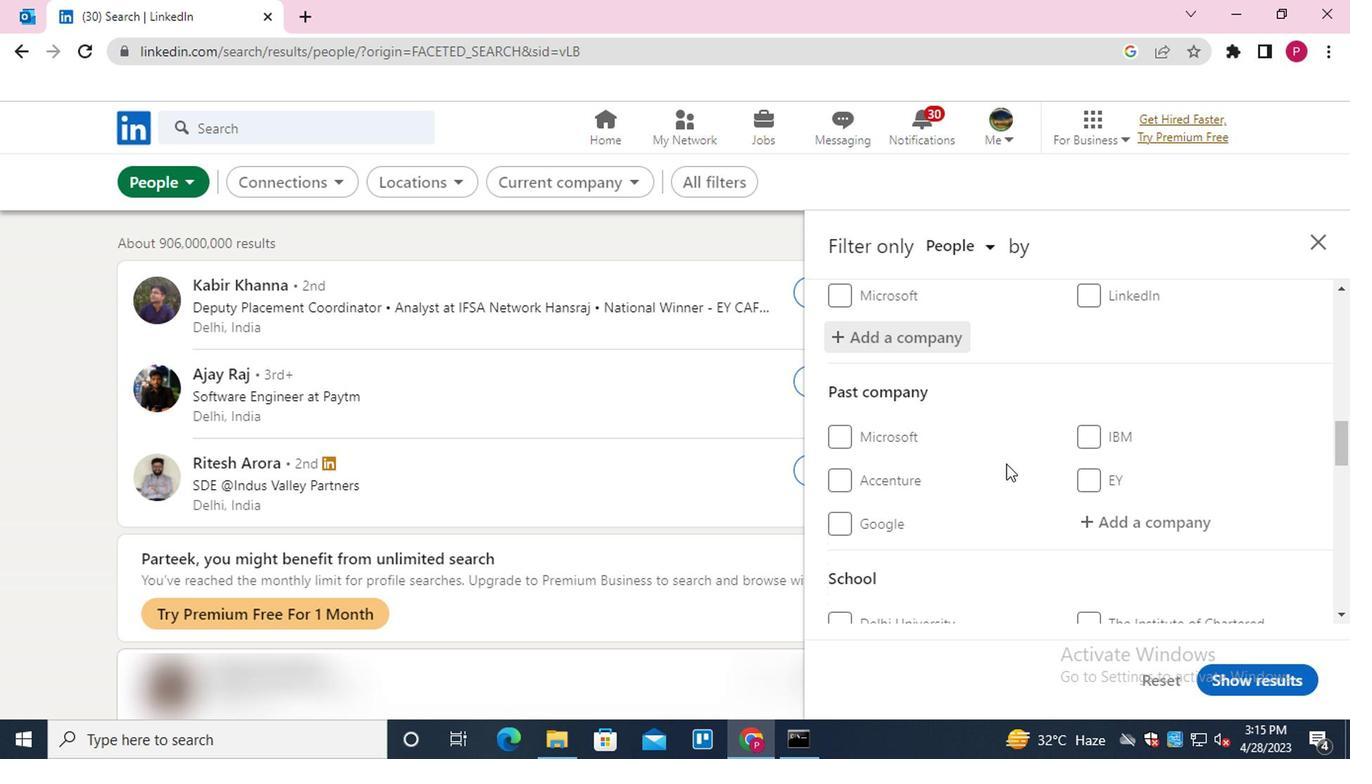 
Action: Mouse moved to (1121, 432)
Screenshot: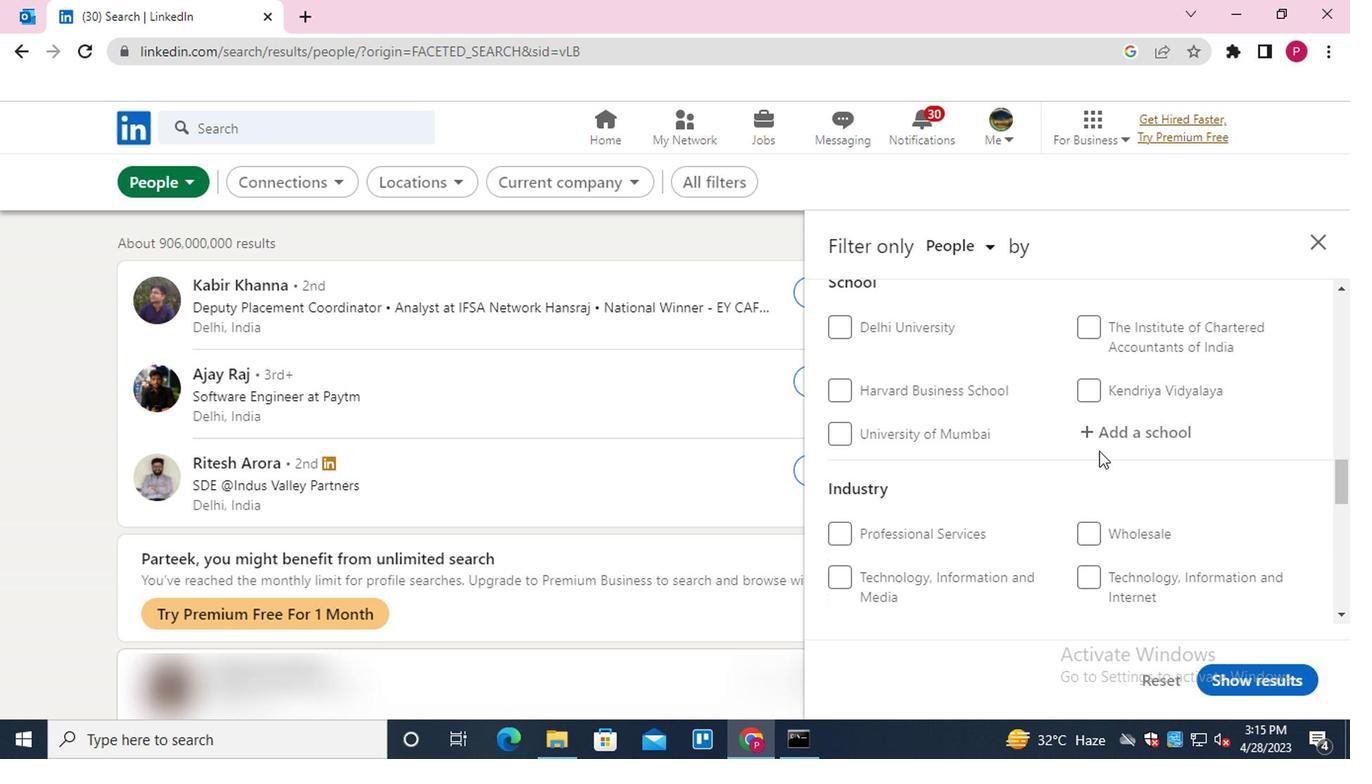 
Action: Mouse pressed left at (1121, 432)
Screenshot: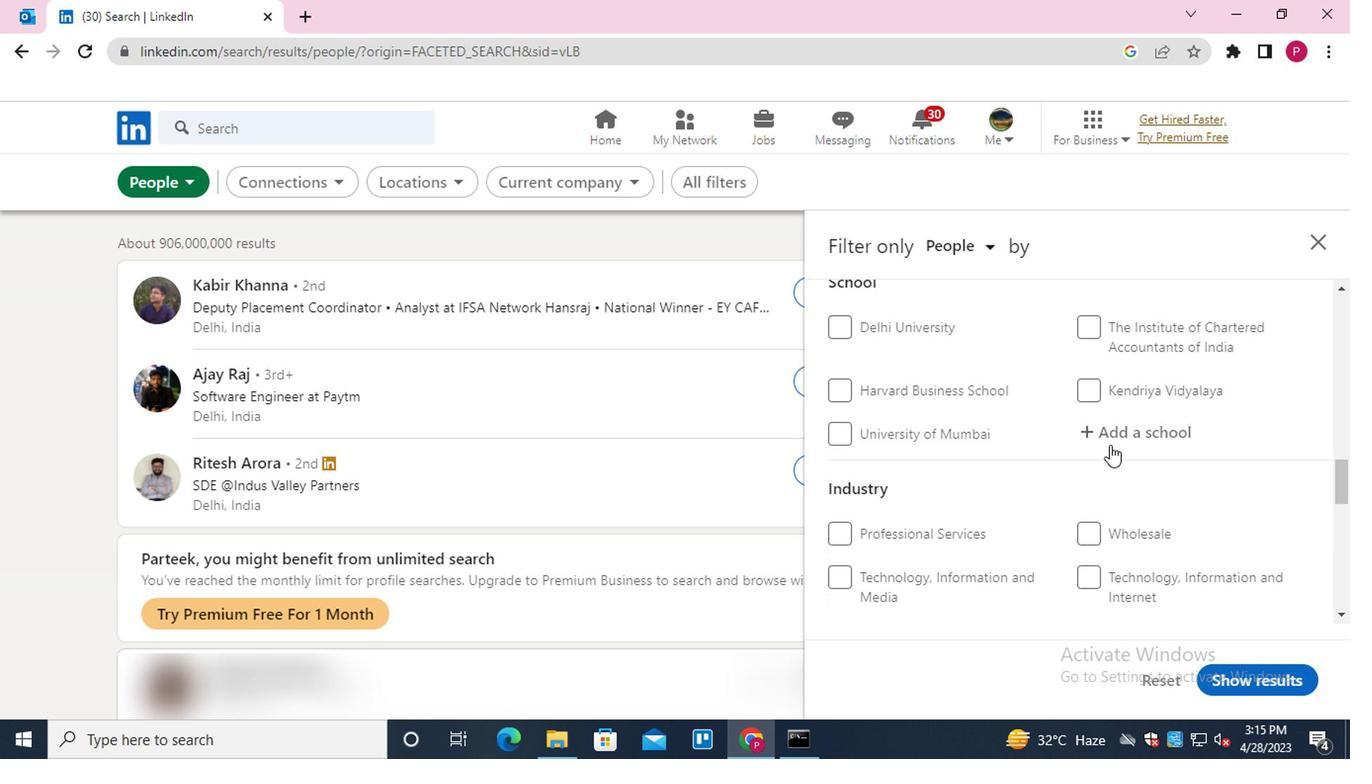 
Action: Mouse moved to (1098, 441)
Screenshot: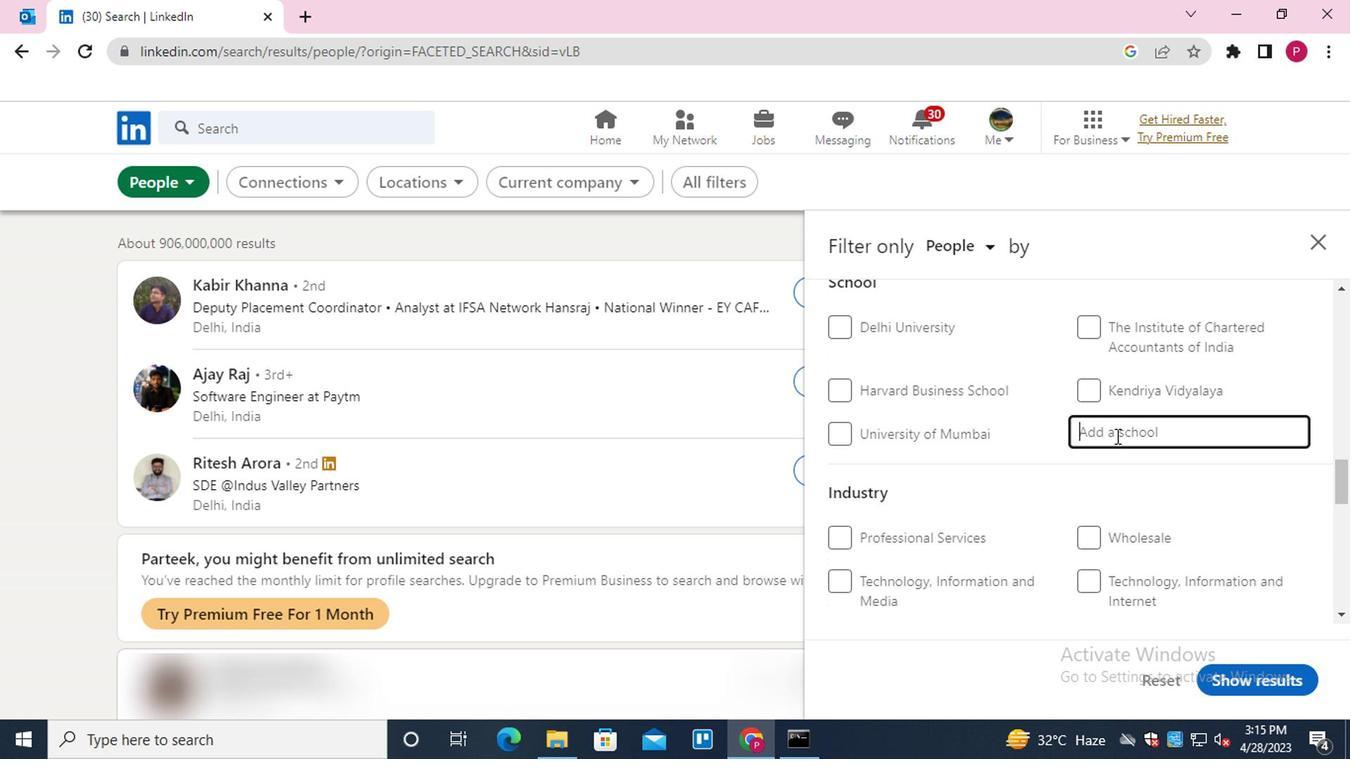 
Action: Key pressed <Key.shift><Key.shift><Key.shift><Key.shift><Key.shift><Key.shift><Key.shift><Key.shift><Key.shift>EASWARI<Key.space><Key.down><Key.down><Key.enter>
Screenshot: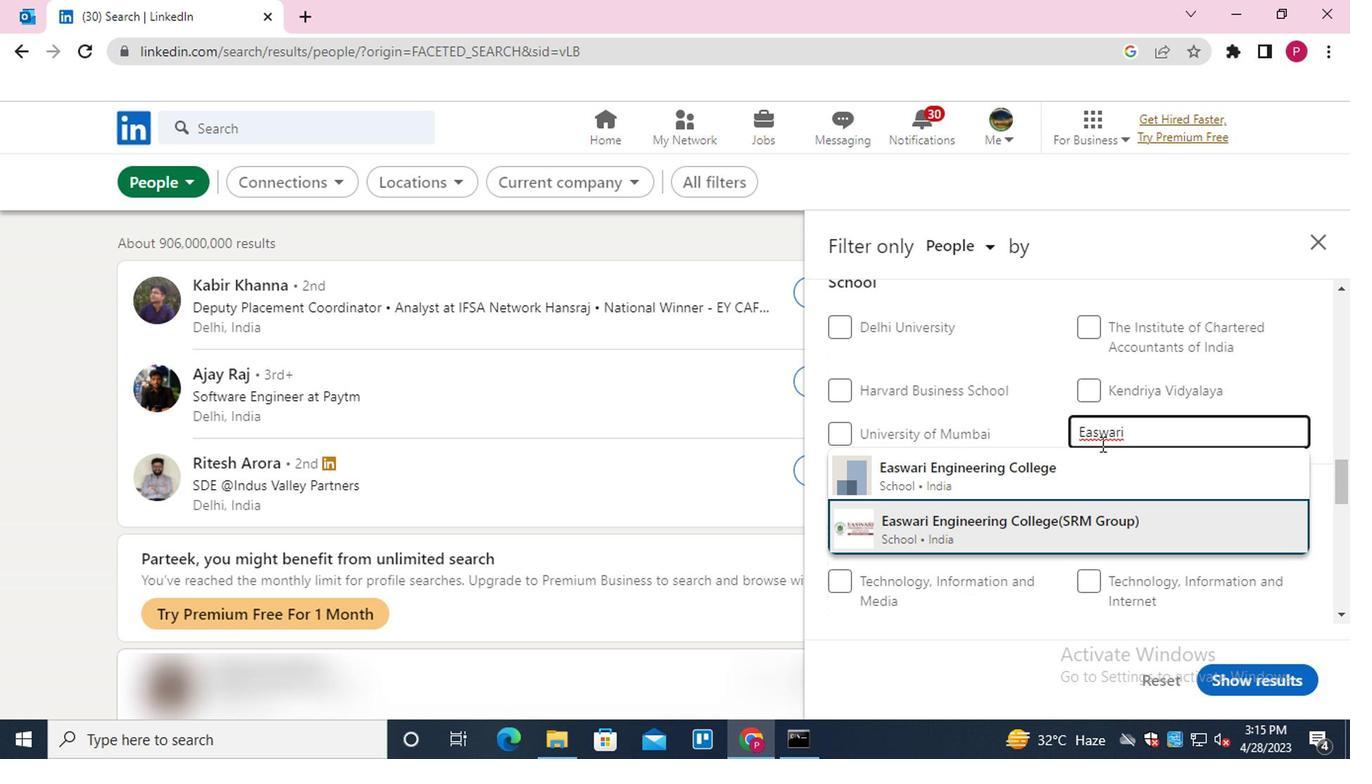 
Action: Mouse moved to (1051, 440)
Screenshot: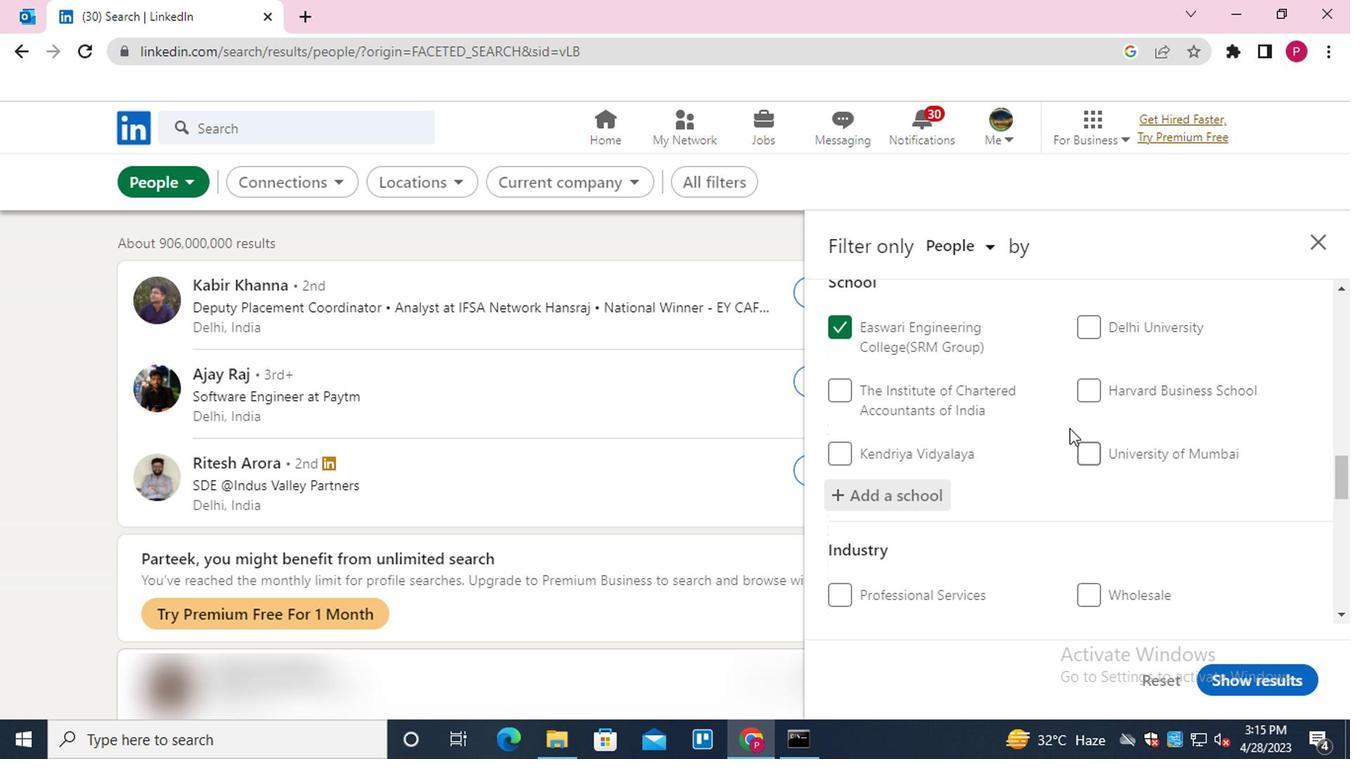 
Action: Mouse scrolled (1051, 438) with delta (0, -1)
Screenshot: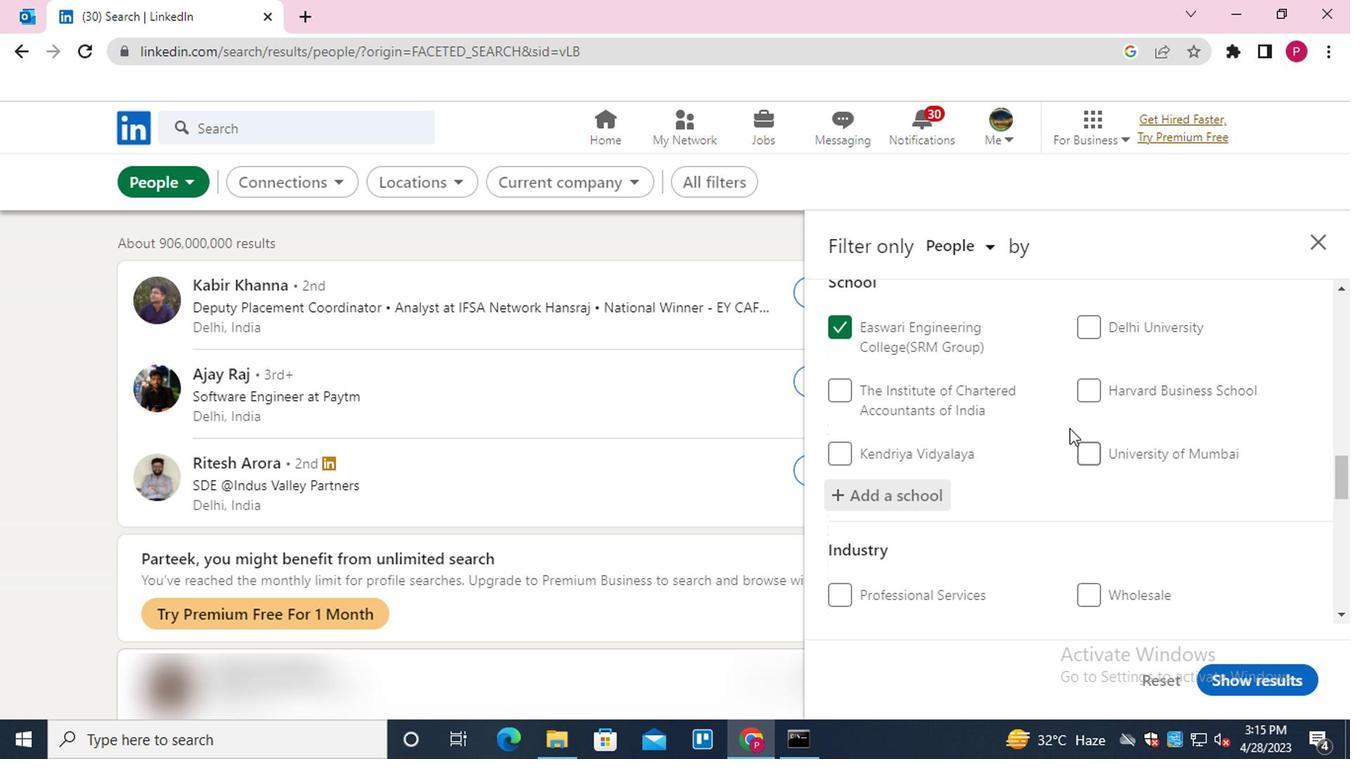 
Action: Mouse moved to (1049, 443)
Screenshot: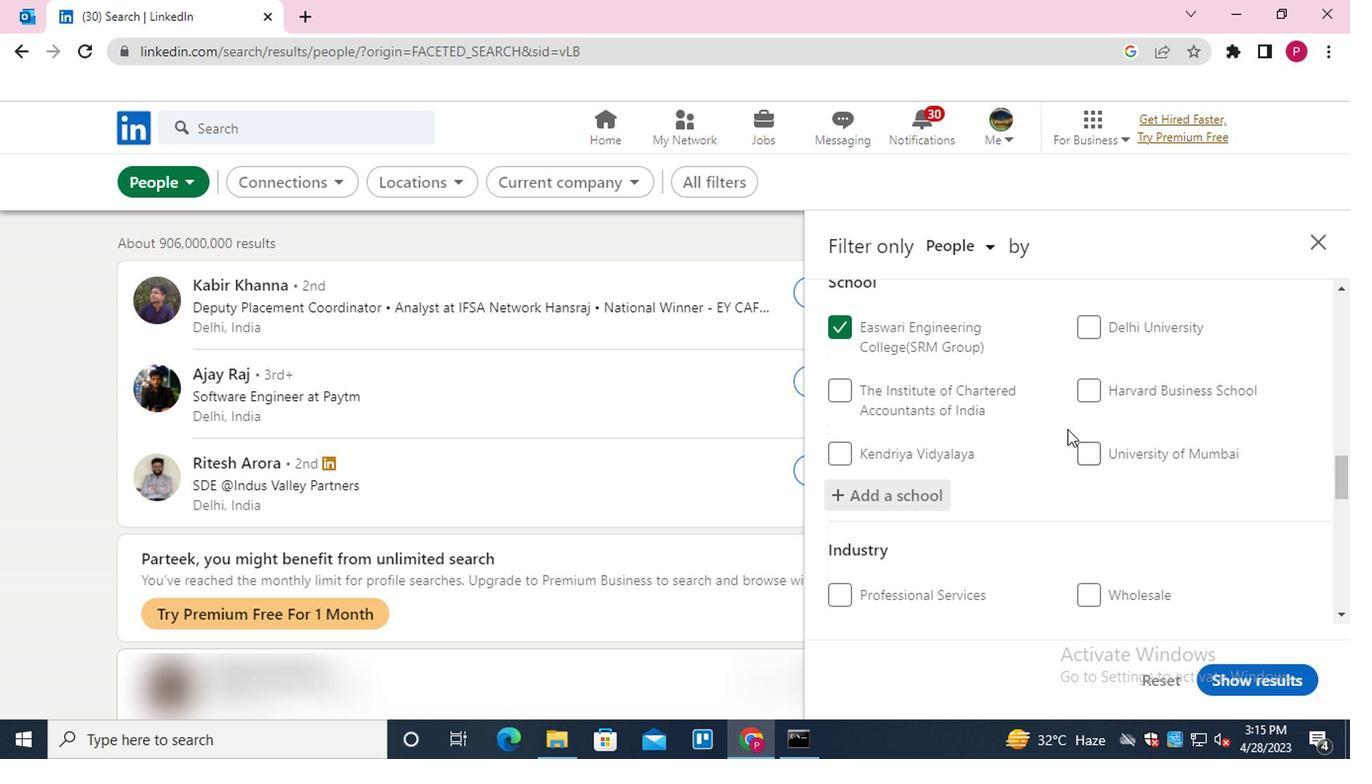 
Action: Mouse scrolled (1049, 442) with delta (0, 0)
Screenshot: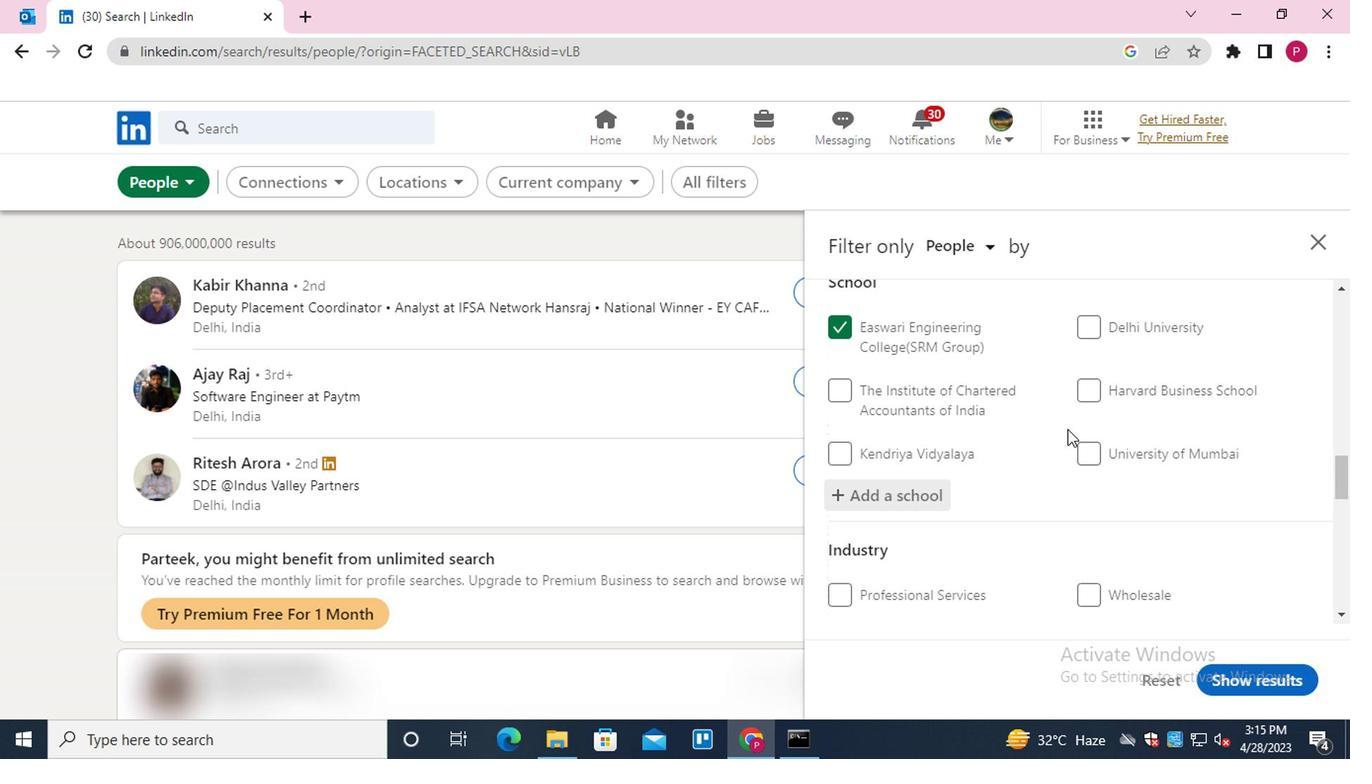 
Action: Mouse moved to (1047, 446)
Screenshot: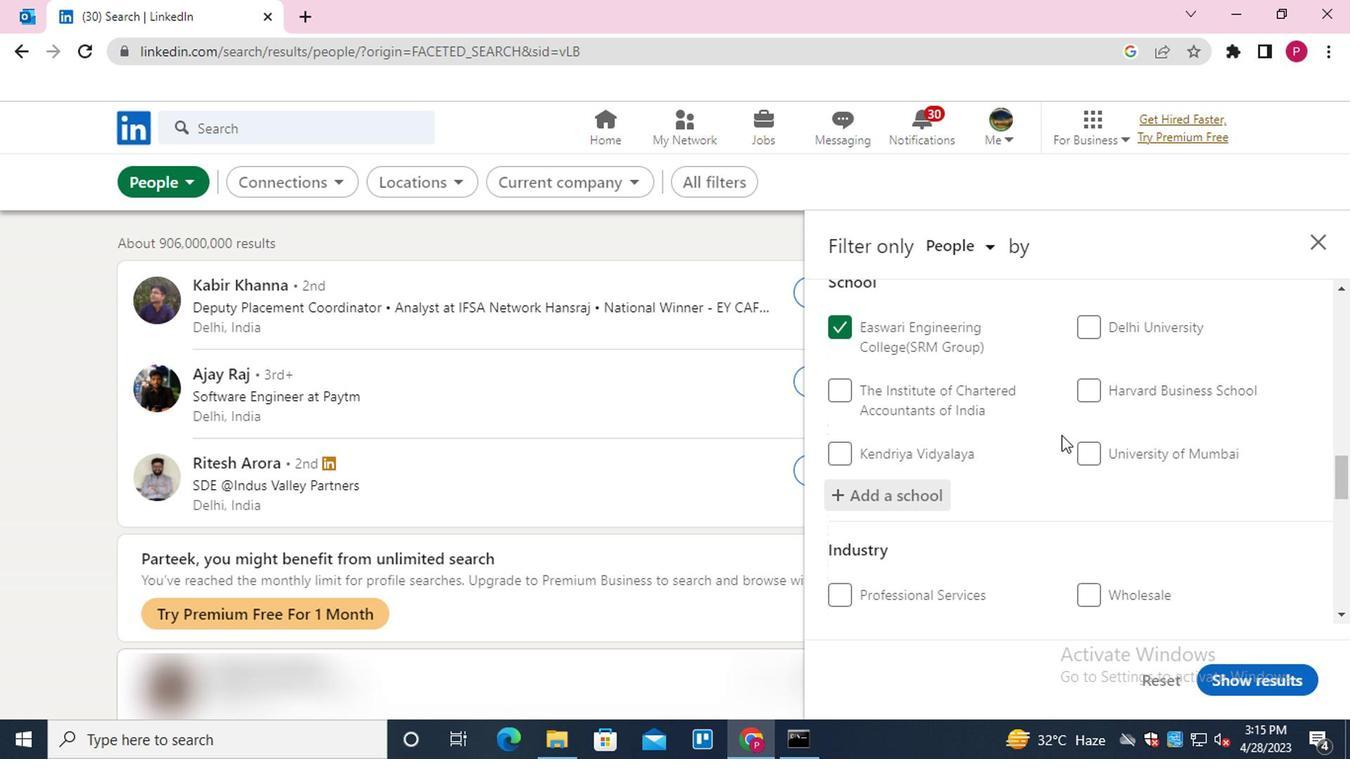 
Action: Mouse scrolled (1047, 445) with delta (0, 0)
Screenshot: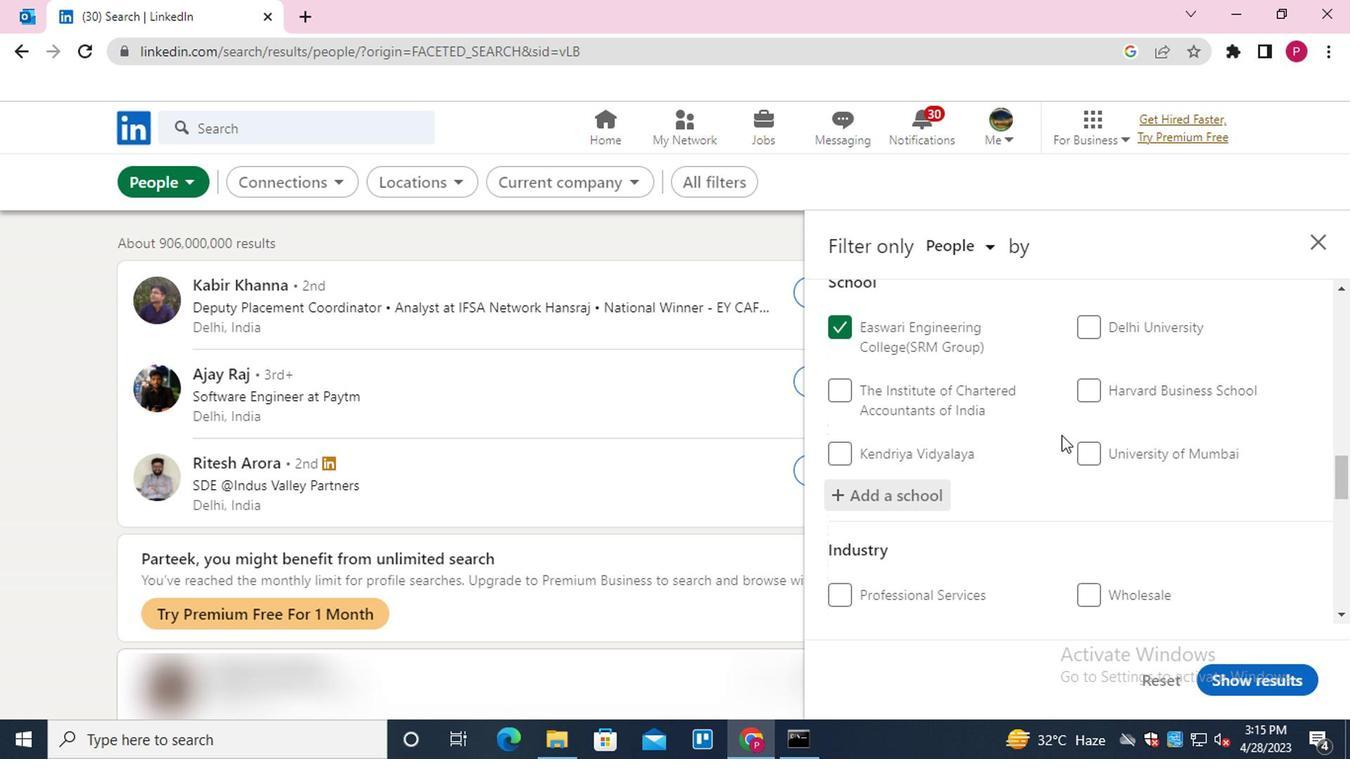 
Action: Mouse moved to (1144, 387)
Screenshot: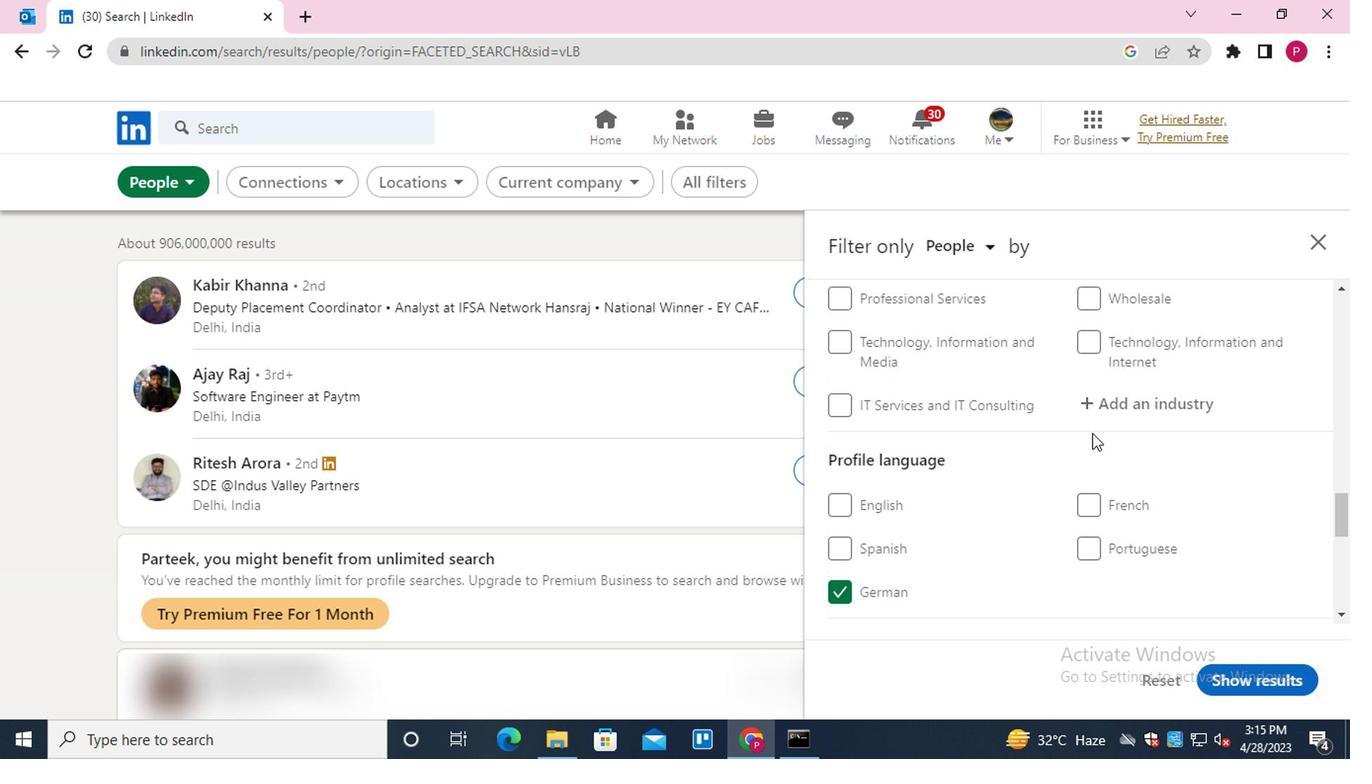
Action: Mouse pressed left at (1144, 387)
Screenshot: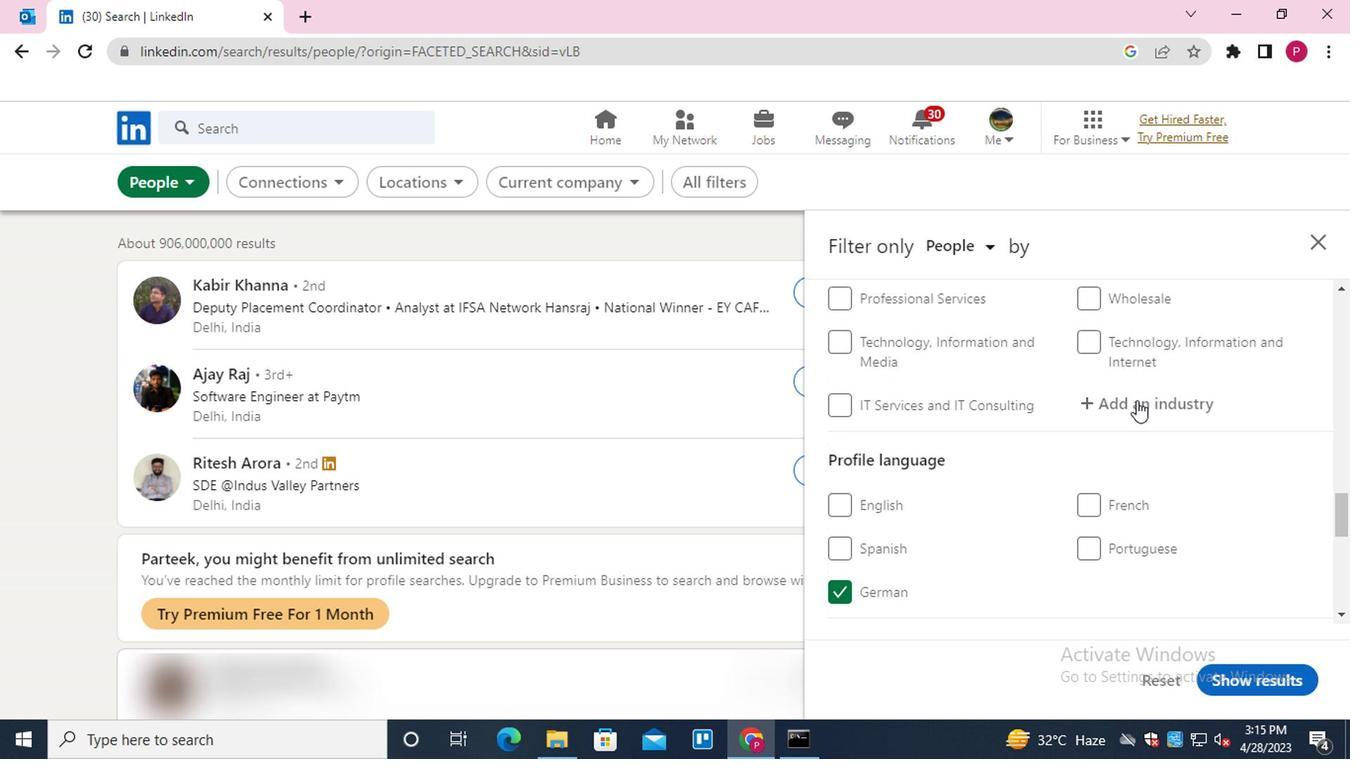 
Action: Key pressed <Key.shift>SOLAR<Key.down><Key.enter>
Screenshot: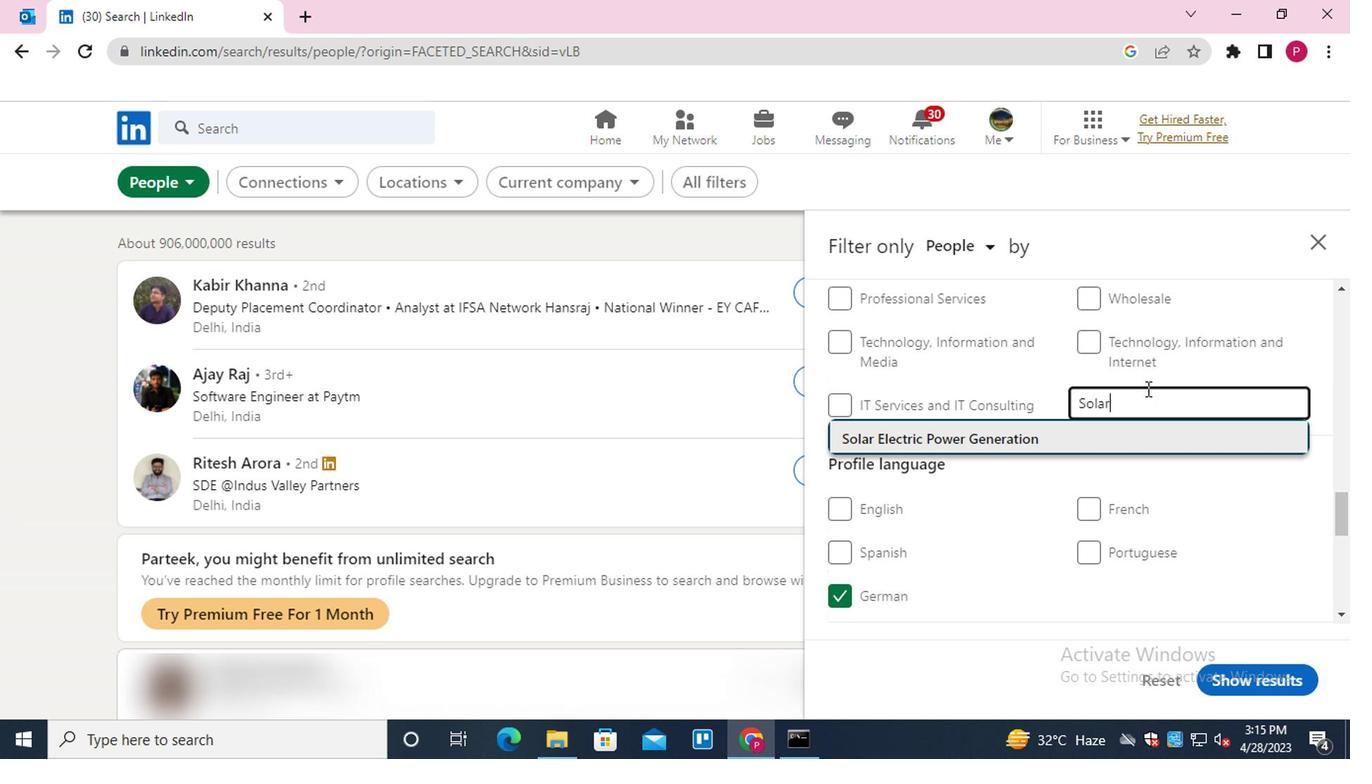 
Action: Mouse scrolled (1144, 386) with delta (0, 0)
Screenshot: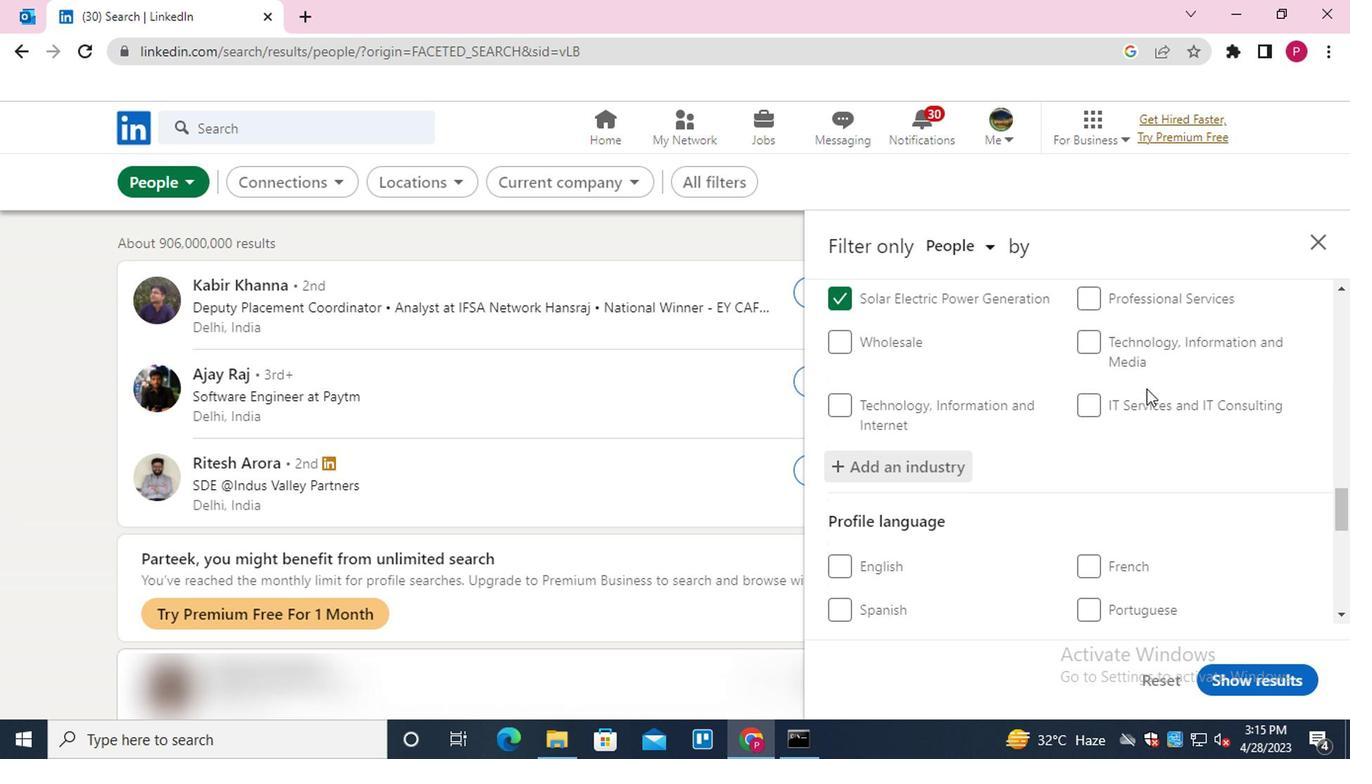 
Action: Mouse scrolled (1144, 386) with delta (0, 0)
Screenshot: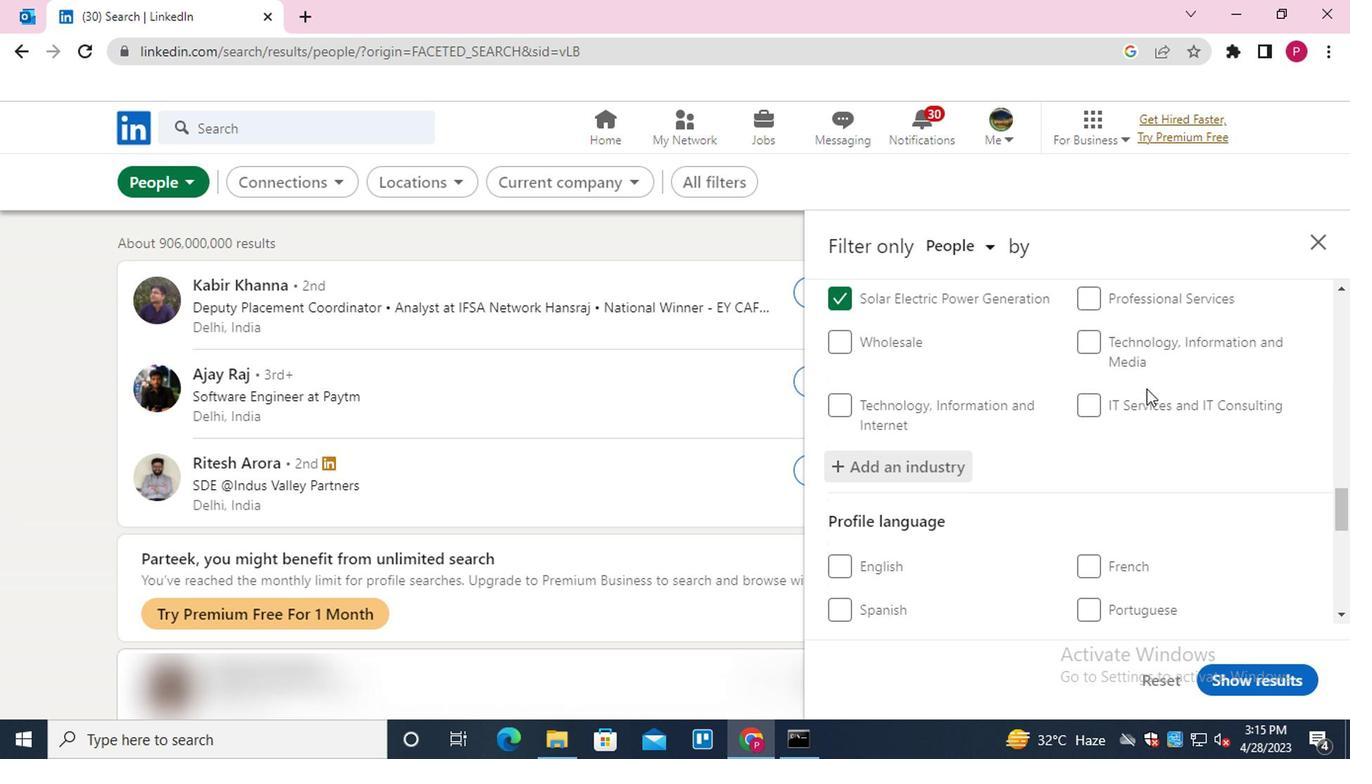 
Action: Mouse scrolled (1144, 386) with delta (0, 0)
Screenshot: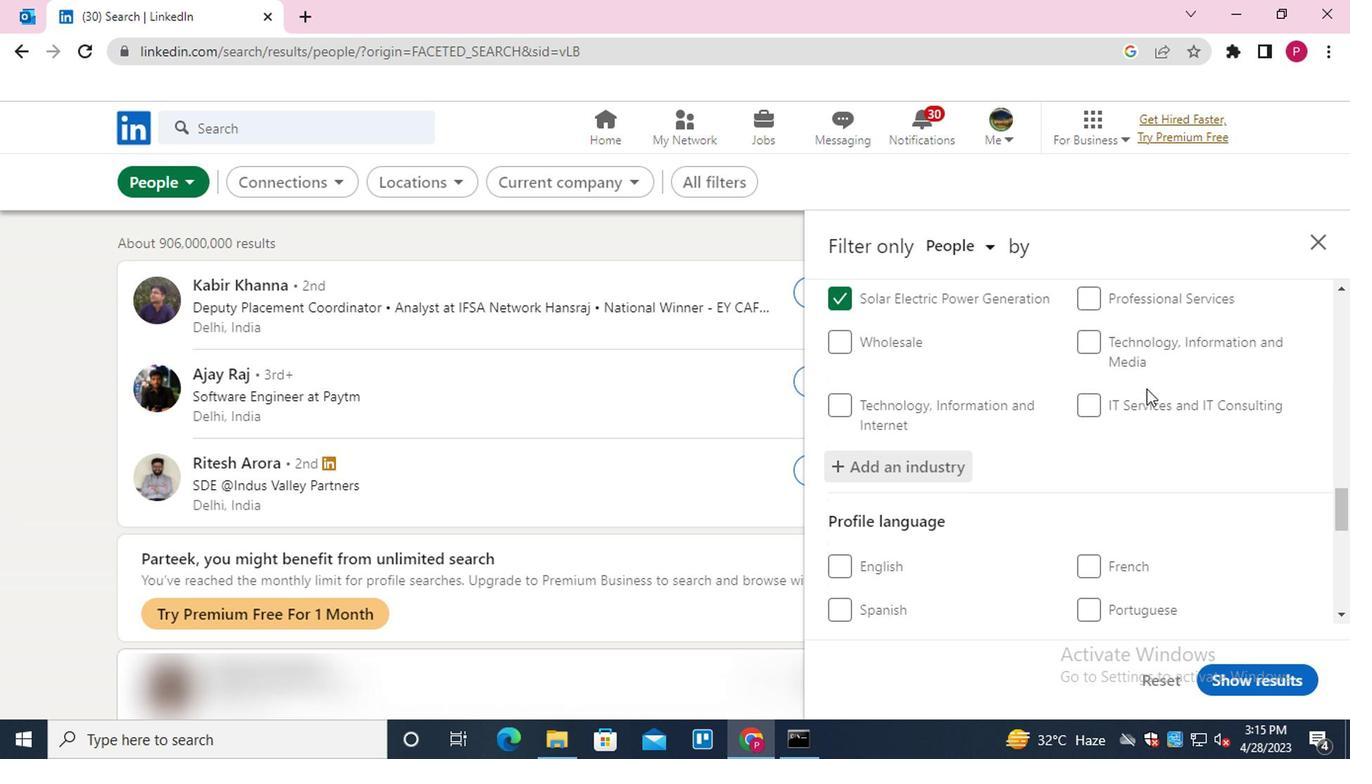 
Action: Mouse scrolled (1144, 386) with delta (0, 0)
Screenshot: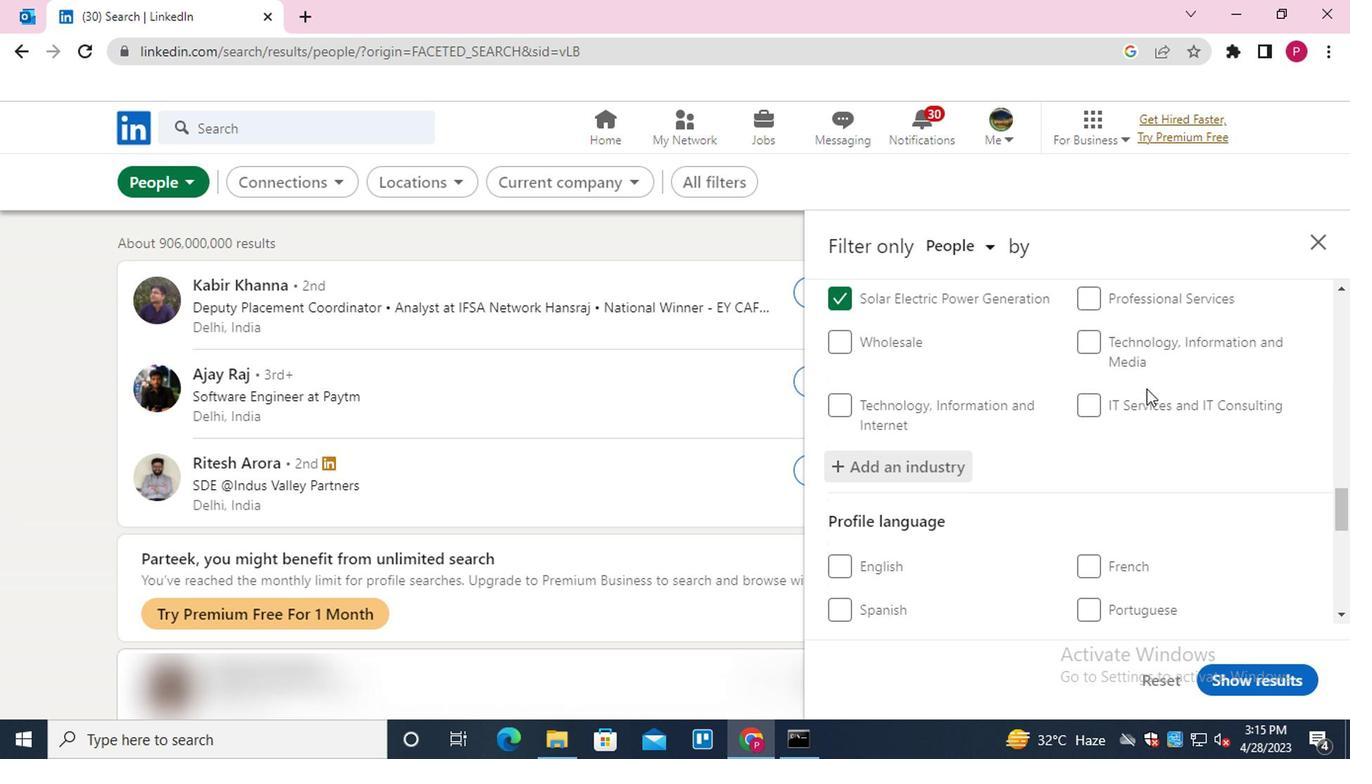 
Action: Mouse moved to (1148, 550)
Screenshot: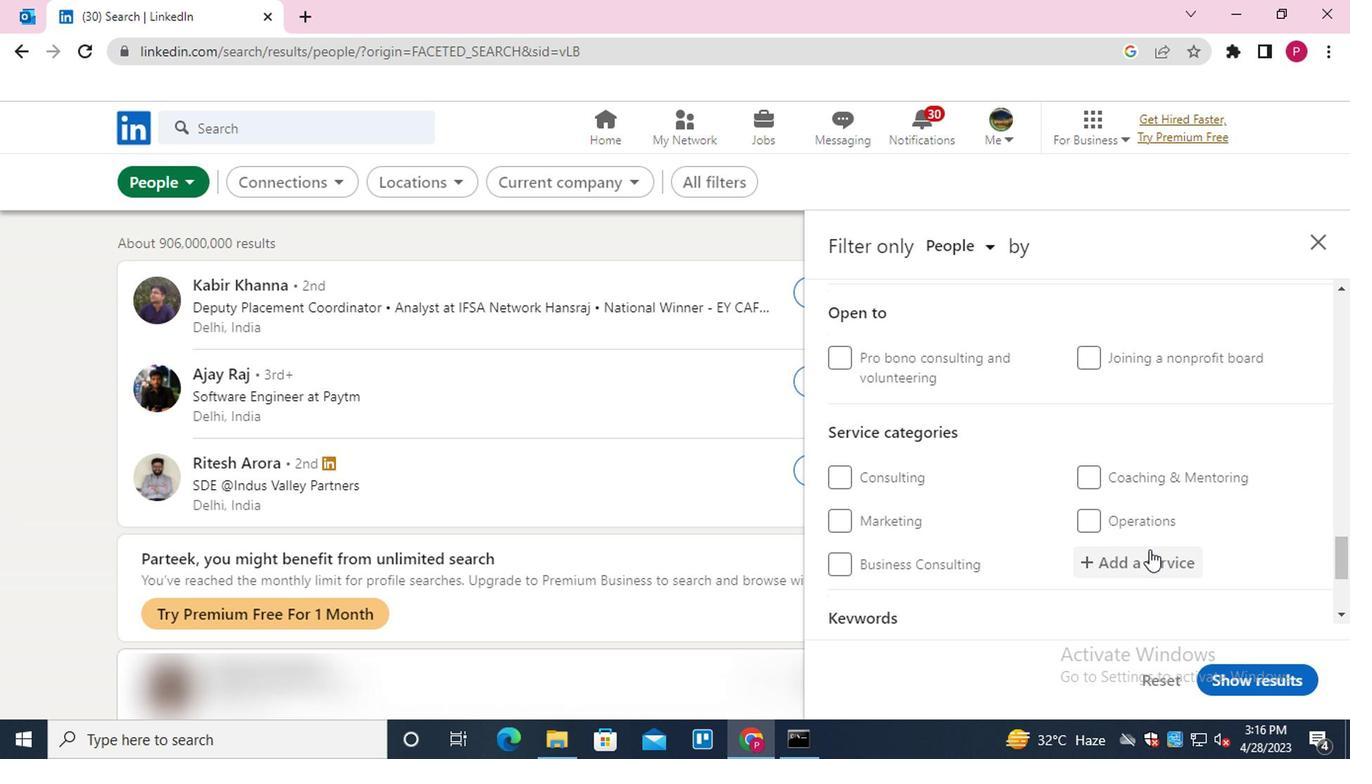 
Action: Mouse pressed left at (1148, 550)
Screenshot: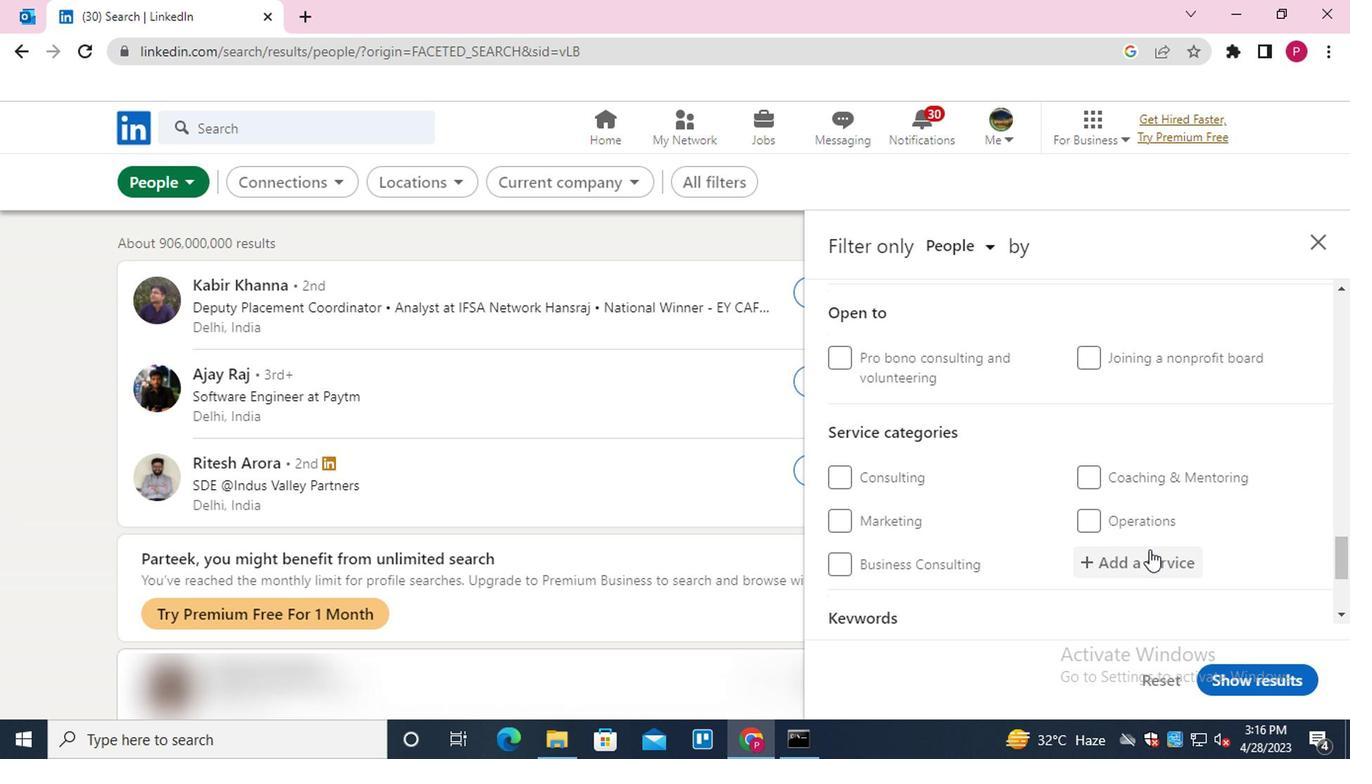 
Action: Key pressed <Key.shift><Key.shift><Key.shift><Key.shift><Key.shift><Key.shift><Key.shift><Key.shift><Key.shift><Key.shift><Key.shift><Key.shift>VIRTUAL<Key.down><Key.enter>
Screenshot: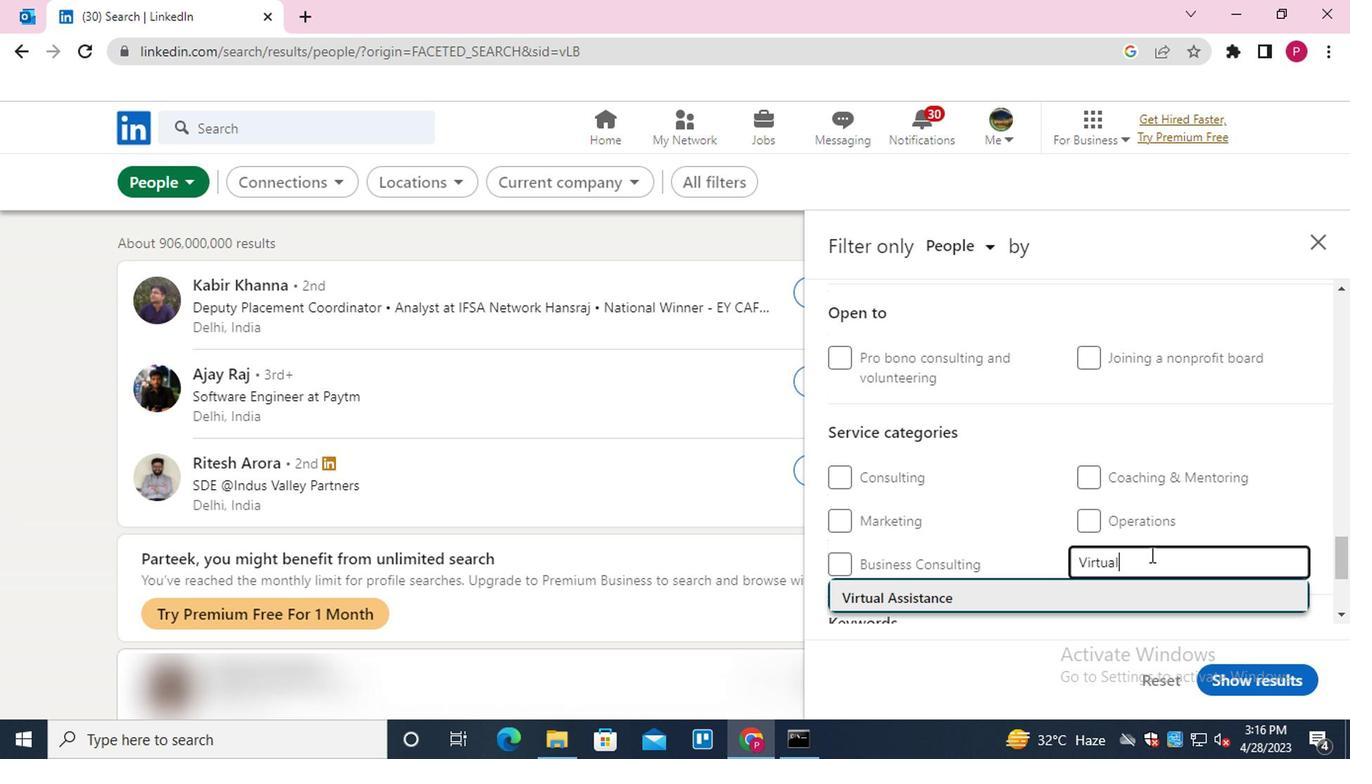 
Action: Mouse scrolled (1148, 549) with delta (0, 0)
Screenshot: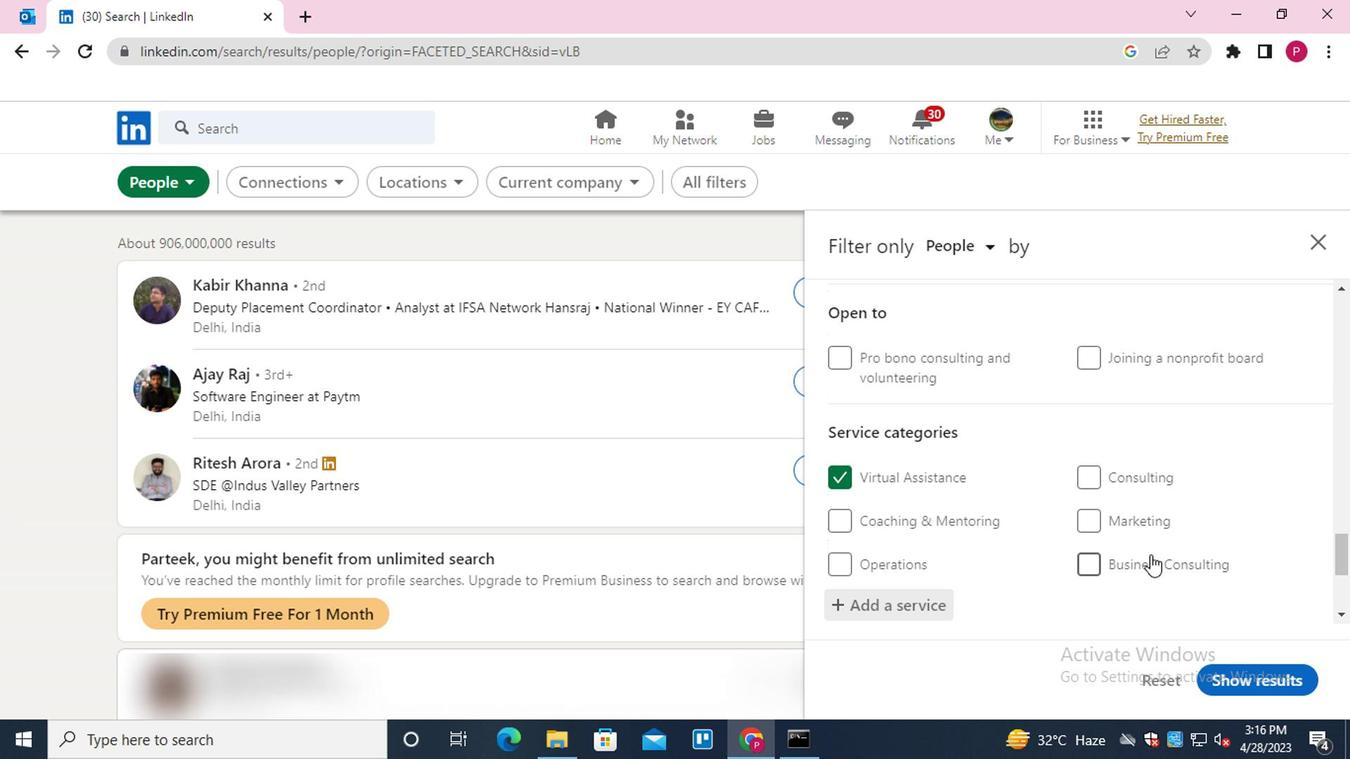 
Action: Mouse scrolled (1148, 549) with delta (0, 0)
Screenshot: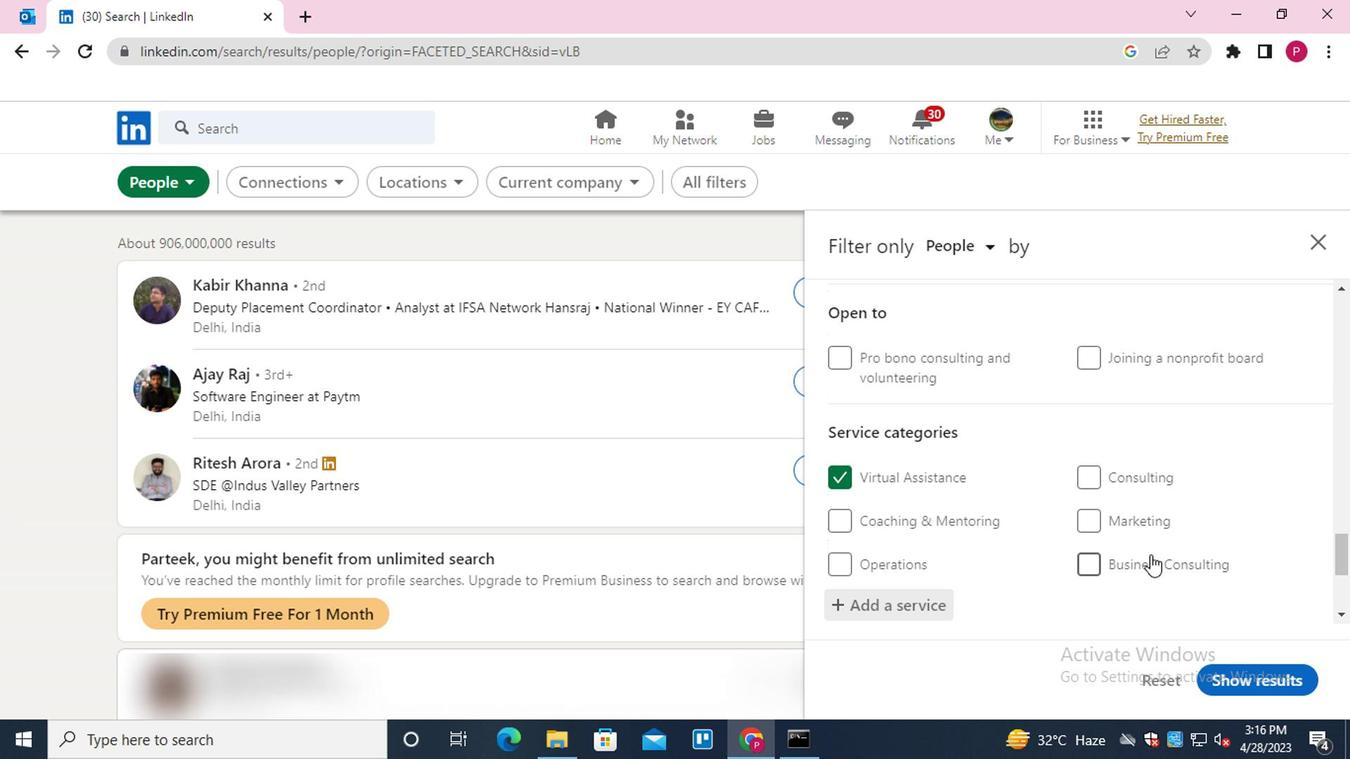 
Action: Mouse scrolled (1148, 549) with delta (0, 0)
Screenshot: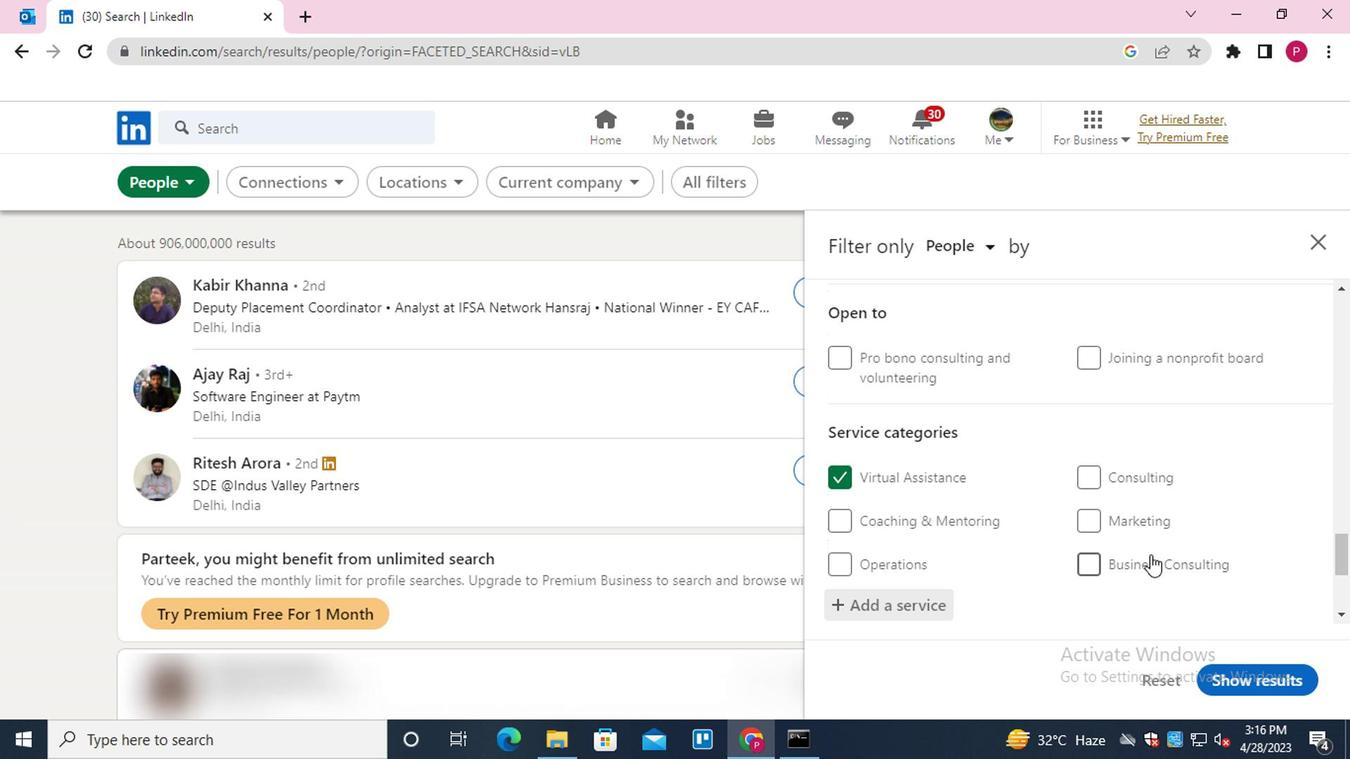 
Action: Mouse scrolled (1148, 549) with delta (0, 0)
Screenshot: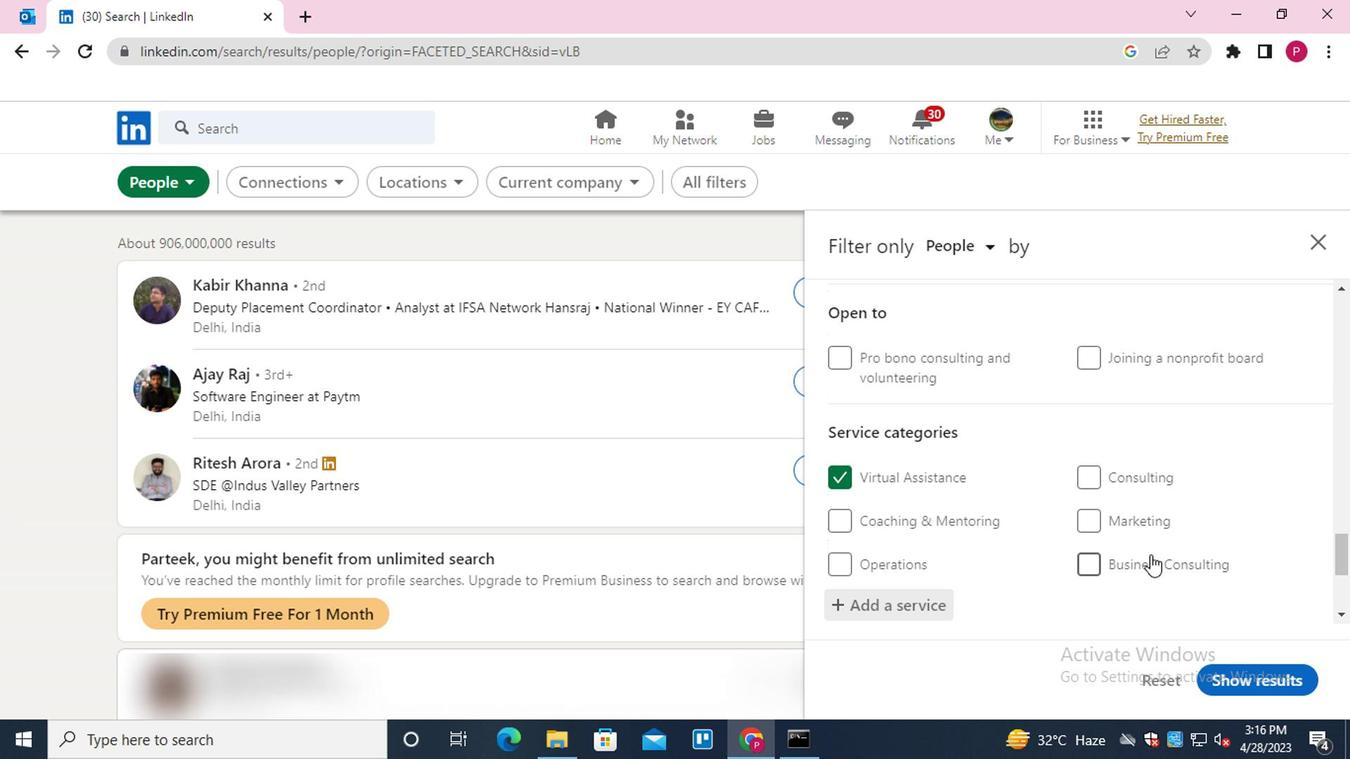
Action: Mouse moved to (964, 535)
Screenshot: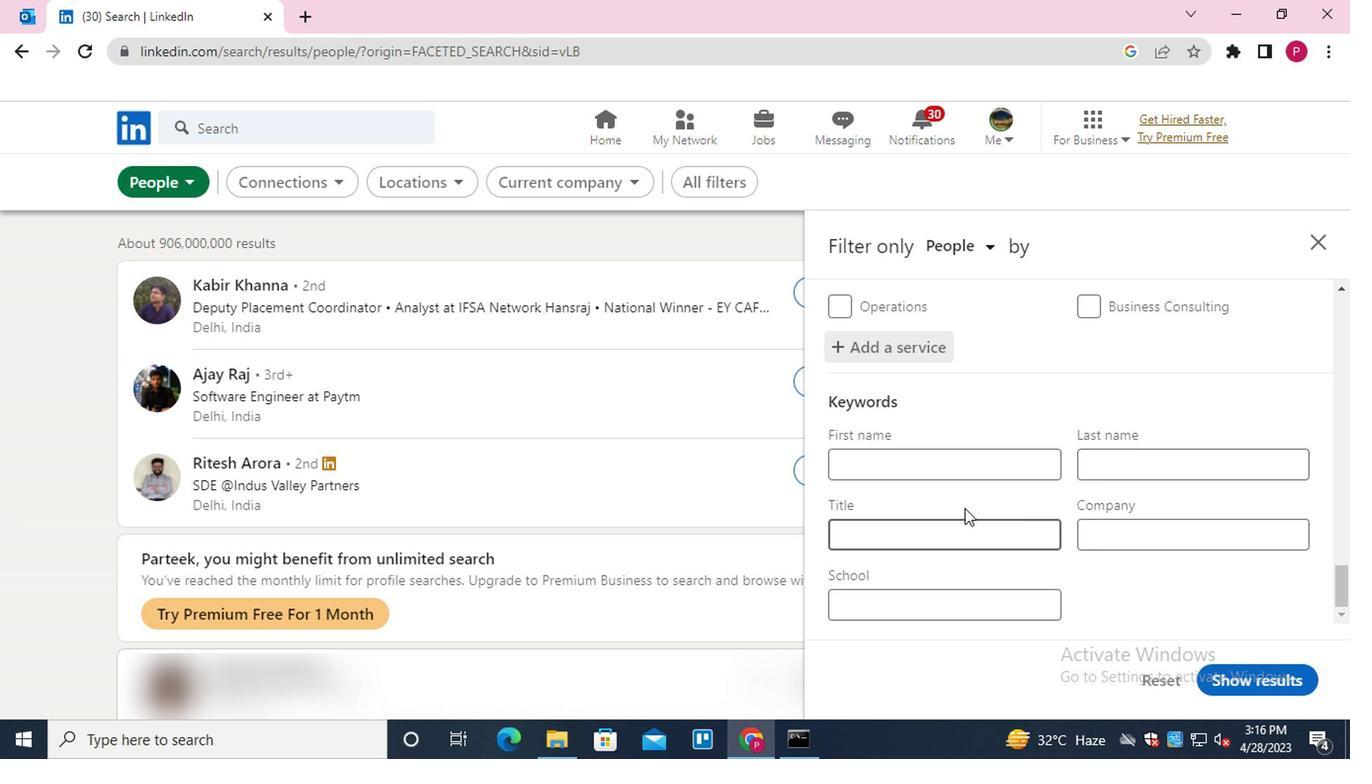 
Action: Mouse pressed left at (964, 535)
Screenshot: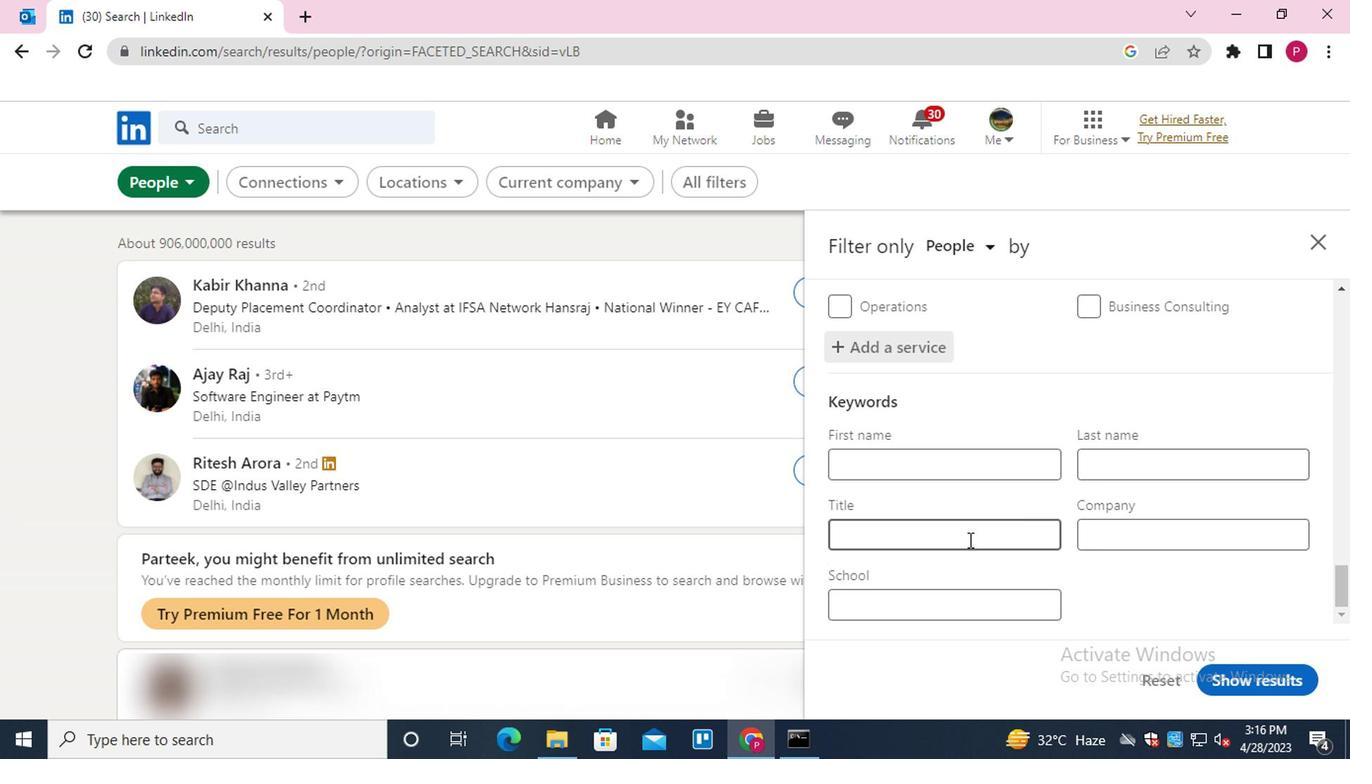 
Action: Key pressed <Key.shift>POLITICAL<Key.space><Key.shift>SCIENTIST
Screenshot: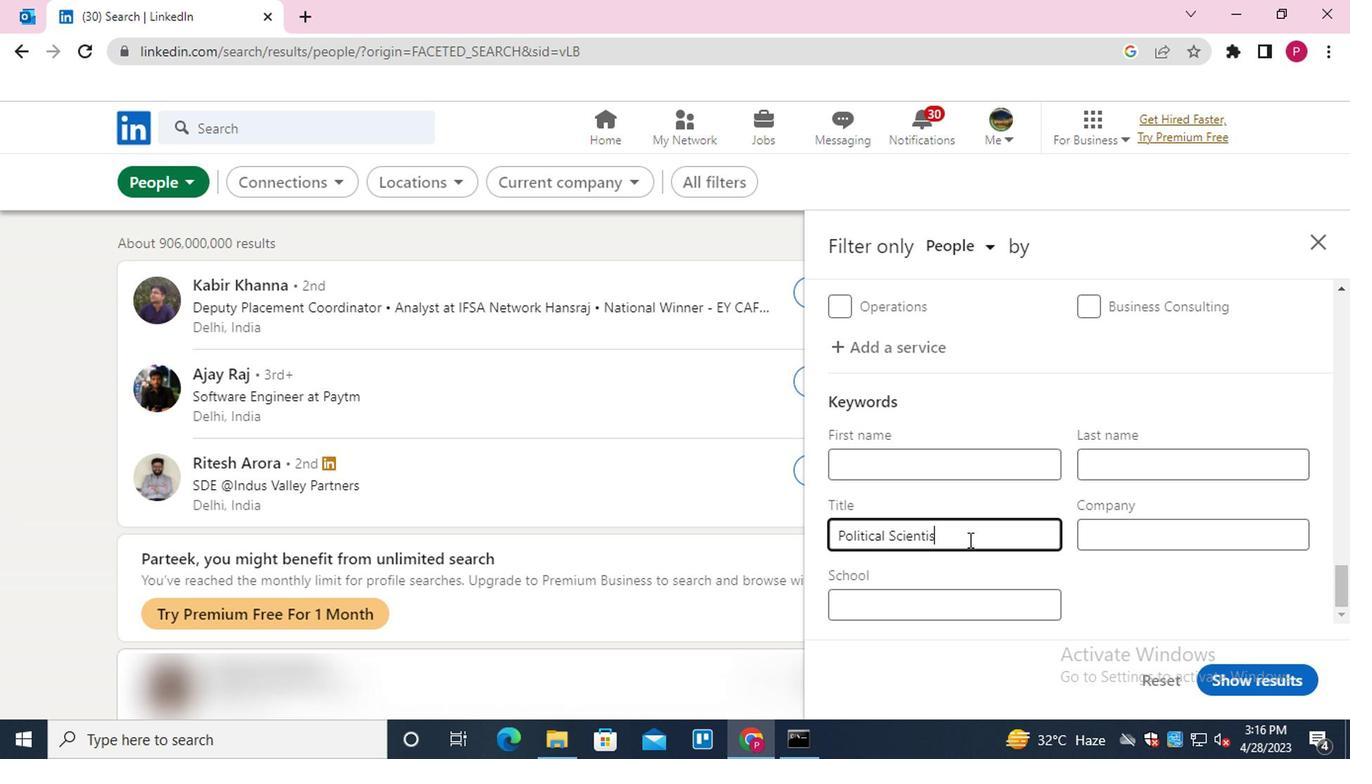 
Action: Mouse moved to (1259, 675)
Screenshot: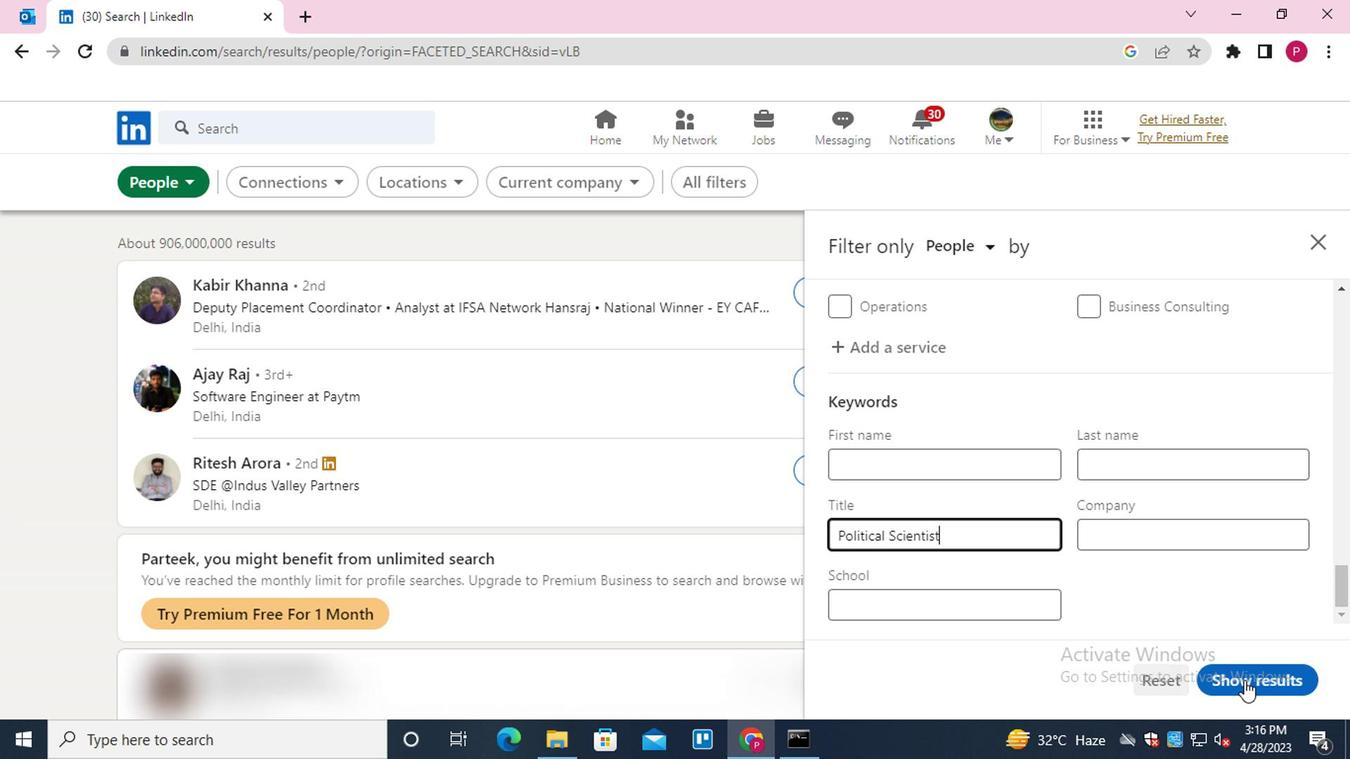
Action: Mouse pressed left at (1259, 675)
Screenshot: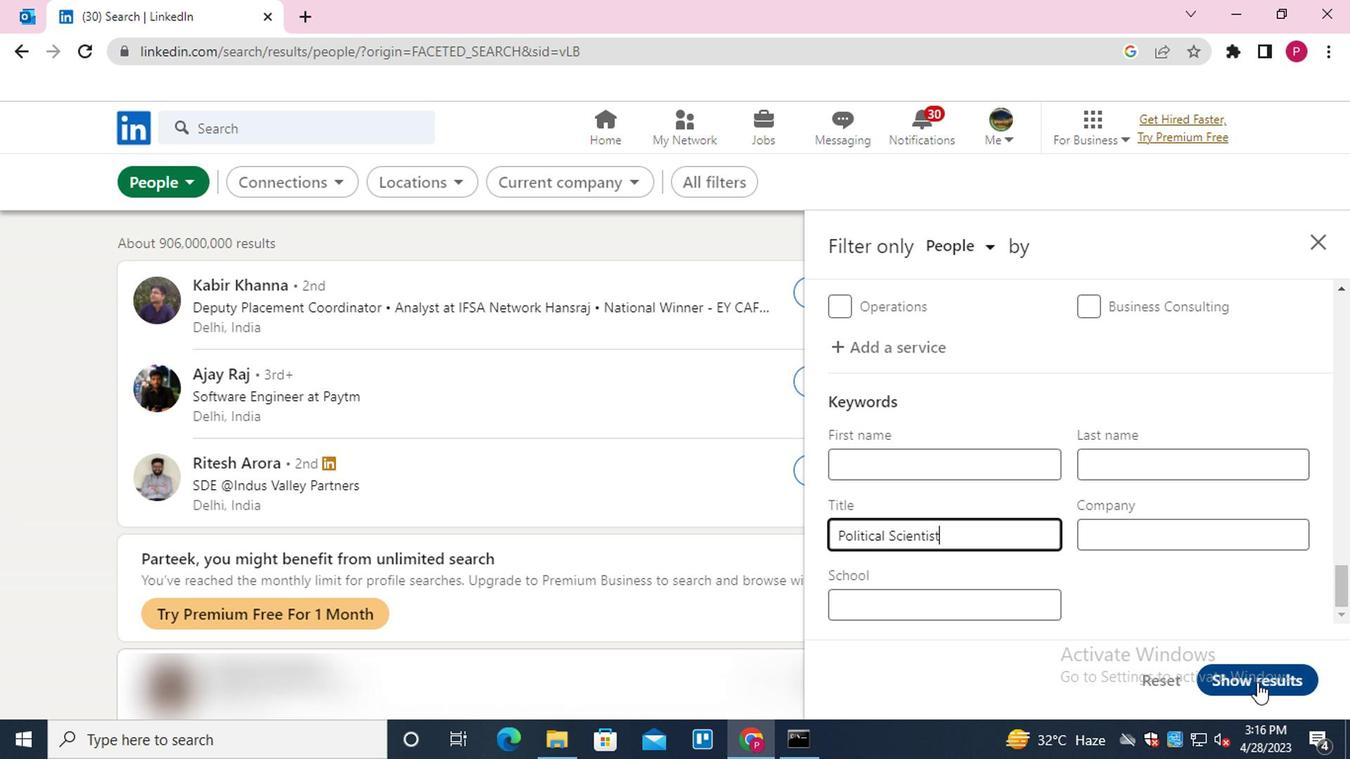 
Action: Mouse moved to (623, 422)
Screenshot: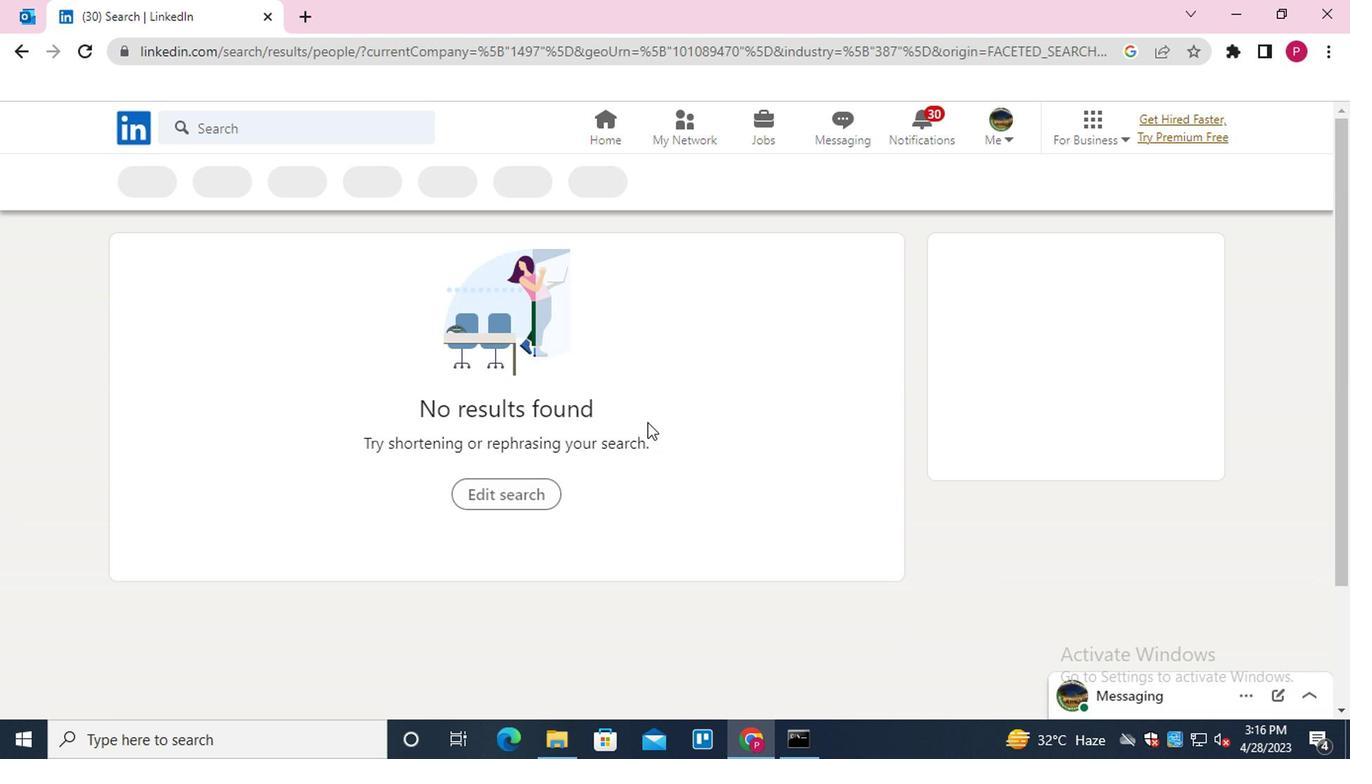 
